 Task: Find connections with filter location Buenaventura with filter topic #aiwith filter profile language German with filter current company UFLEX Group with filter school SARDAR VALLABHBHAI PATEL INSTITUTE OF TECH.,VASAD 041 with filter industry Administration of Justice with filter service category Writing with filter keywords title Housekeeper
Action: Mouse moved to (589, 76)
Screenshot: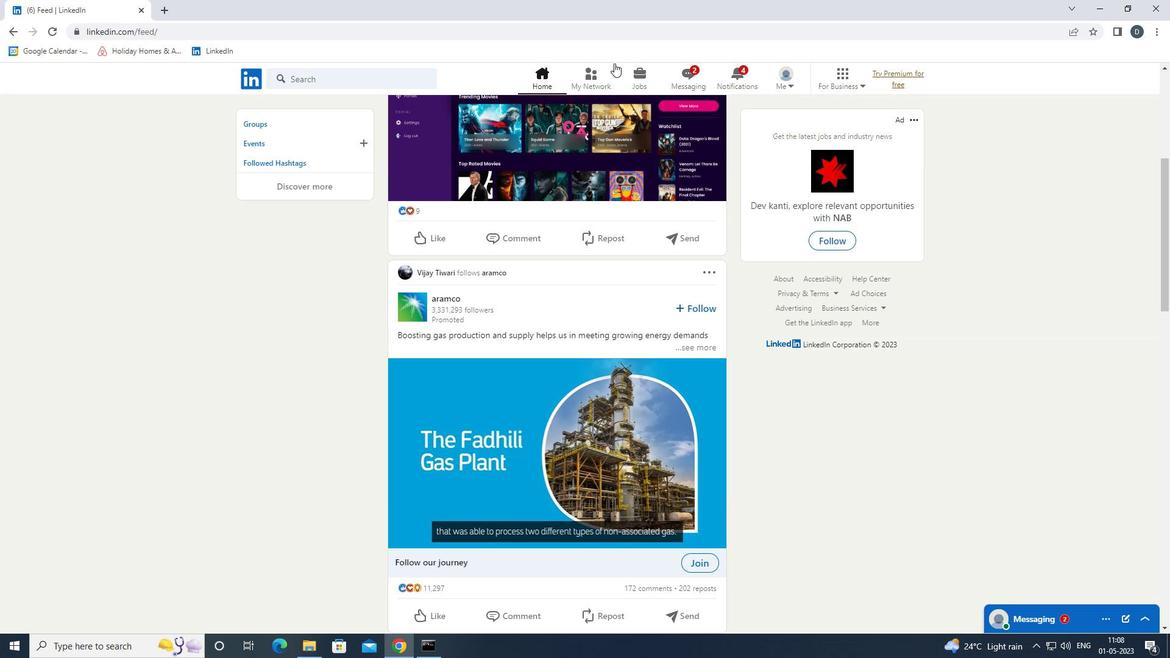 
Action: Mouse pressed left at (589, 76)
Screenshot: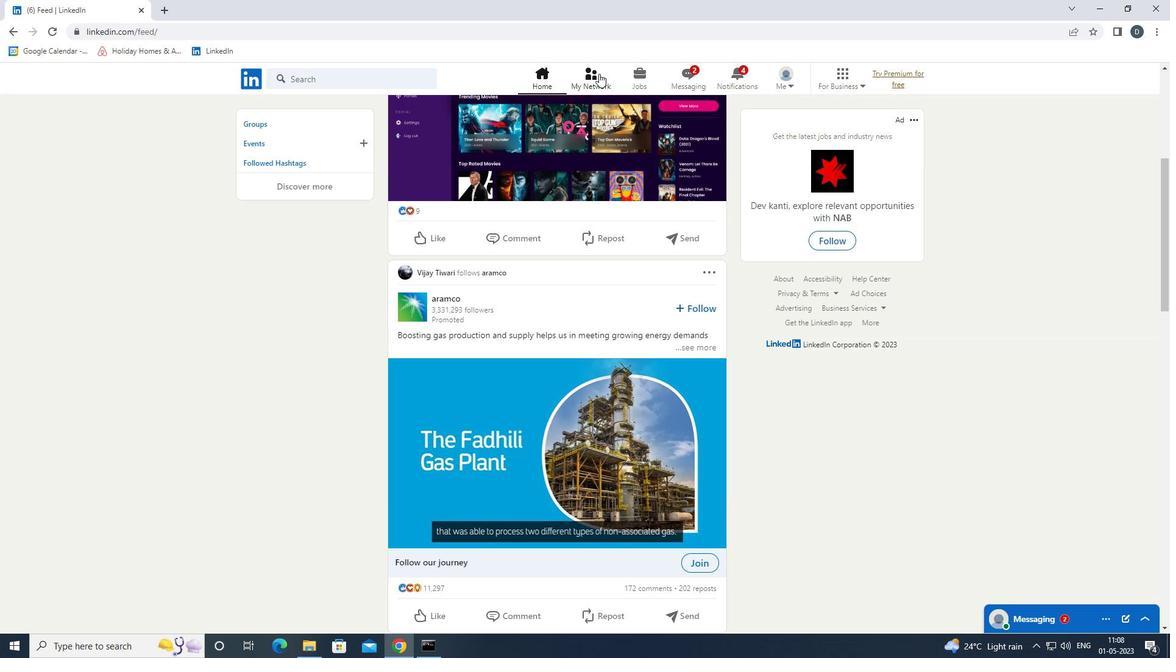 
Action: Mouse moved to (402, 145)
Screenshot: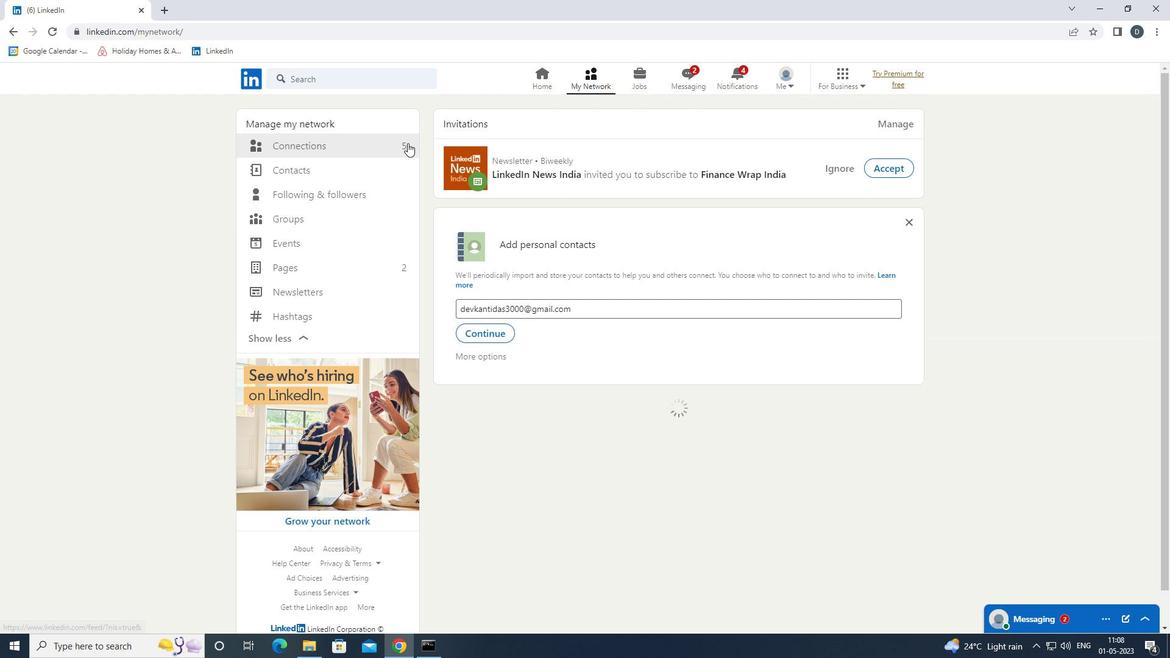 
Action: Mouse pressed left at (402, 145)
Screenshot: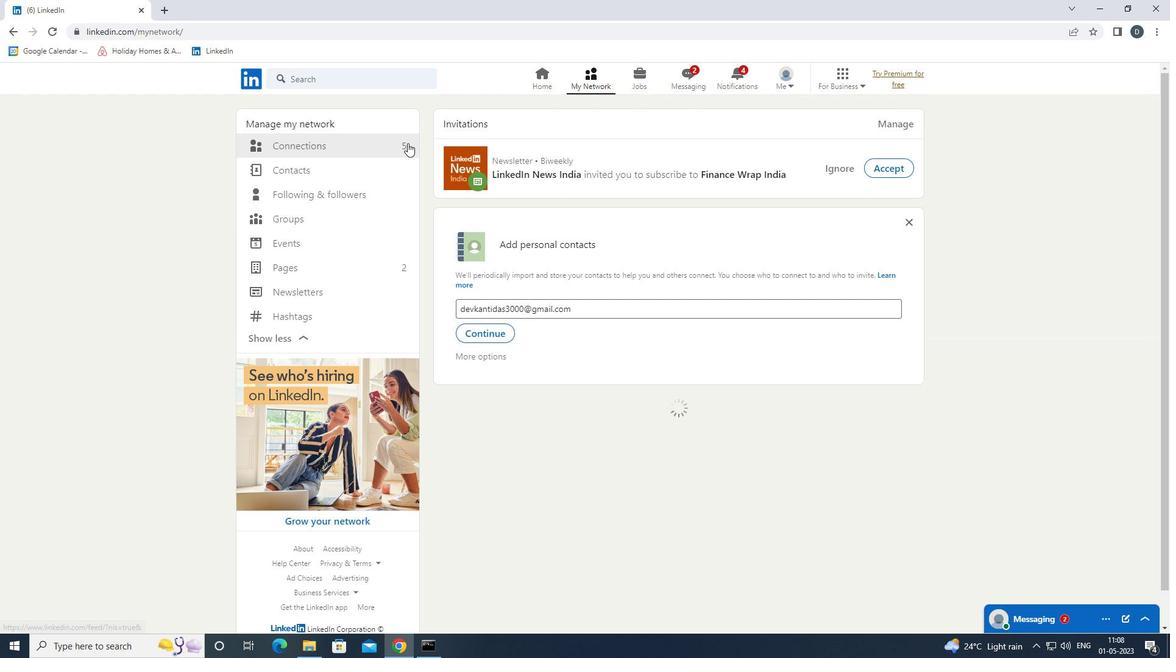 
Action: Mouse moved to (674, 149)
Screenshot: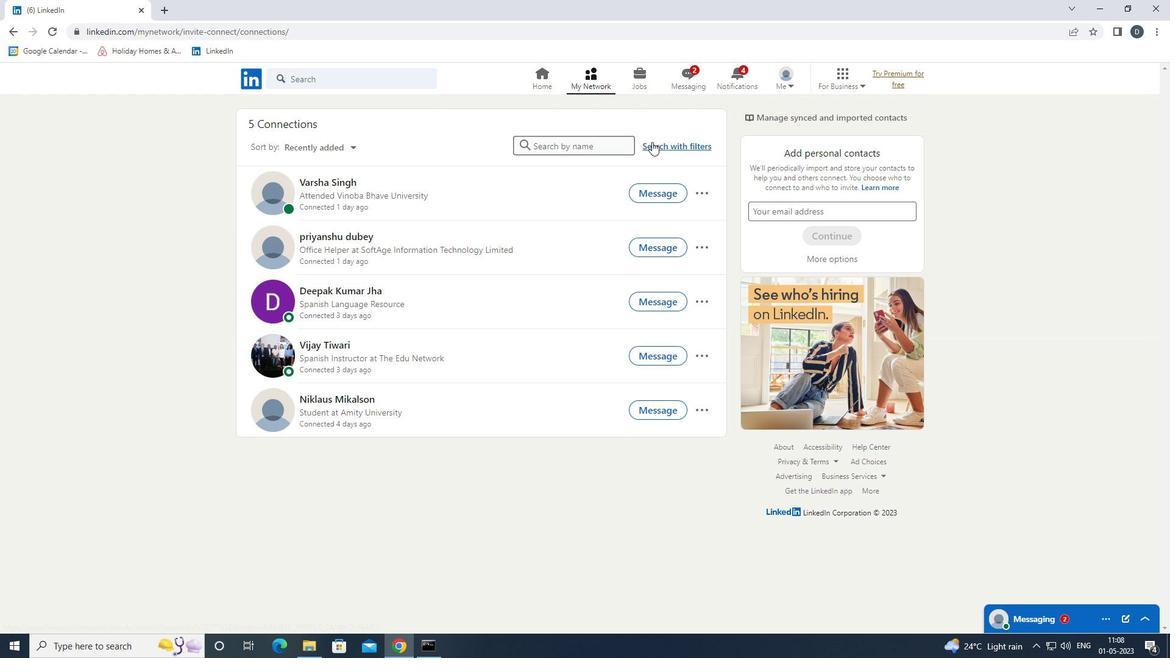 
Action: Mouse pressed left at (674, 149)
Screenshot: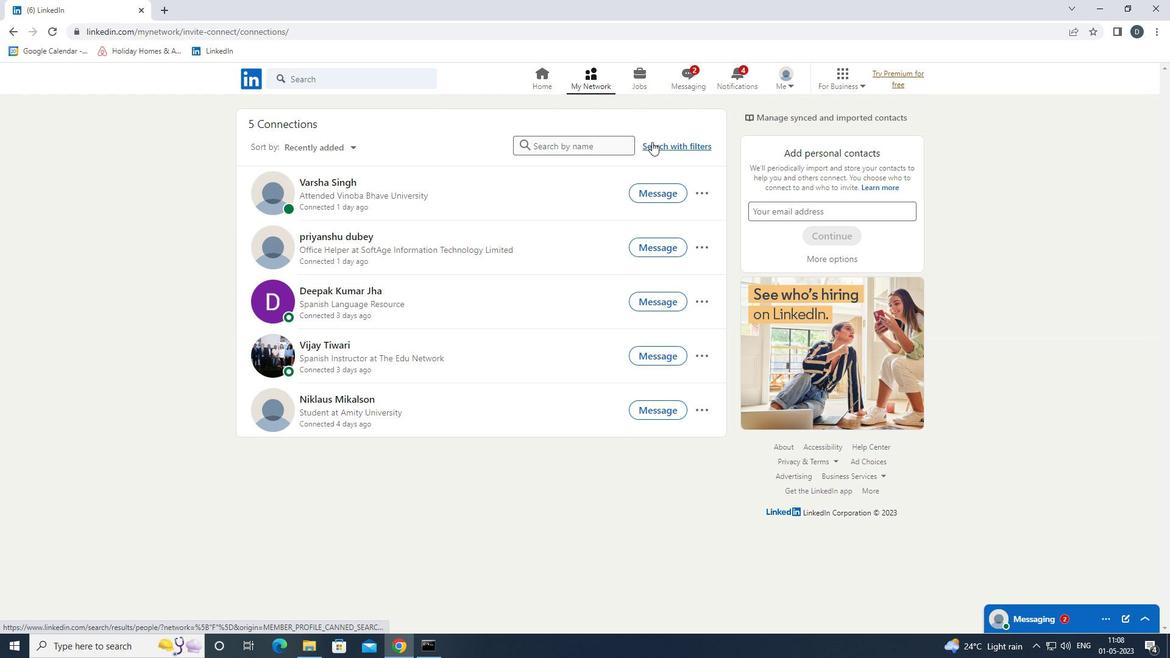 
Action: Mouse moved to (623, 115)
Screenshot: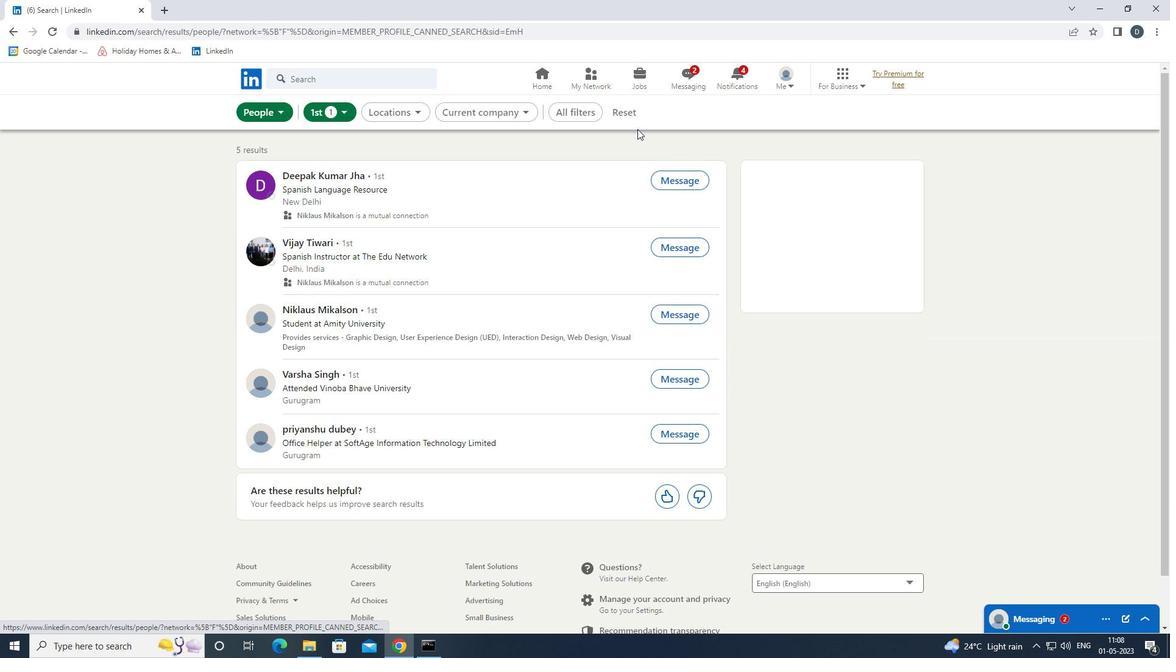 
Action: Mouse pressed left at (623, 115)
Screenshot: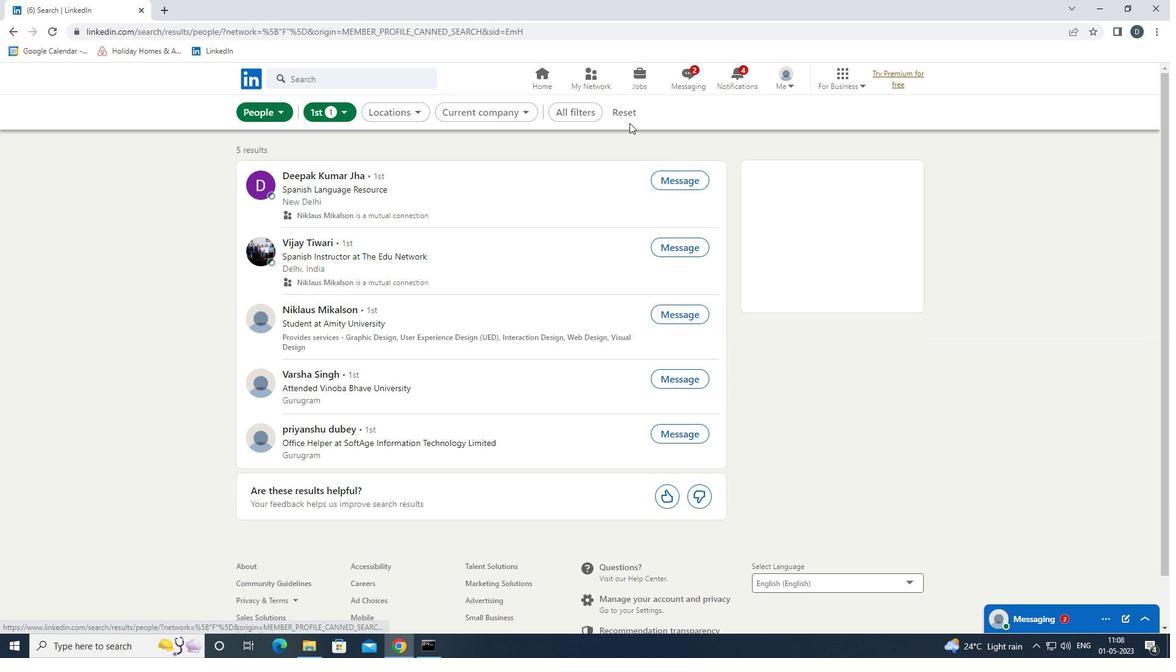 
Action: Mouse moved to (601, 107)
Screenshot: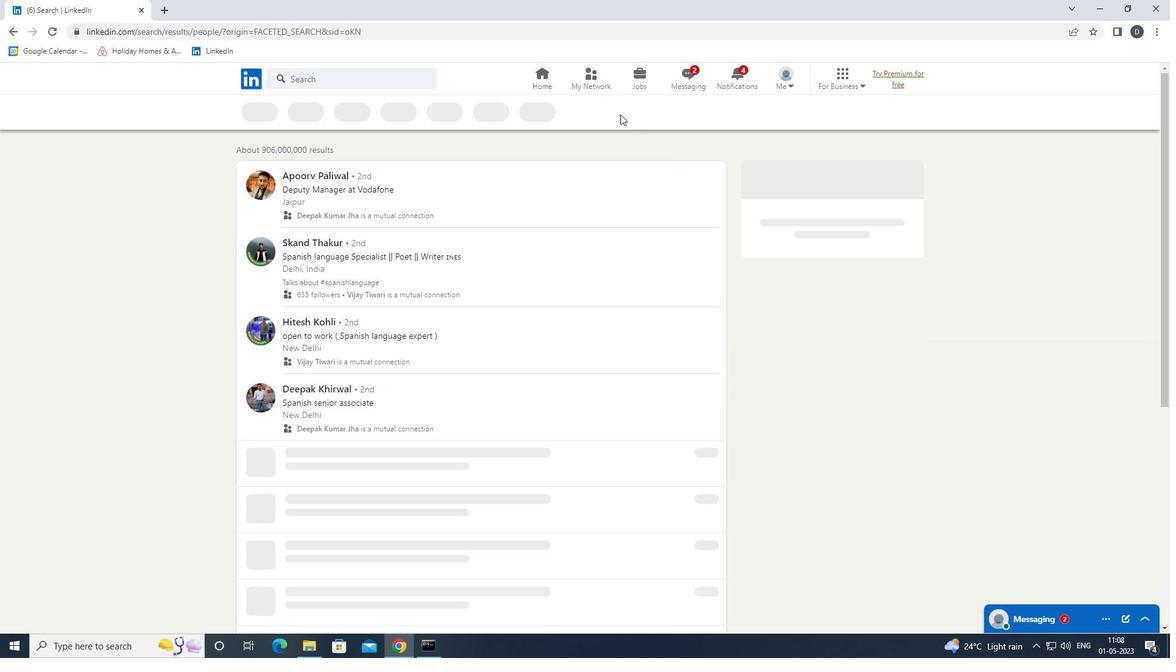 
Action: Mouse pressed left at (601, 107)
Screenshot: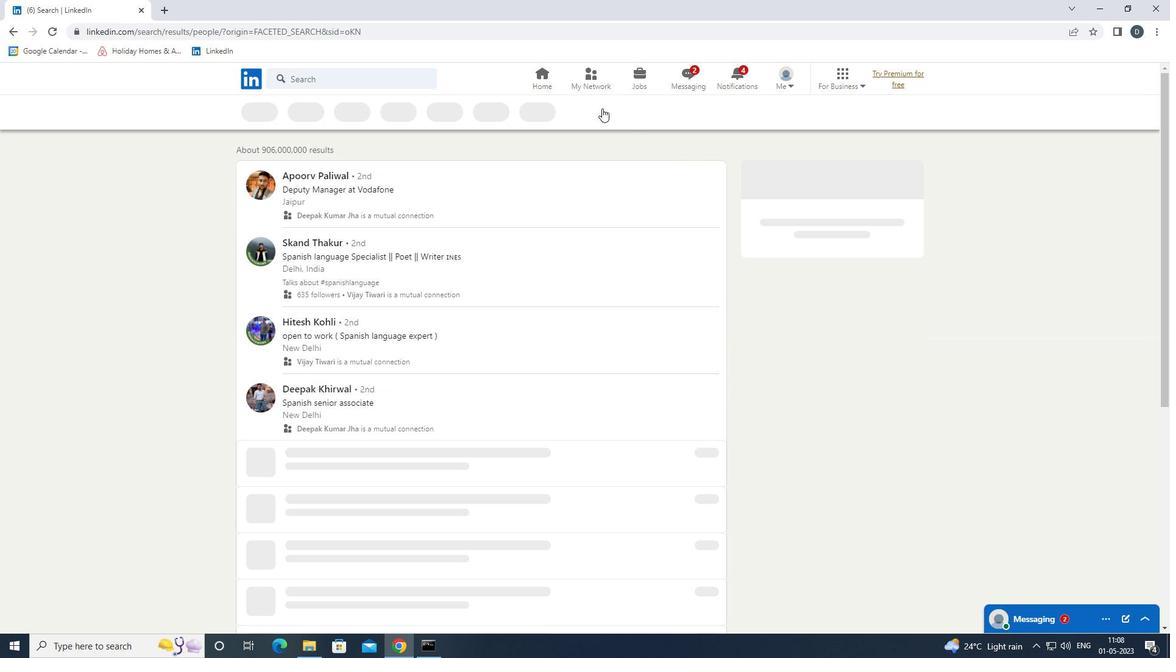 
Action: Mouse moved to (1035, 459)
Screenshot: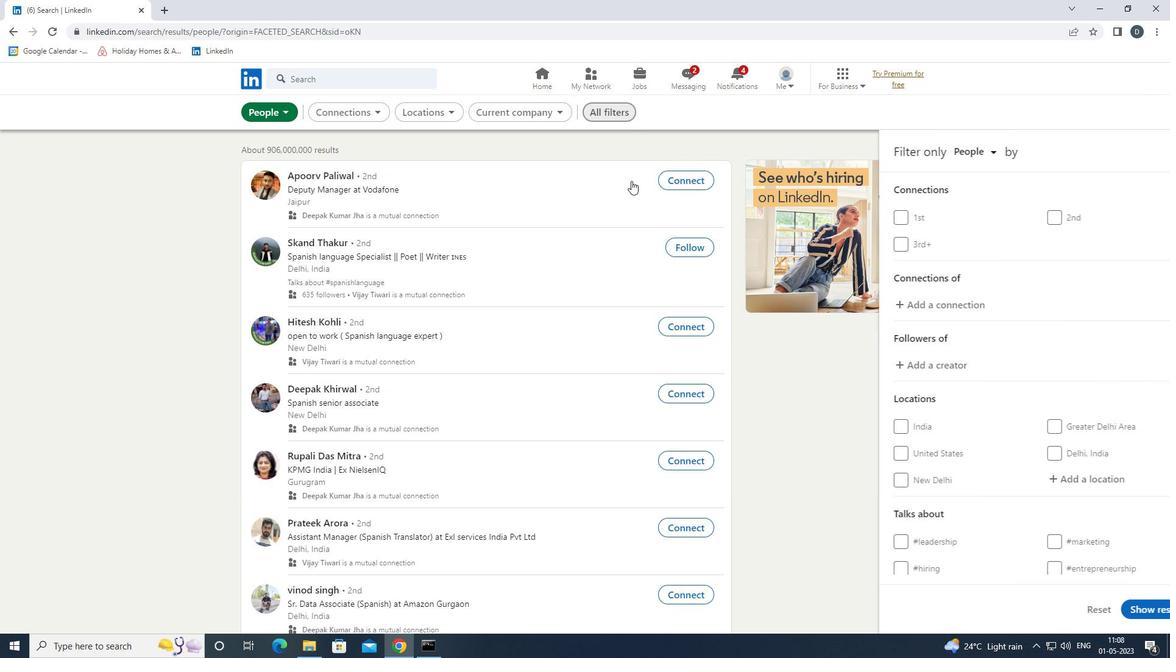 
Action: Mouse scrolled (1035, 459) with delta (0, 0)
Screenshot: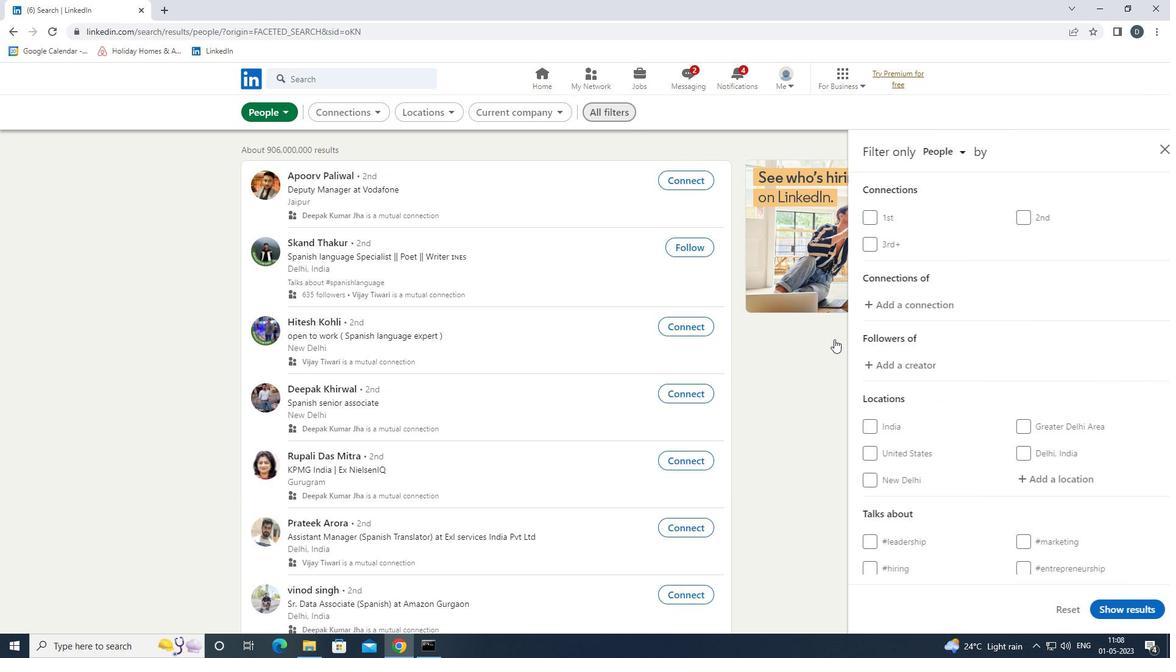 
Action: Mouse moved to (1035, 459)
Screenshot: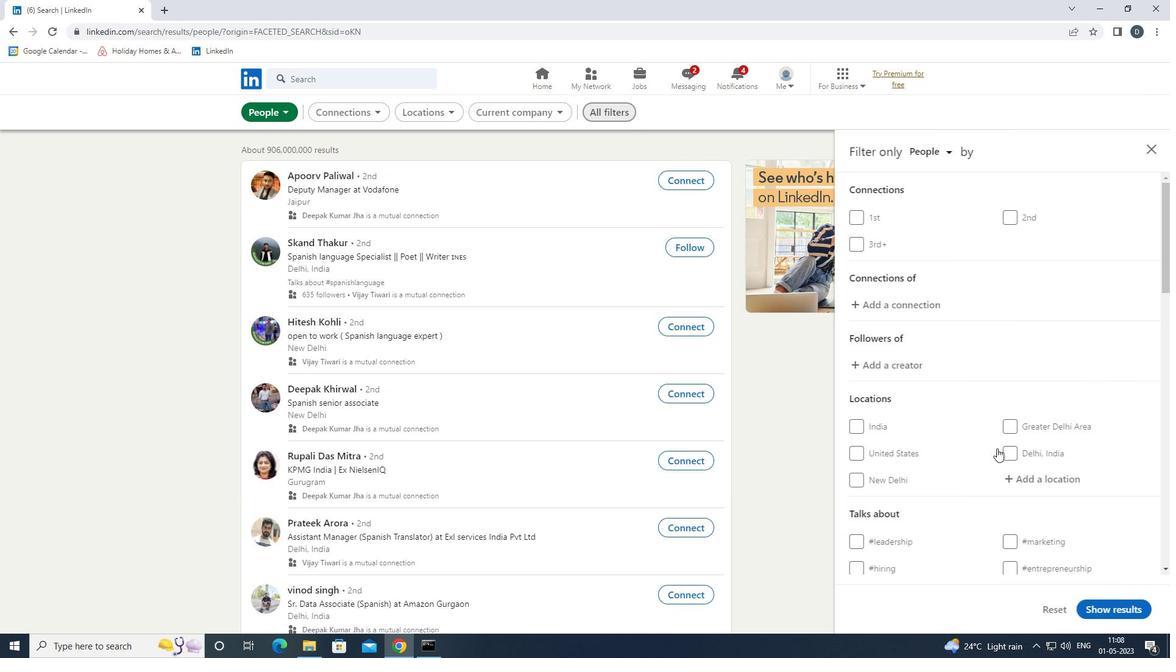 
Action: Mouse scrolled (1035, 459) with delta (0, 0)
Screenshot: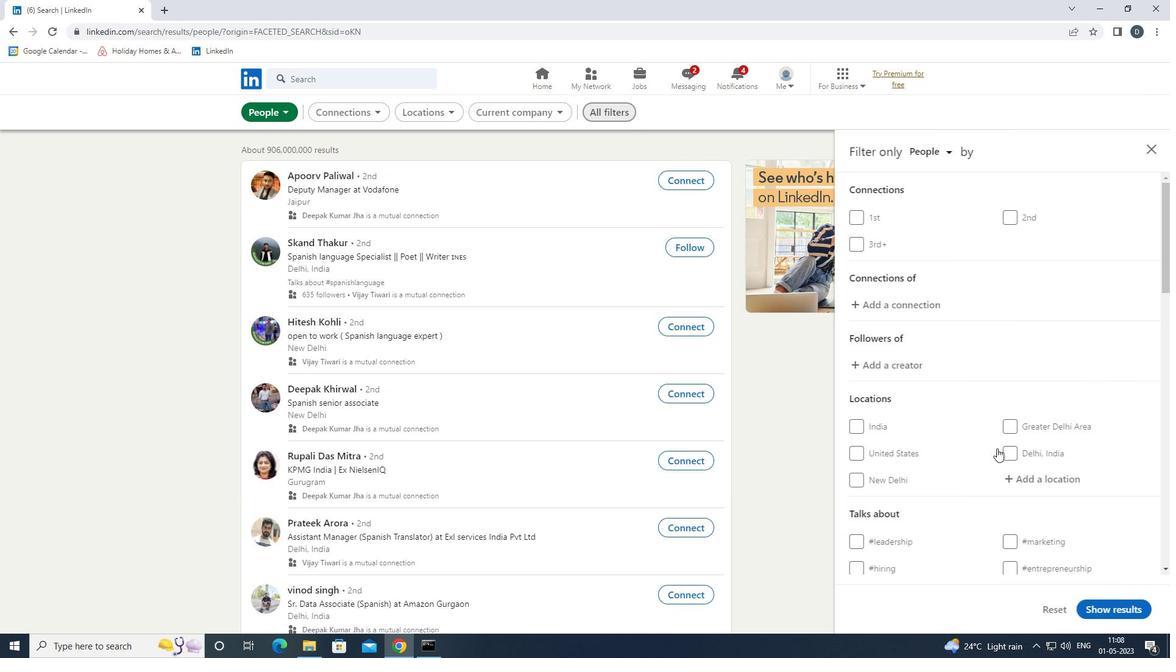 
Action: Mouse moved to (1032, 353)
Screenshot: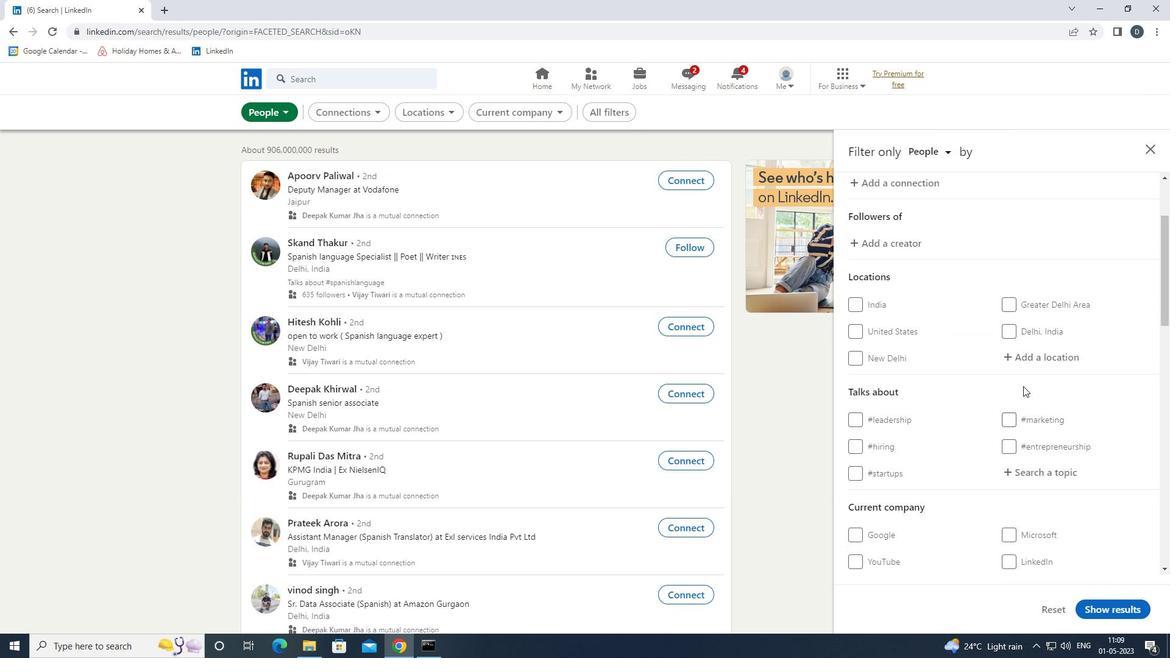 
Action: Mouse pressed left at (1032, 353)
Screenshot: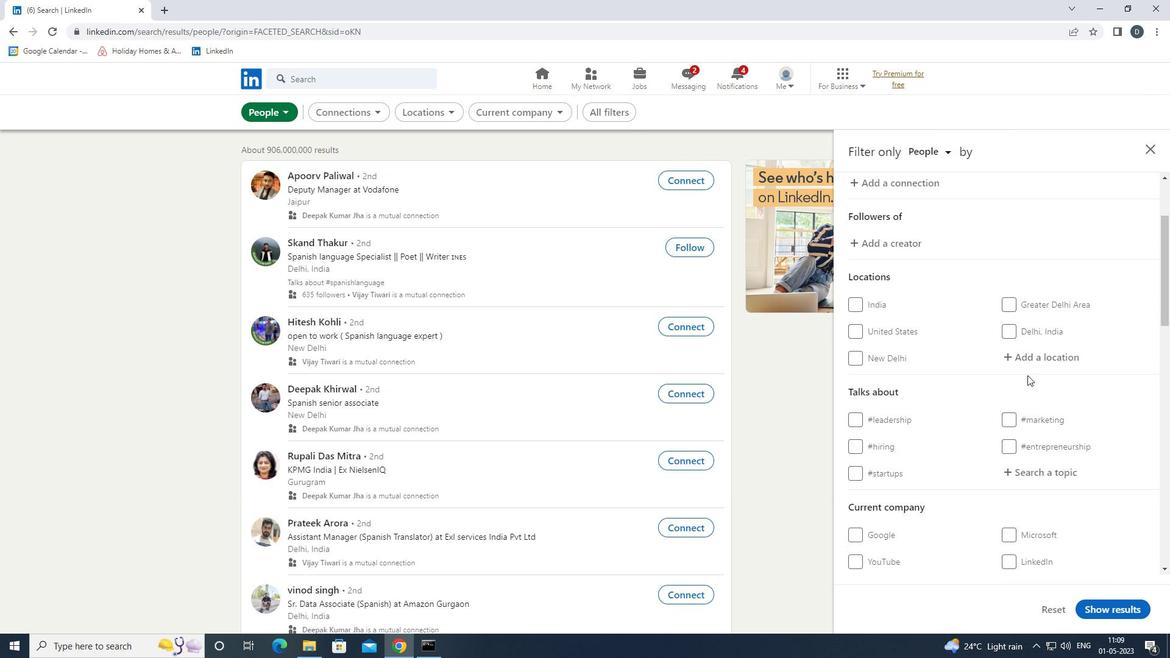 
Action: Key pressed <Key.shift>BUENAVENTURE<Key.enter>
Screenshot: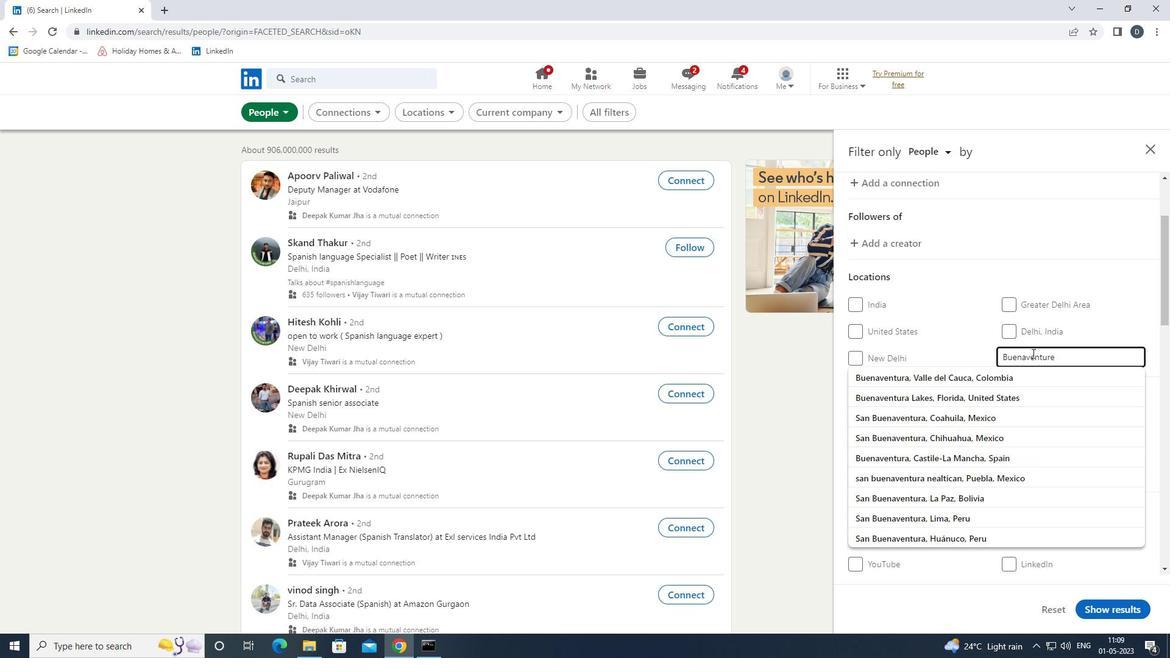 
Action: Mouse moved to (1026, 356)
Screenshot: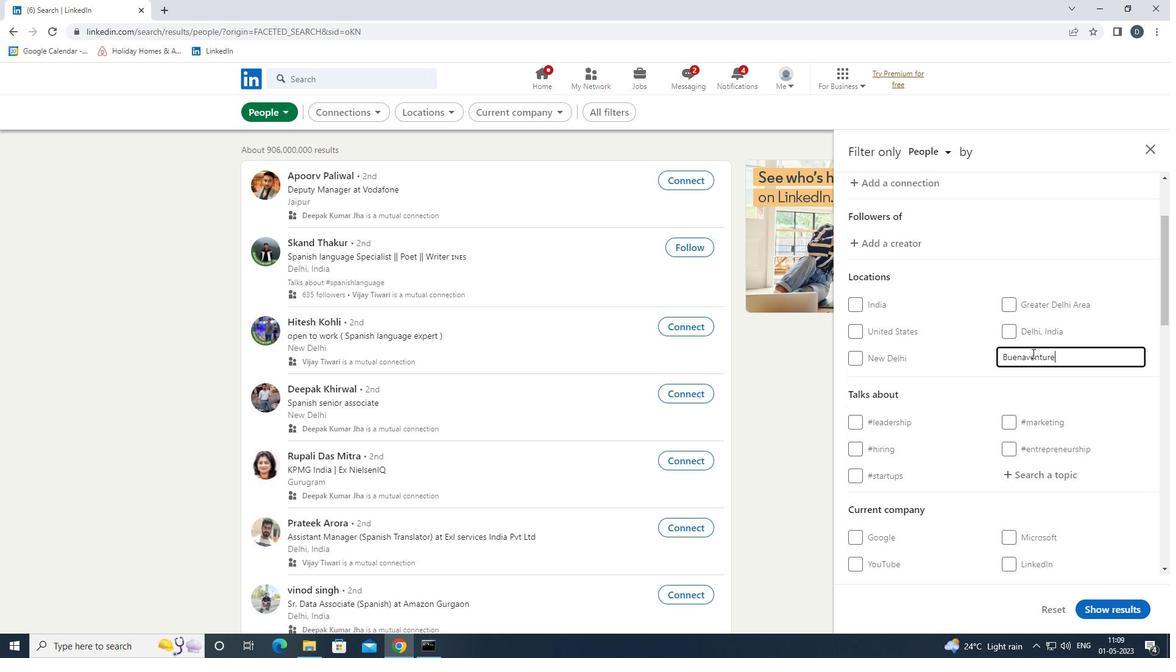 
Action: Mouse scrolled (1026, 355) with delta (0, 0)
Screenshot: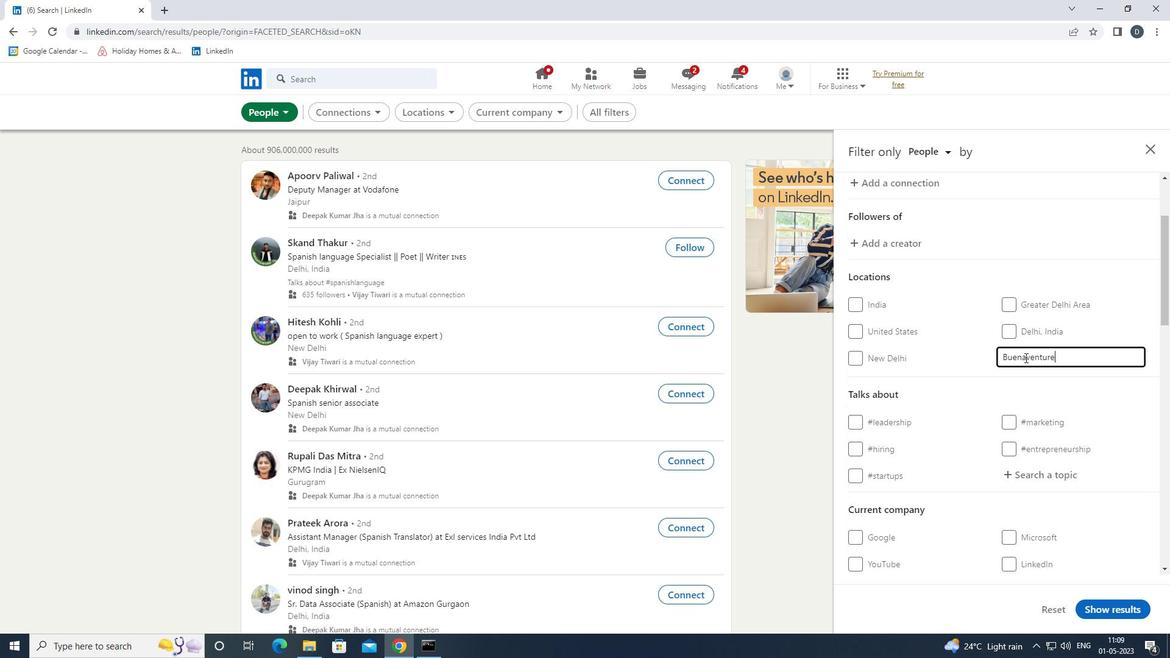 
Action: Mouse scrolled (1026, 355) with delta (0, 0)
Screenshot: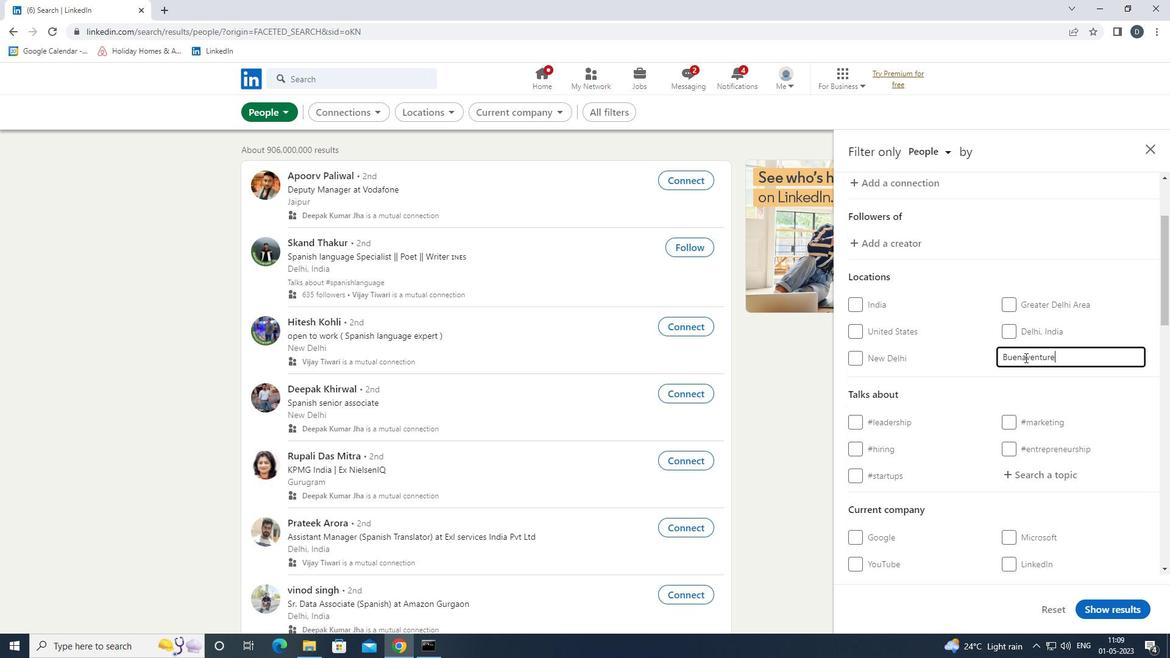 
Action: Mouse scrolled (1026, 355) with delta (0, 0)
Screenshot: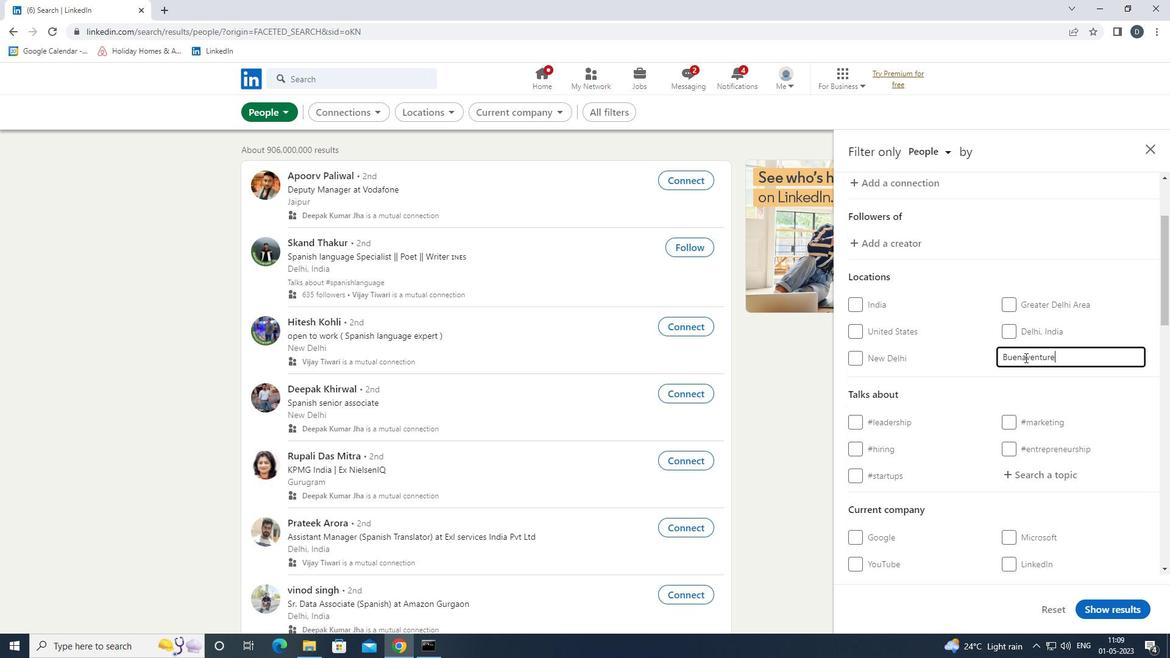 
Action: Mouse moved to (1050, 293)
Screenshot: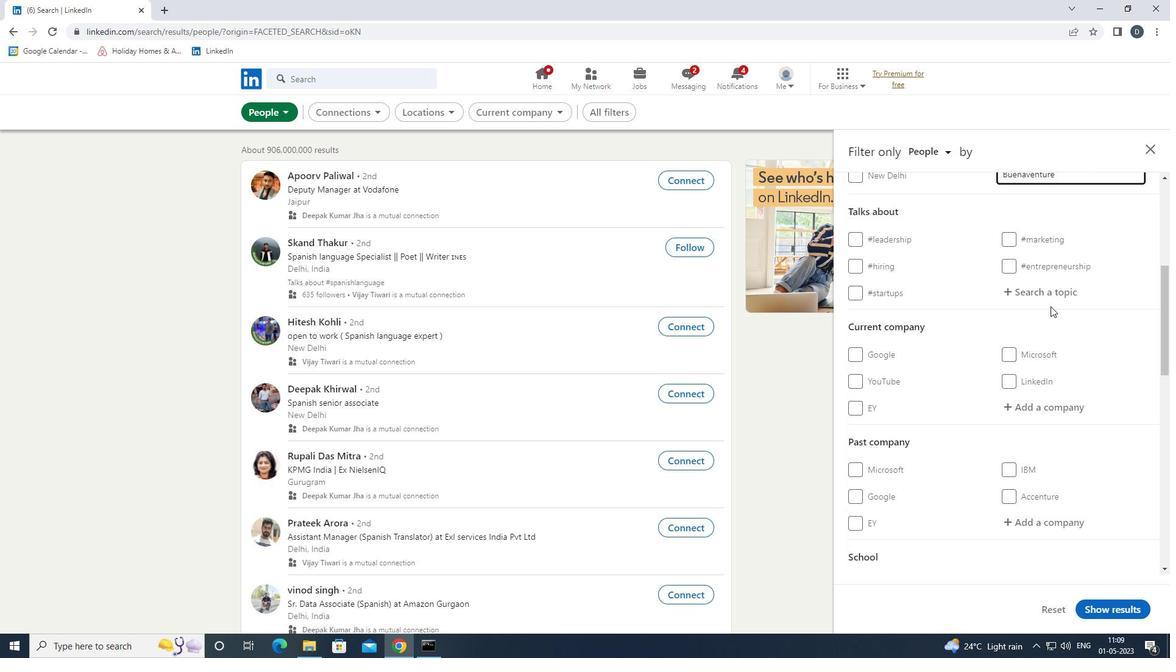 
Action: Mouse pressed left at (1050, 293)
Screenshot: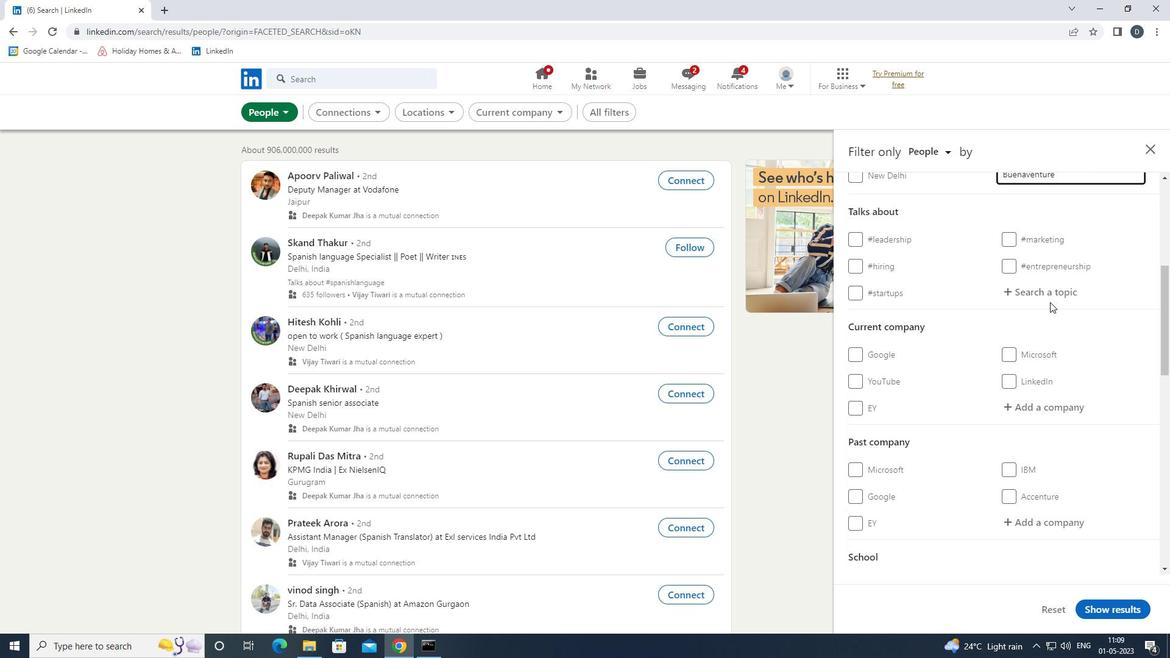 
Action: Key pressed <Key.shift>#AI
Screenshot: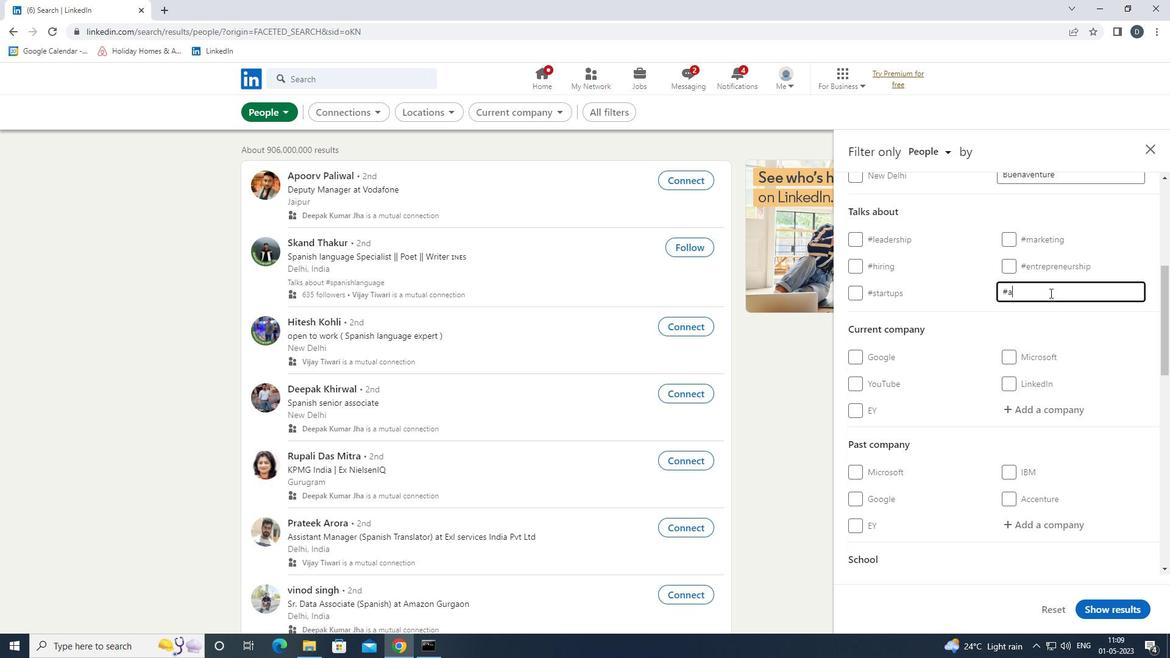 
Action: Mouse moved to (1046, 293)
Screenshot: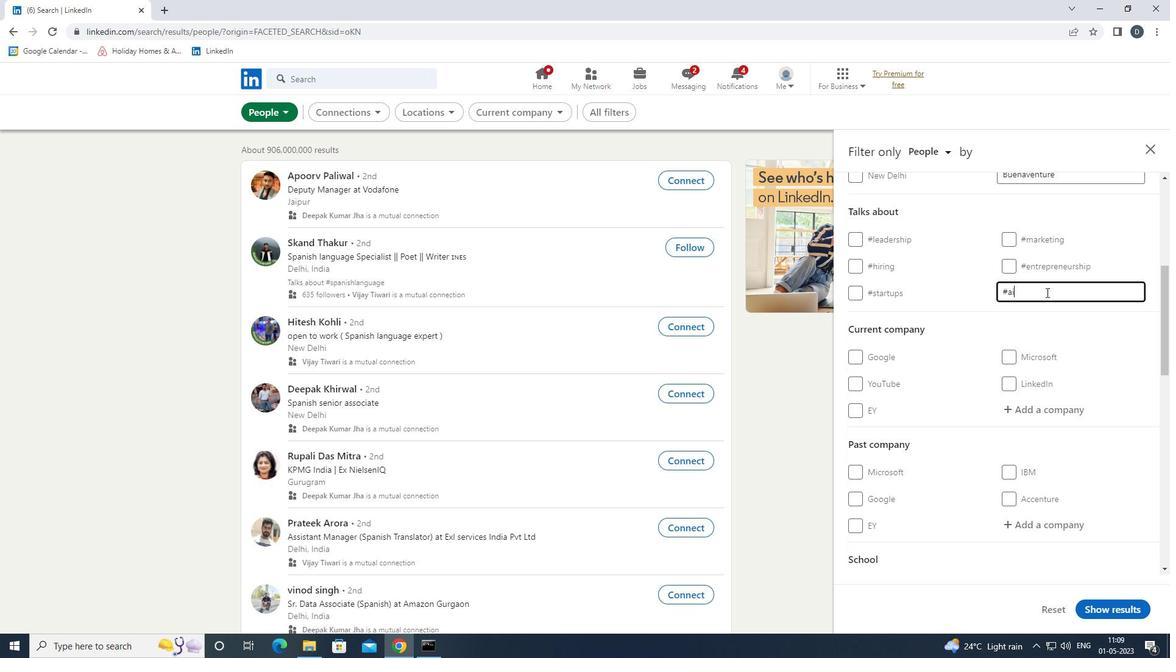 
Action: Mouse scrolled (1046, 292) with delta (0, 0)
Screenshot: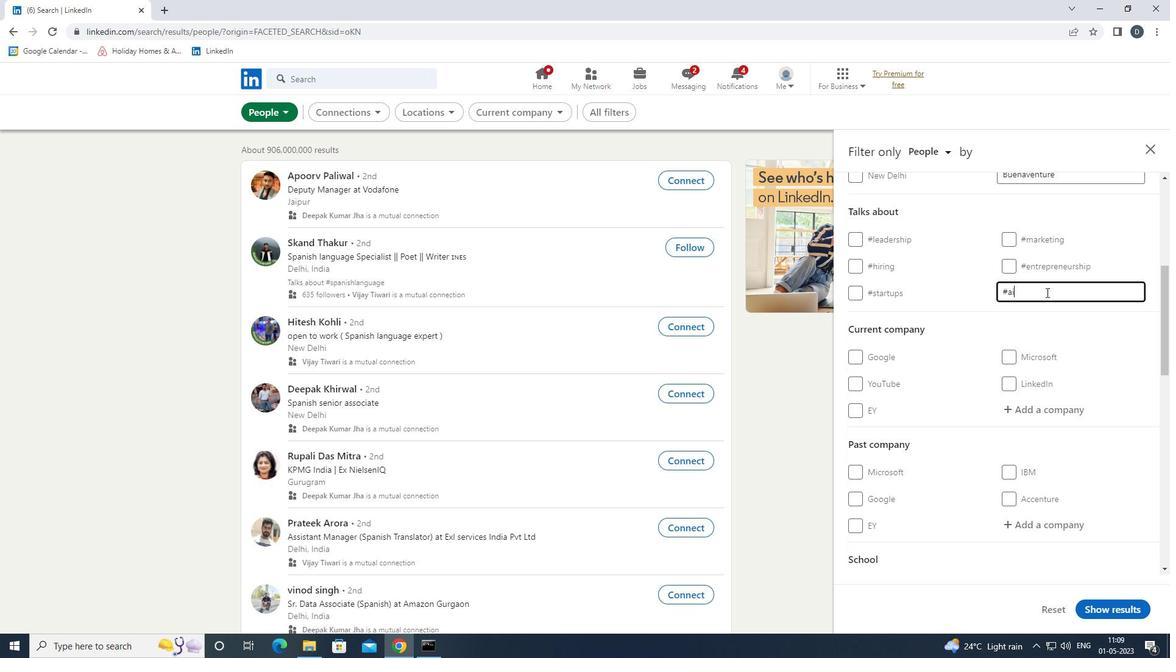 
Action: Mouse moved to (1048, 295)
Screenshot: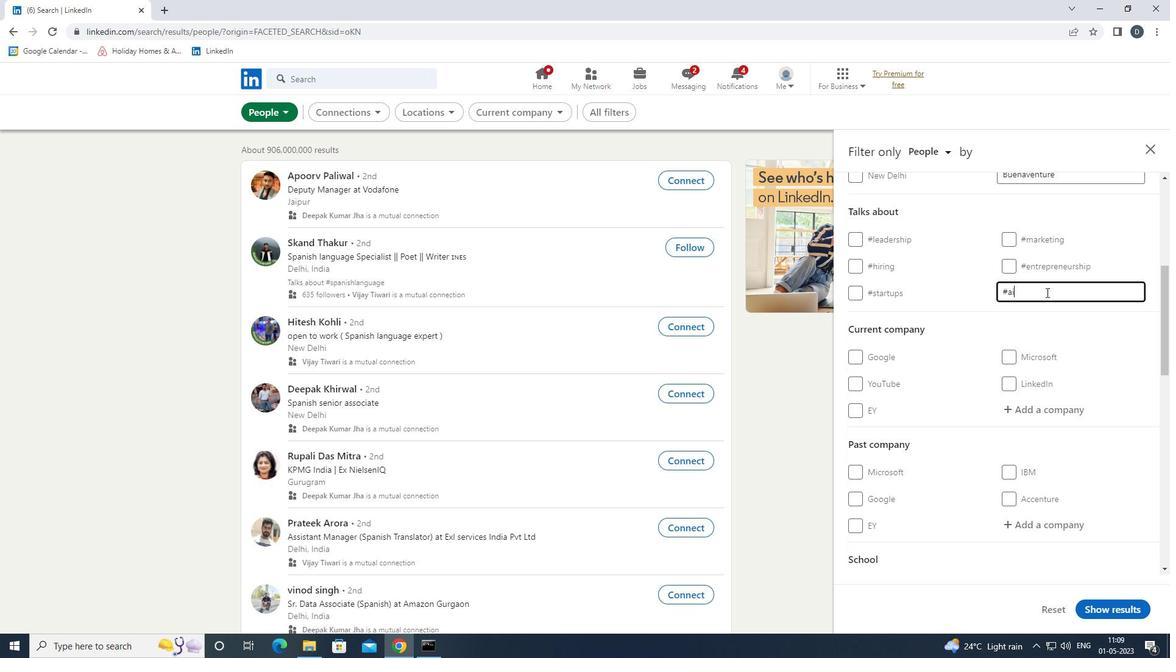 
Action: Mouse scrolled (1048, 295) with delta (0, 0)
Screenshot: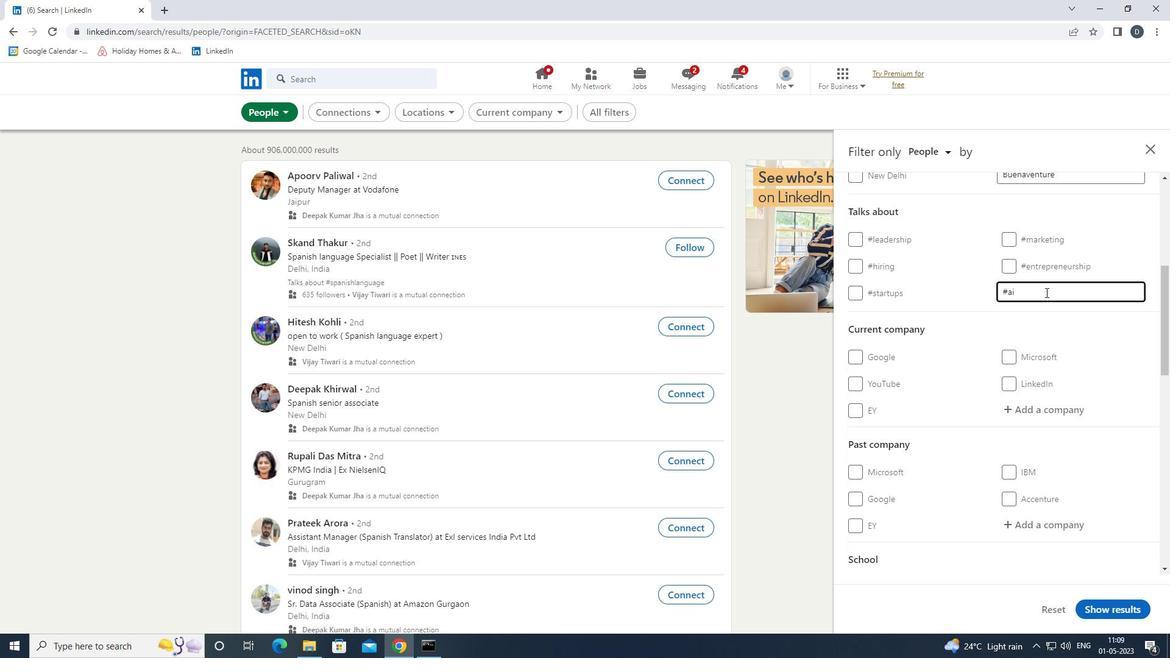 
Action: Mouse moved to (1048, 297)
Screenshot: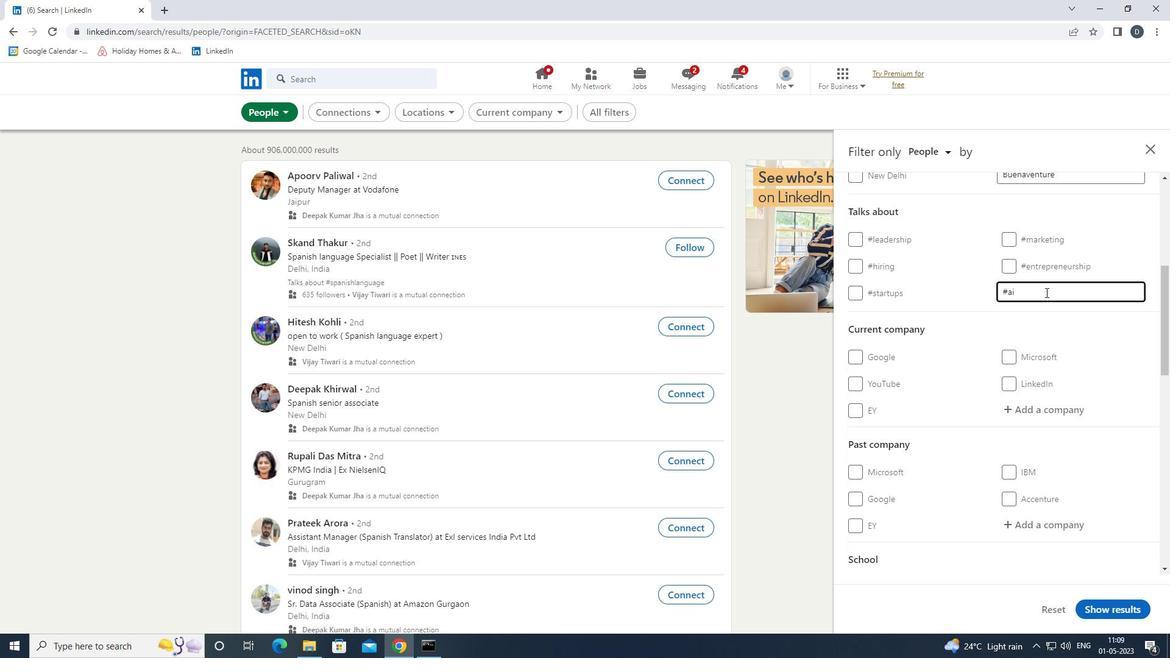 
Action: Mouse scrolled (1048, 296) with delta (0, 0)
Screenshot: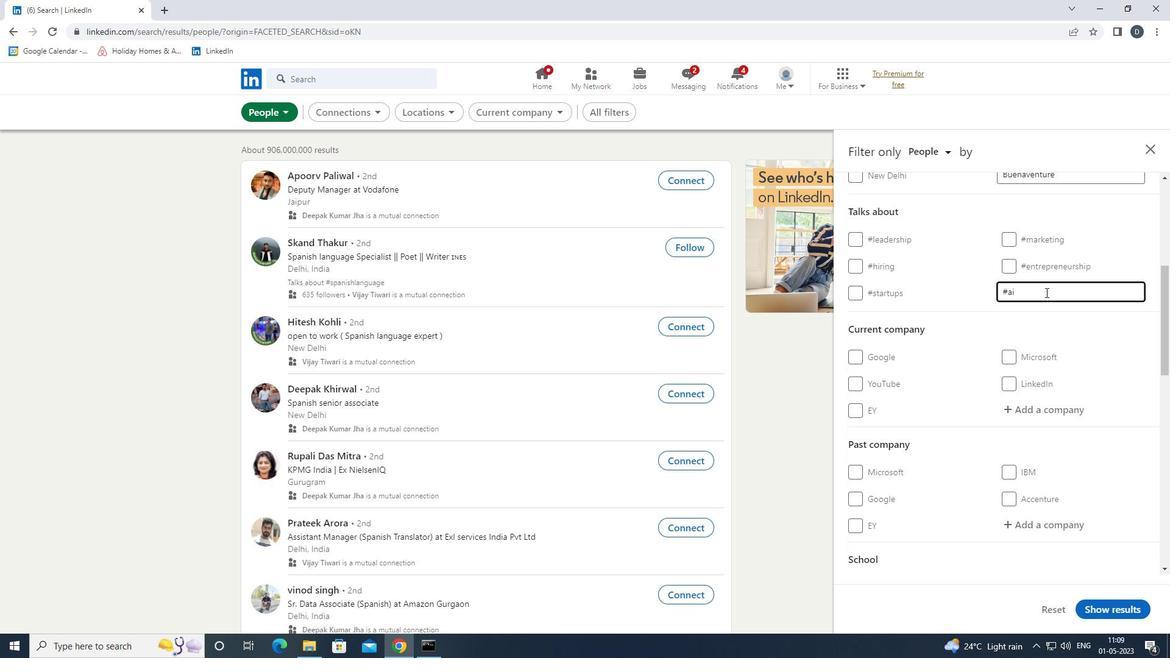 
Action: Mouse moved to (1042, 339)
Screenshot: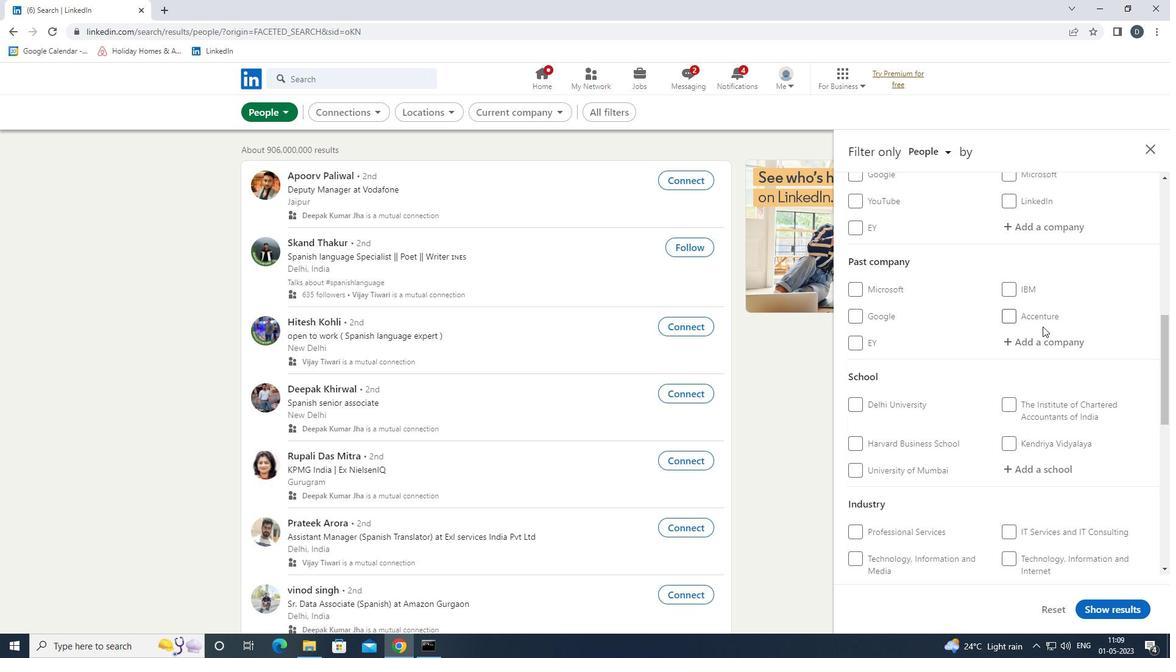
Action: Mouse scrolled (1042, 338) with delta (0, 0)
Screenshot: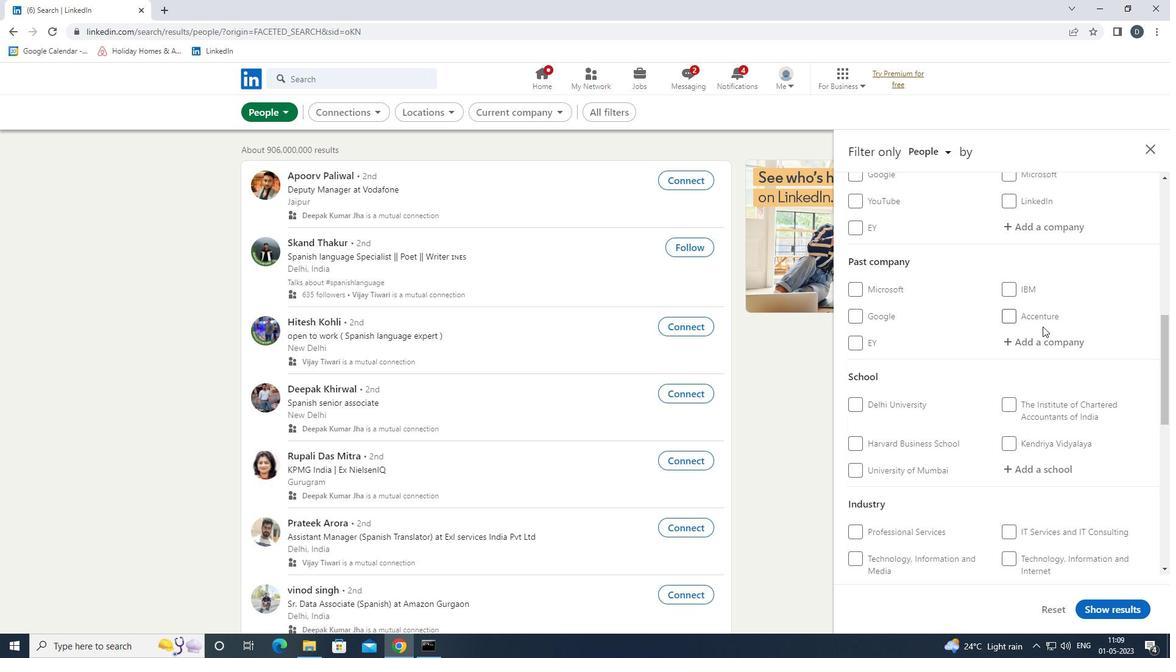 
Action: Mouse scrolled (1042, 338) with delta (0, 0)
Screenshot: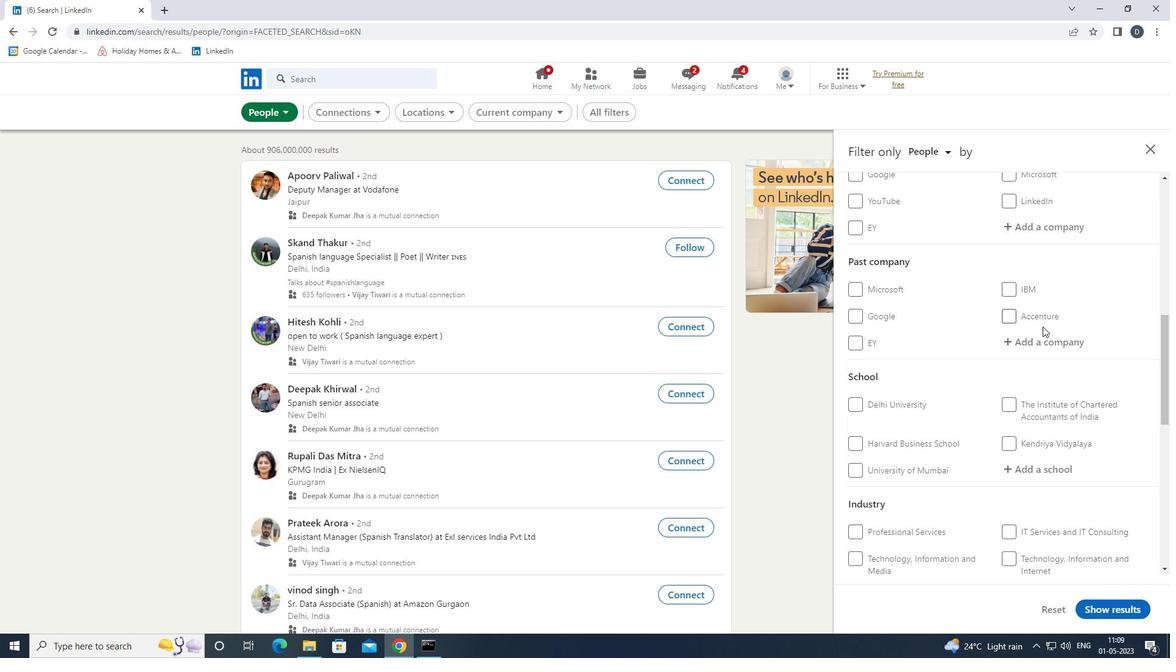 
Action: Mouse scrolled (1042, 338) with delta (0, 0)
Screenshot: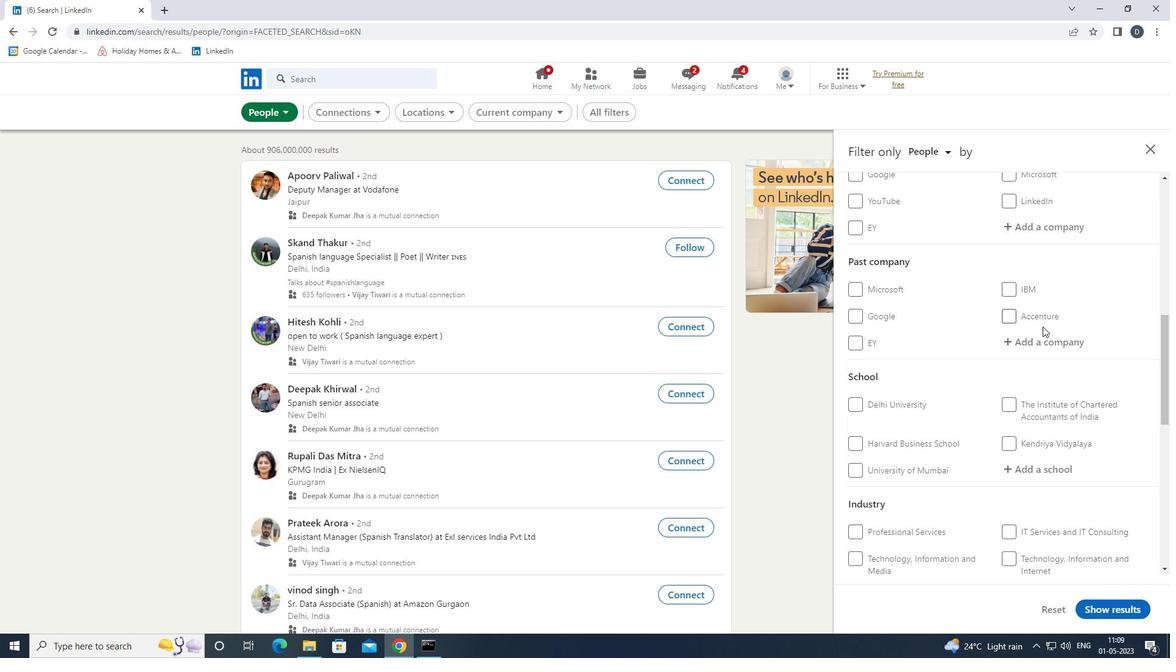 
Action: Mouse scrolled (1042, 338) with delta (0, 0)
Screenshot: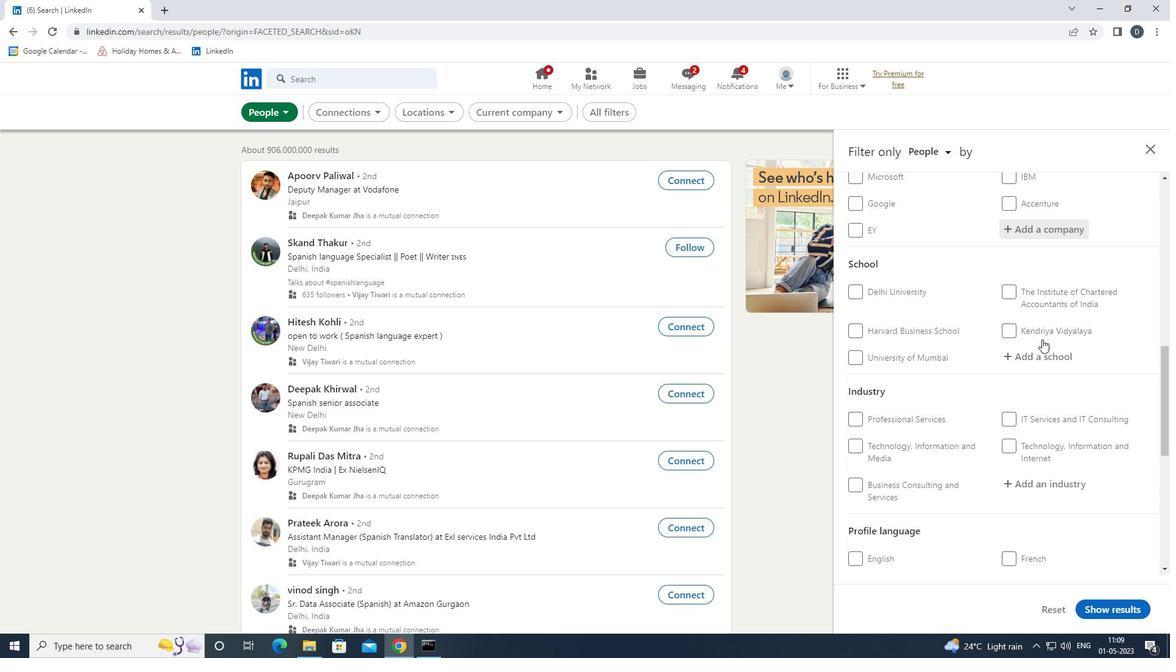 
Action: Mouse scrolled (1042, 338) with delta (0, 0)
Screenshot: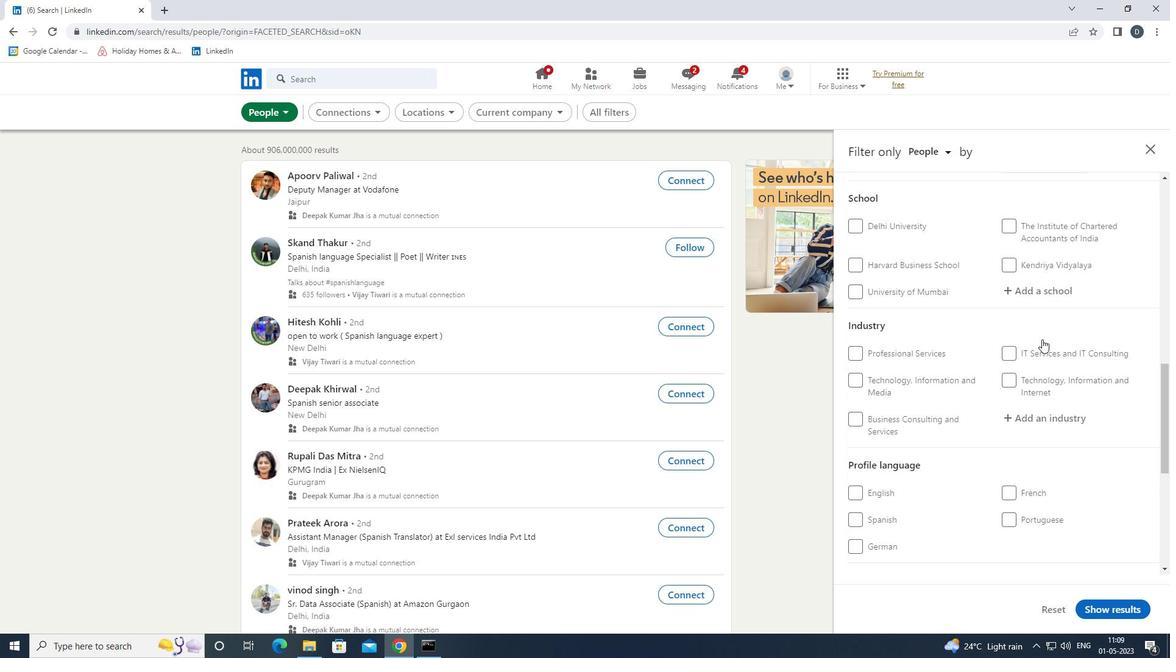 
Action: Mouse moved to (869, 420)
Screenshot: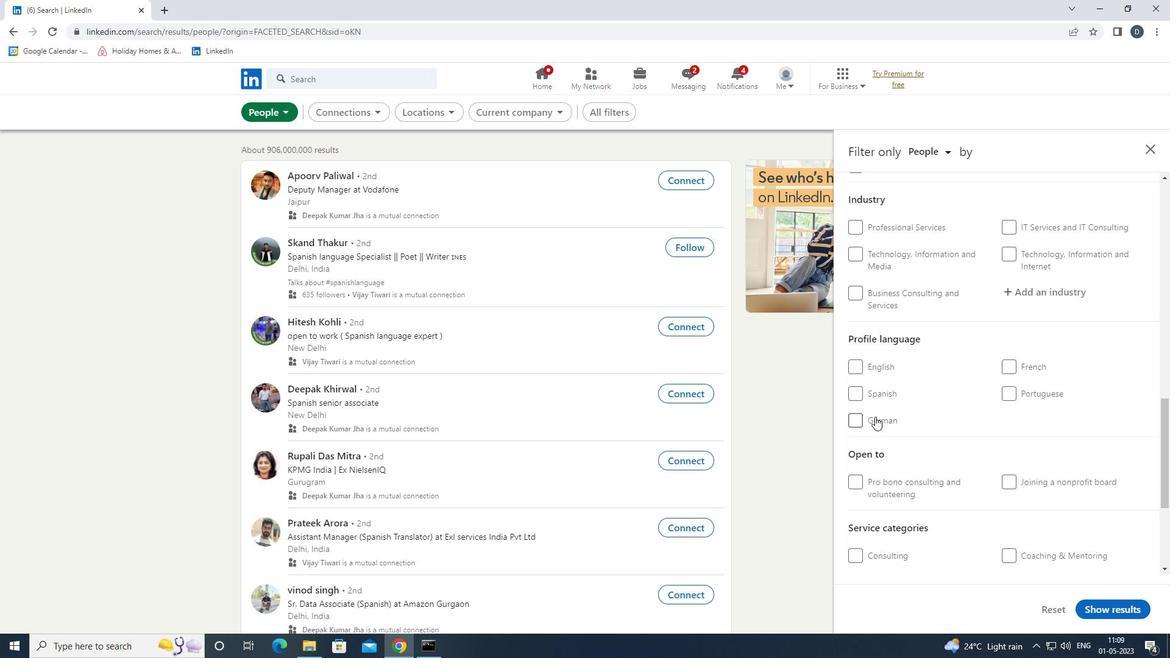 
Action: Mouse pressed left at (869, 420)
Screenshot: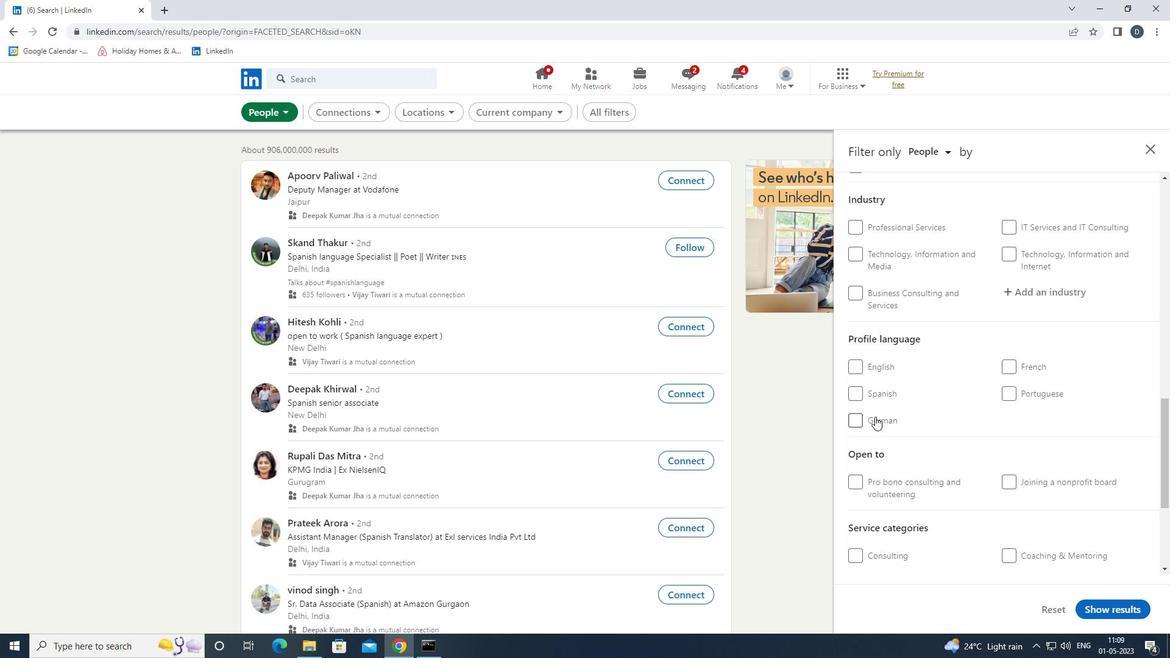 
Action: Mouse moved to (949, 407)
Screenshot: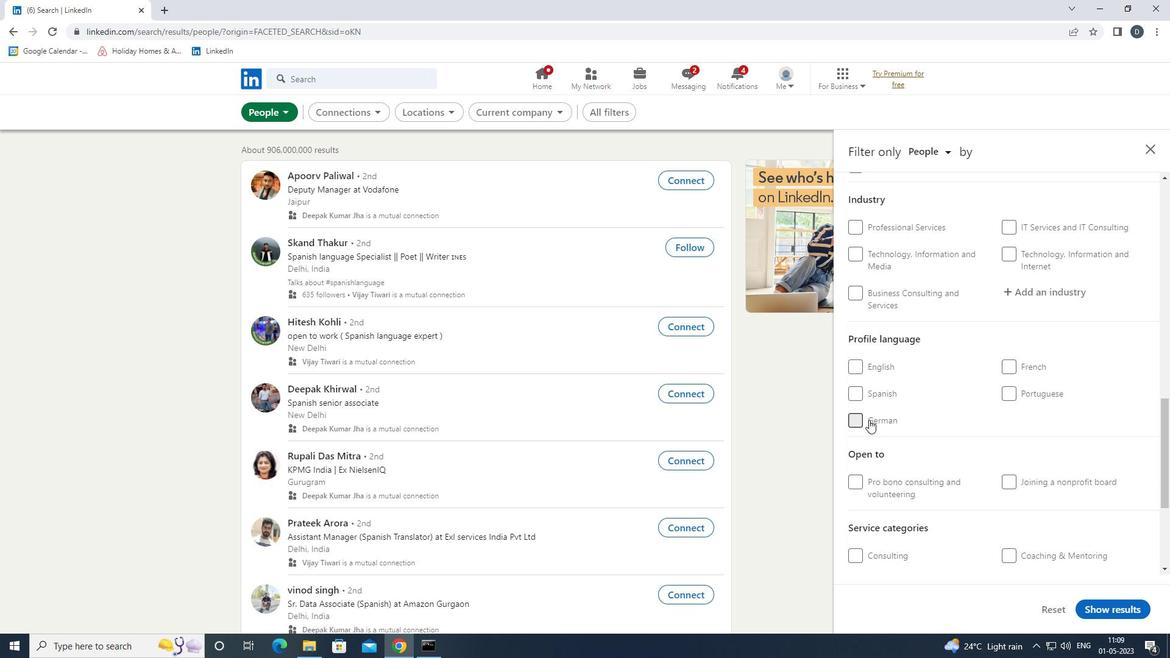 
Action: Mouse scrolled (949, 408) with delta (0, 0)
Screenshot: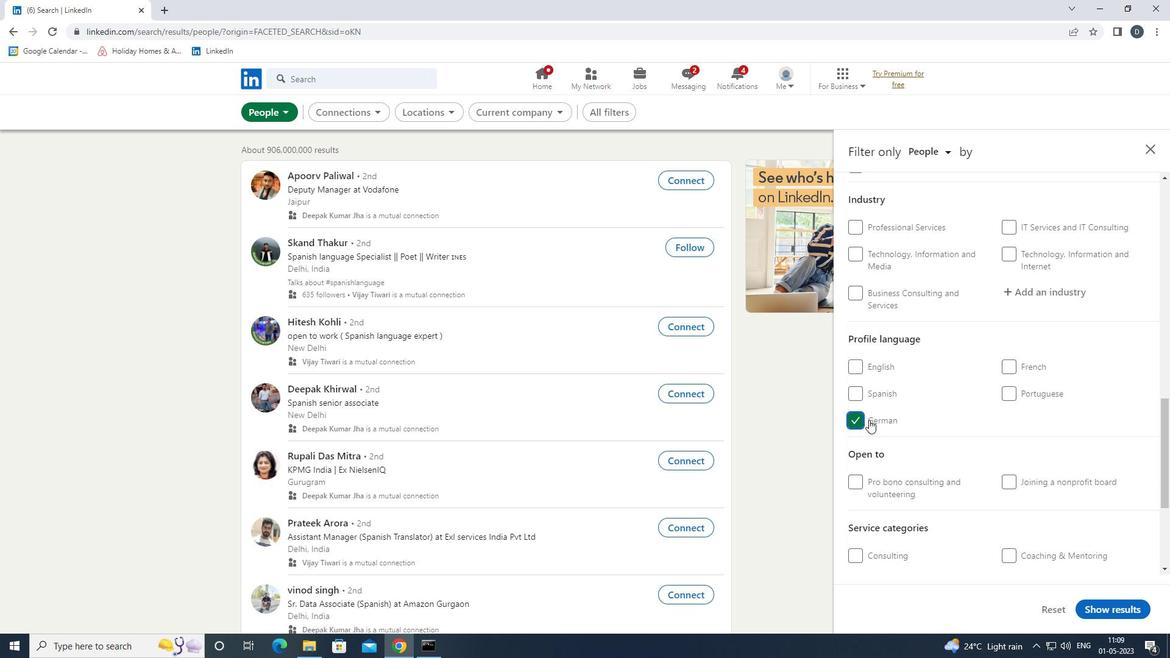 
Action: Mouse scrolled (949, 408) with delta (0, 0)
Screenshot: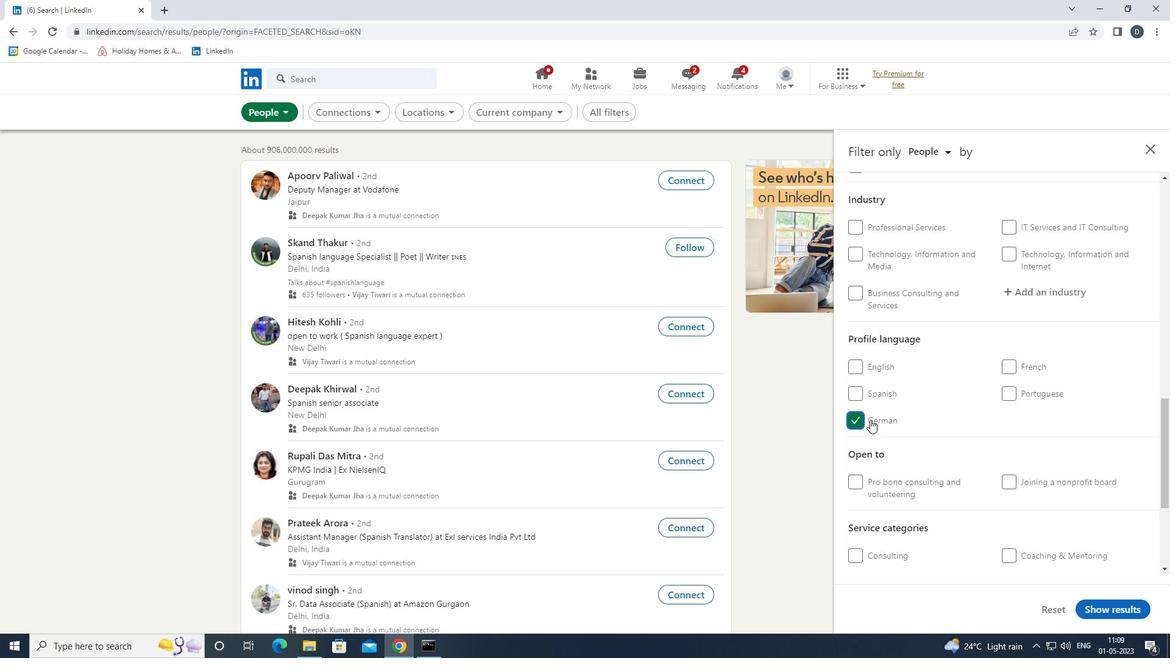 
Action: Mouse scrolled (949, 408) with delta (0, 0)
Screenshot: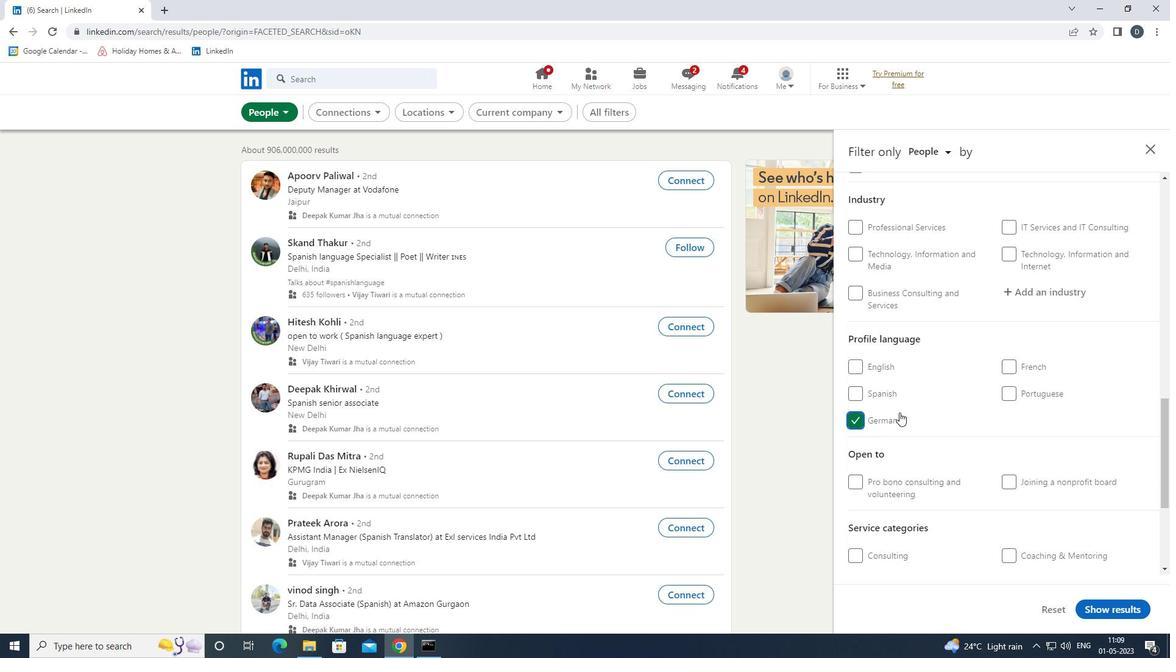 
Action: Mouse scrolled (949, 408) with delta (0, 0)
Screenshot: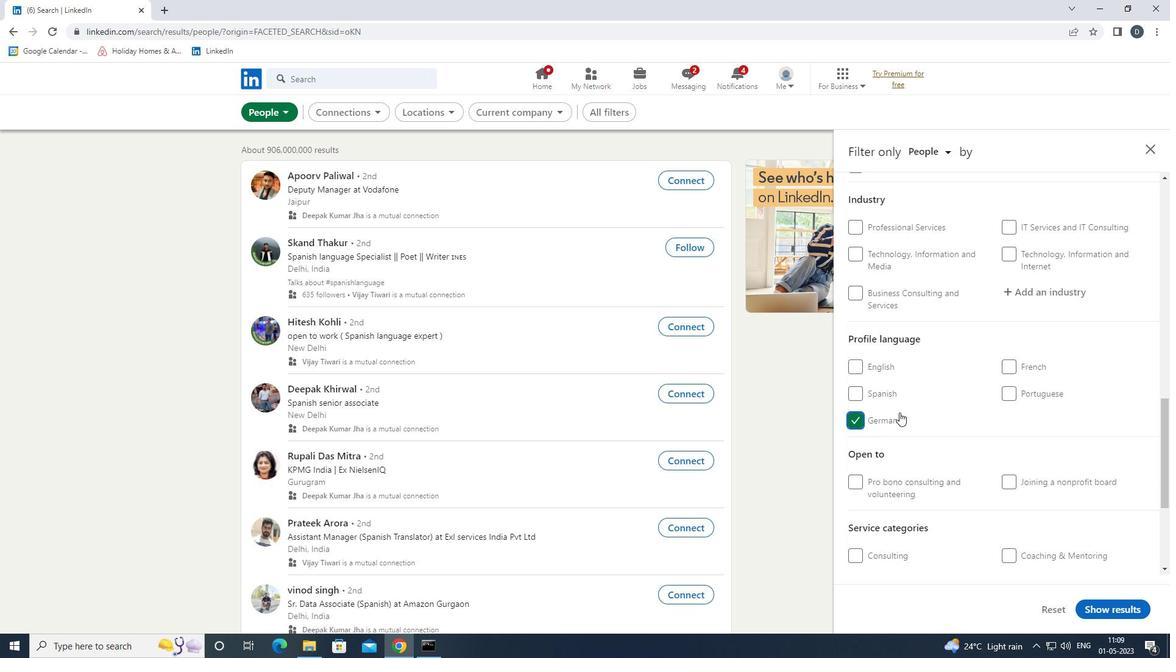 
Action: Mouse scrolled (949, 408) with delta (0, 0)
Screenshot: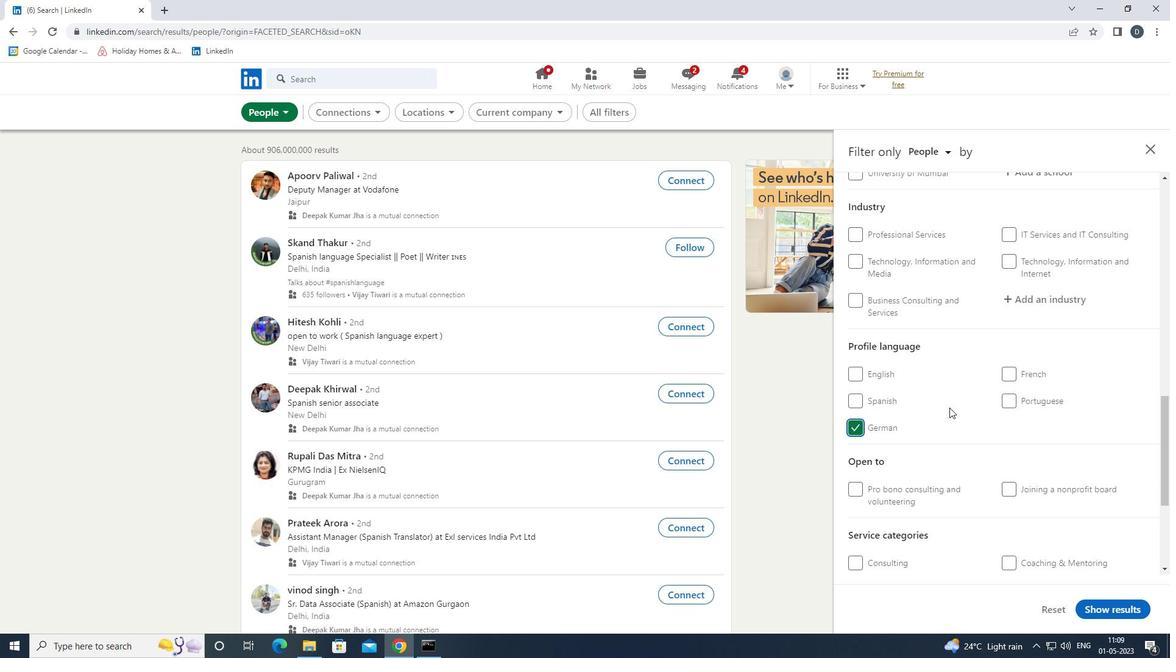 
Action: Mouse scrolled (949, 408) with delta (0, 0)
Screenshot: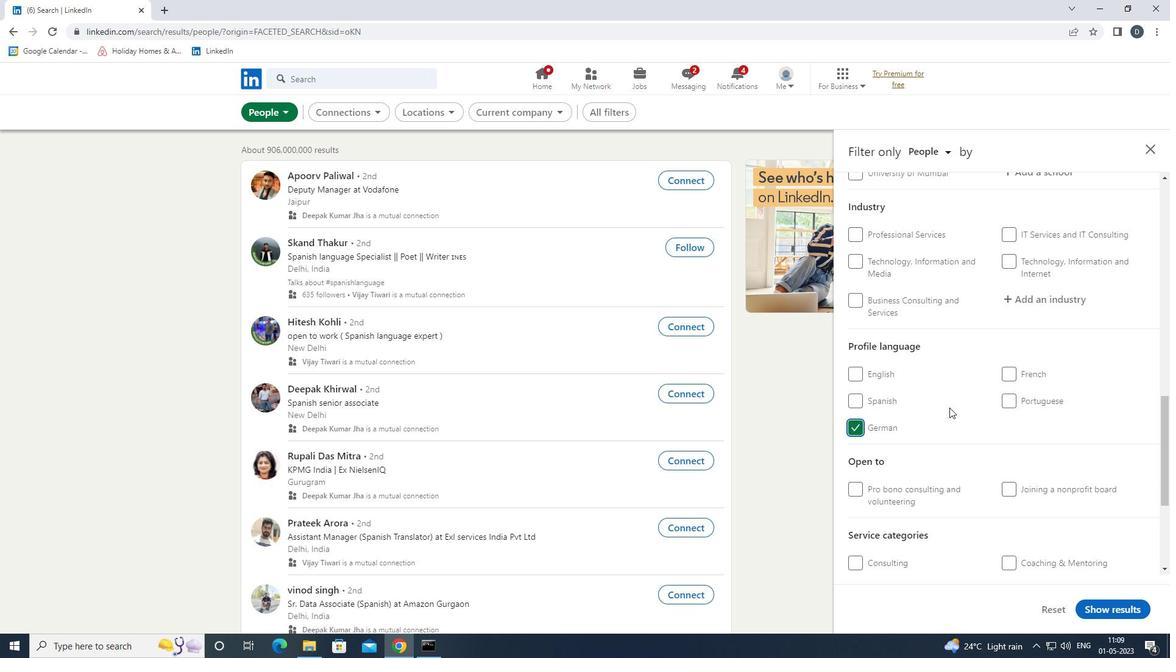 
Action: Mouse scrolled (949, 408) with delta (0, 0)
Screenshot: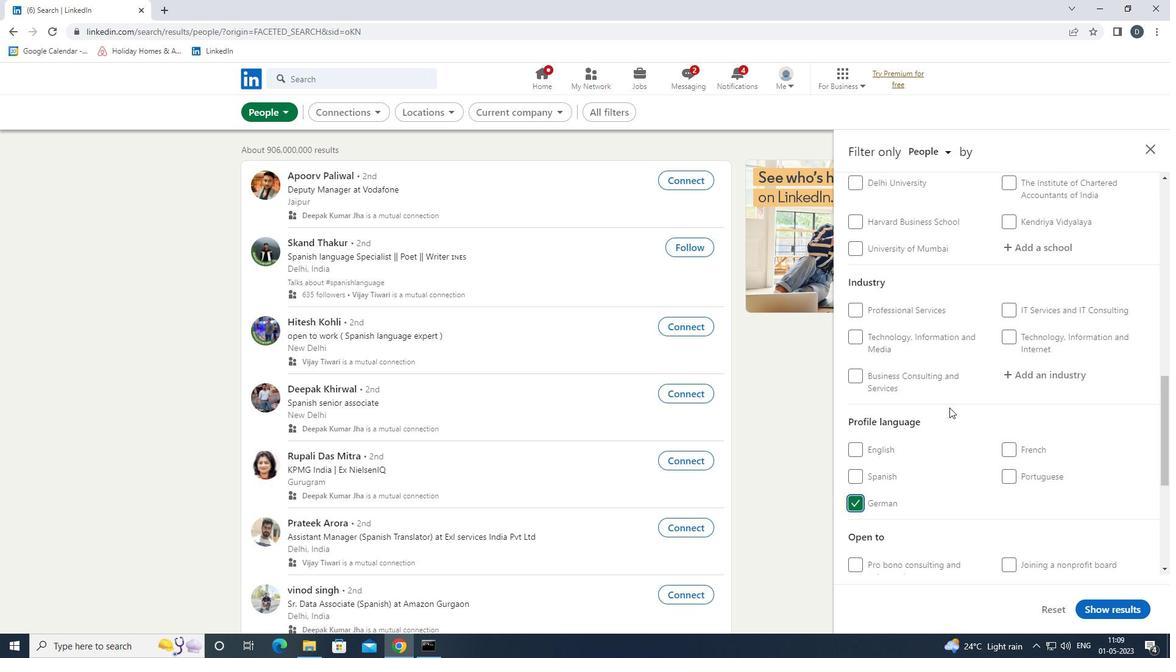 
Action: Mouse moved to (1039, 341)
Screenshot: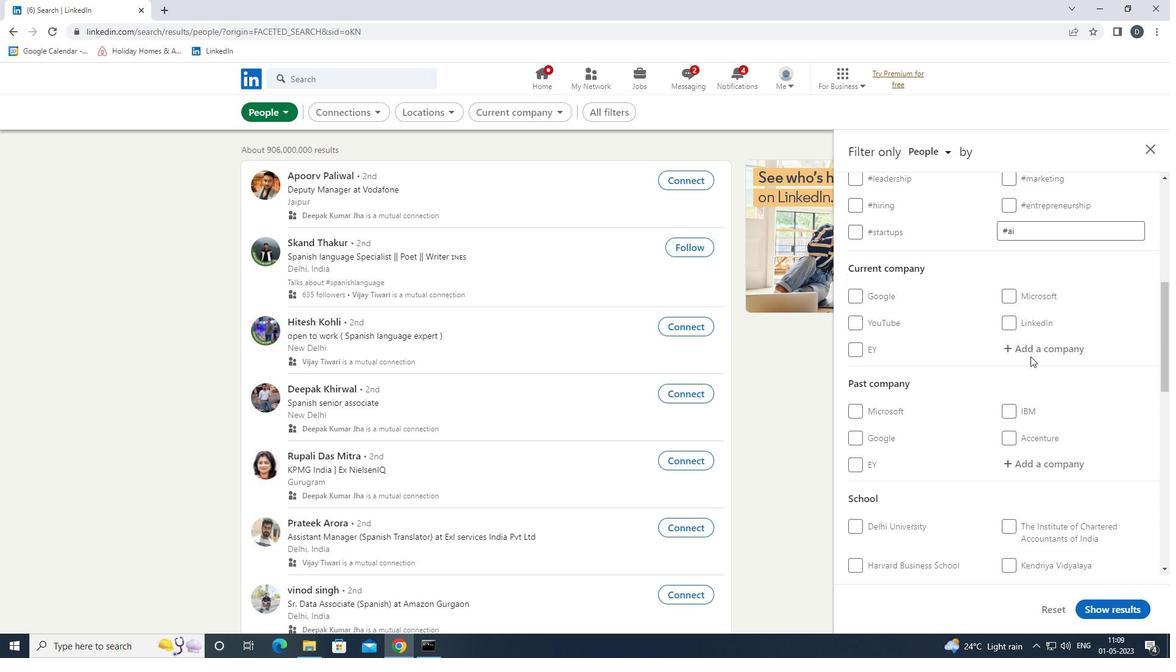 
Action: Mouse pressed left at (1039, 341)
Screenshot: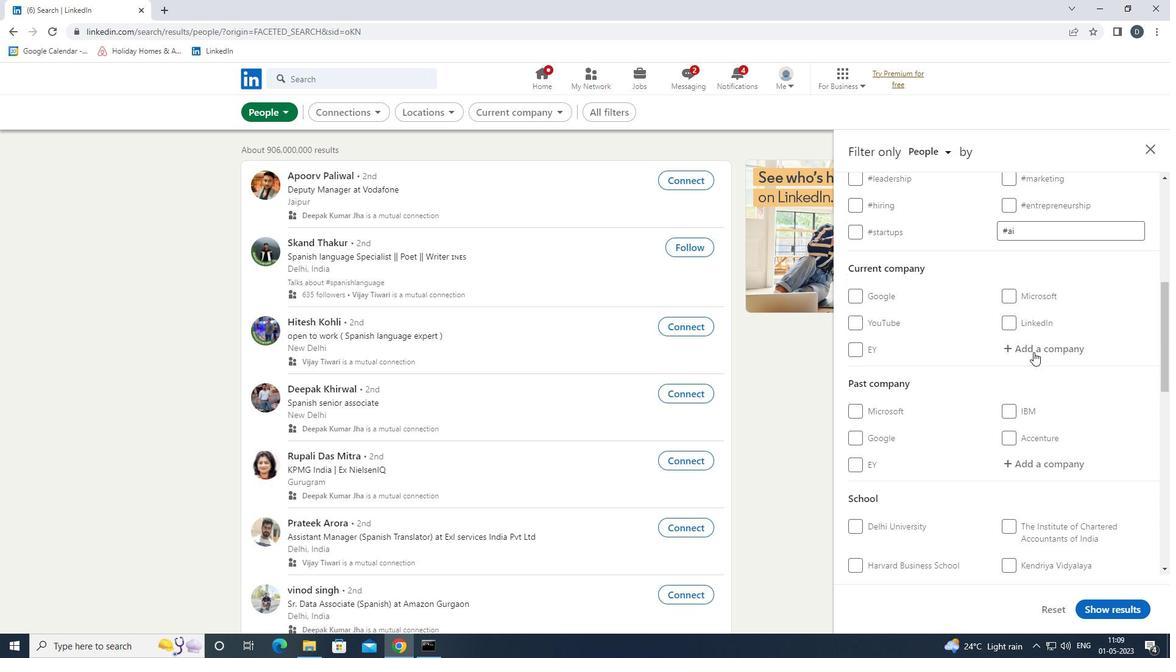 
Action: Mouse moved to (1038, 341)
Screenshot: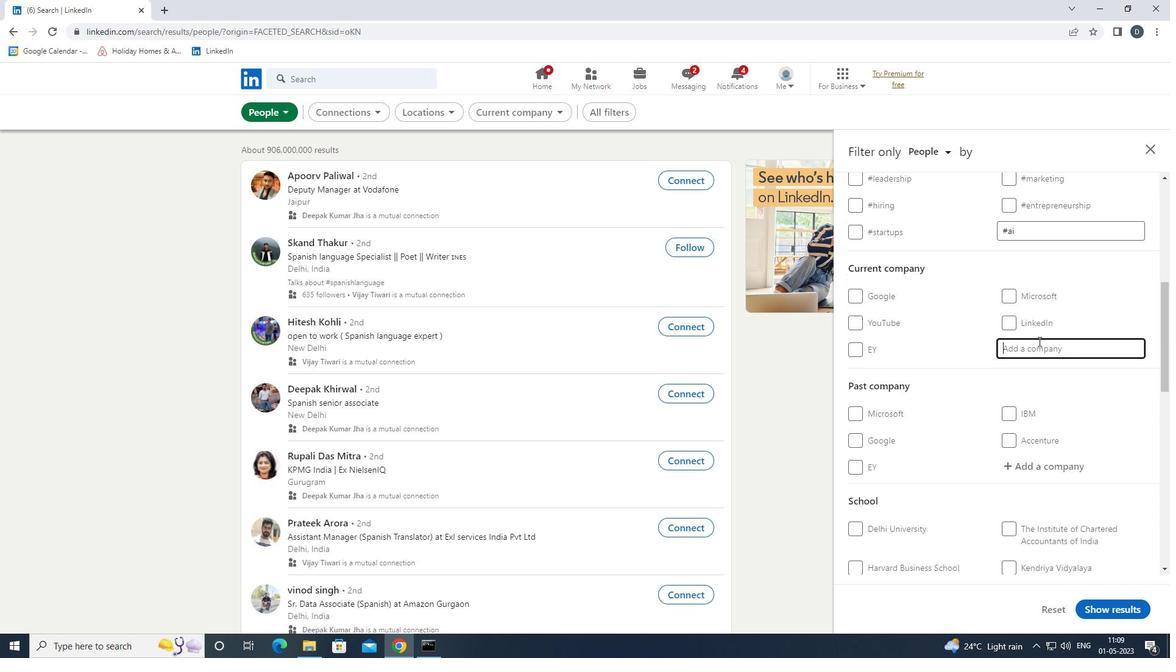 
Action: Key pressed <Key.shift><Key.shift><Key.shift><Key.shift><Key.shift><Key.shift><Key.shift><Key.shift><Key.shift><Key.shift>UFLEX<Key.space>V<Key.backspace><Key.down><Key.down><Key.up><Key.down><Key.down><Key.enter>
Screenshot: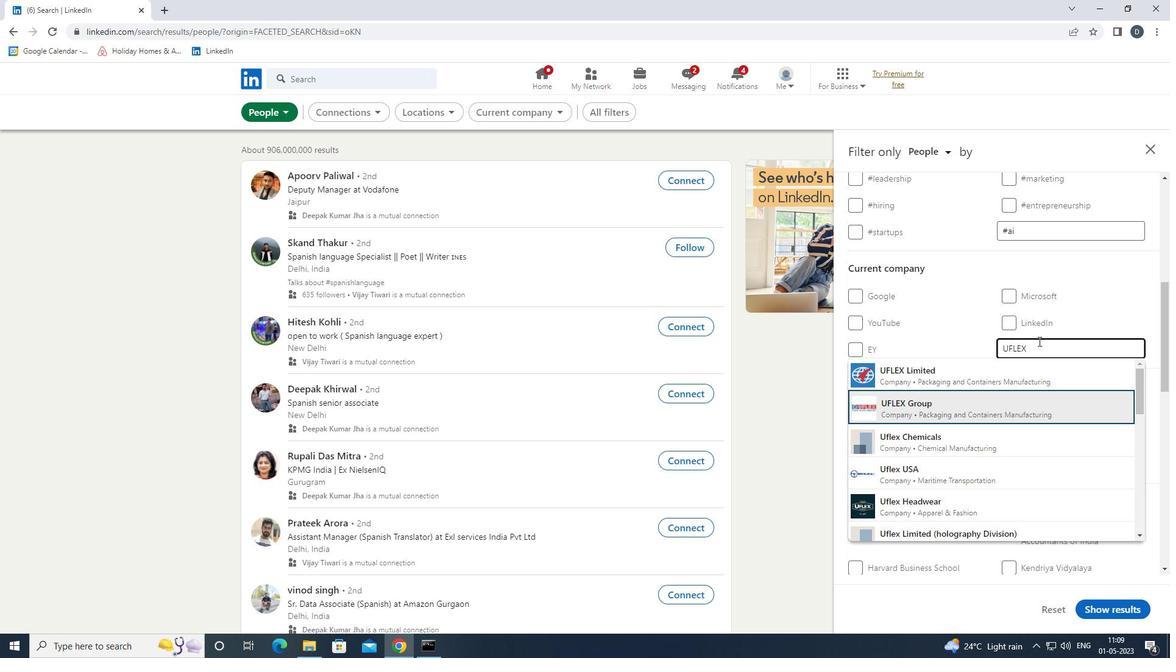 
Action: Mouse moved to (998, 410)
Screenshot: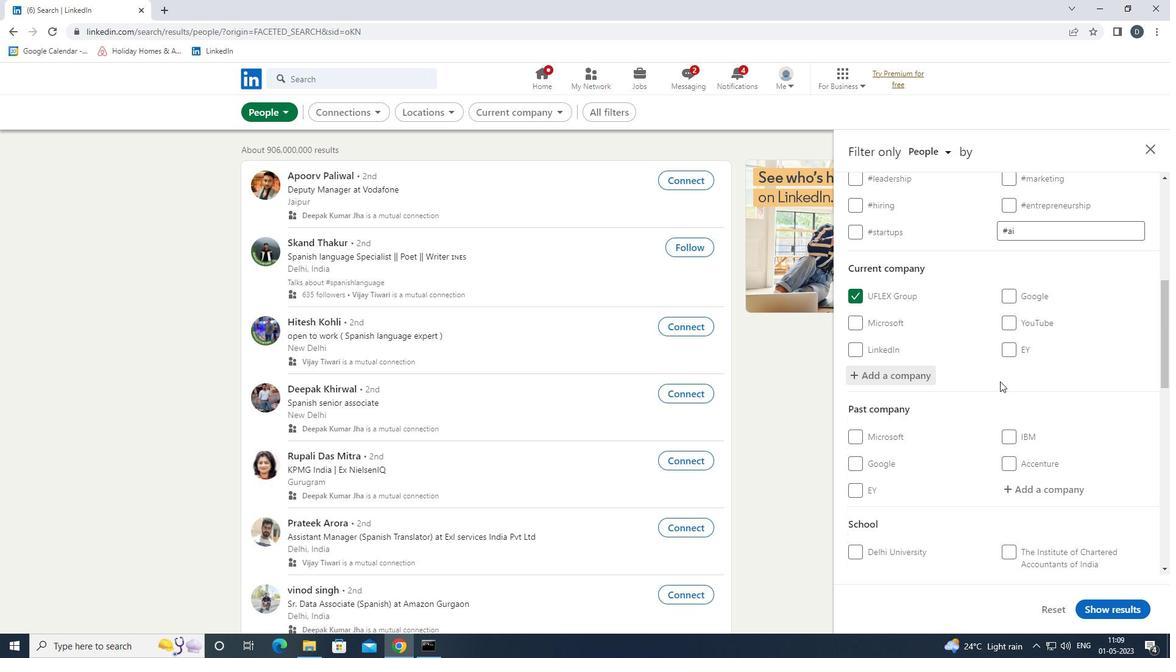 
Action: Mouse scrolled (998, 410) with delta (0, 0)
Screenshot: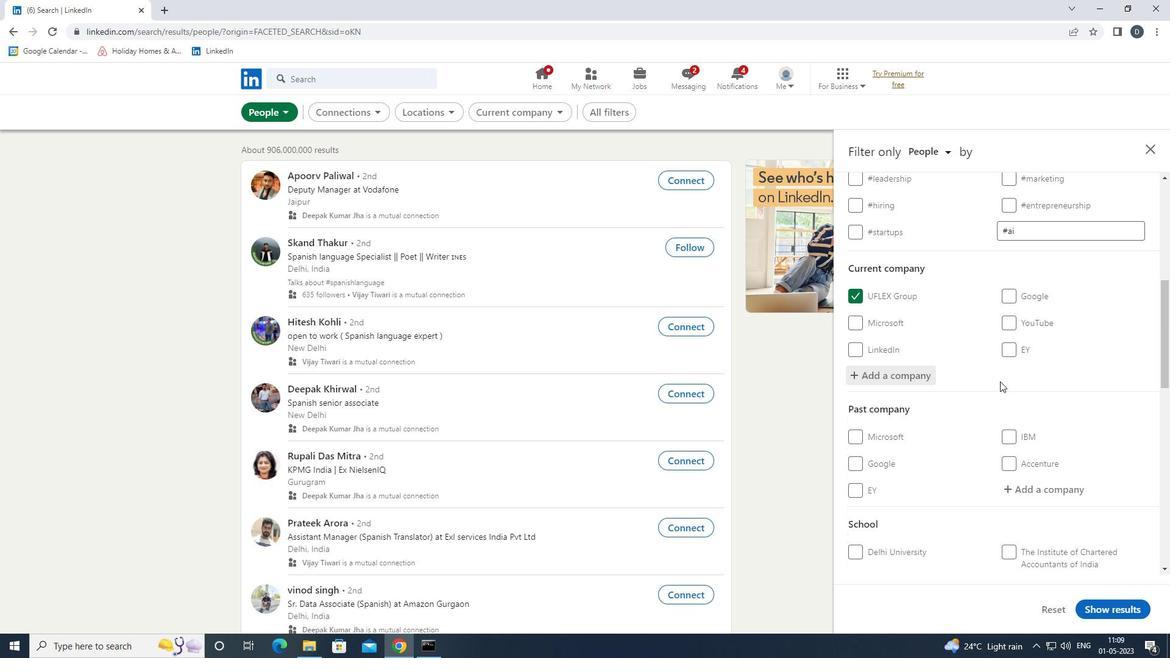 
Action: Mouse moved to (998, 410)
Screenshot: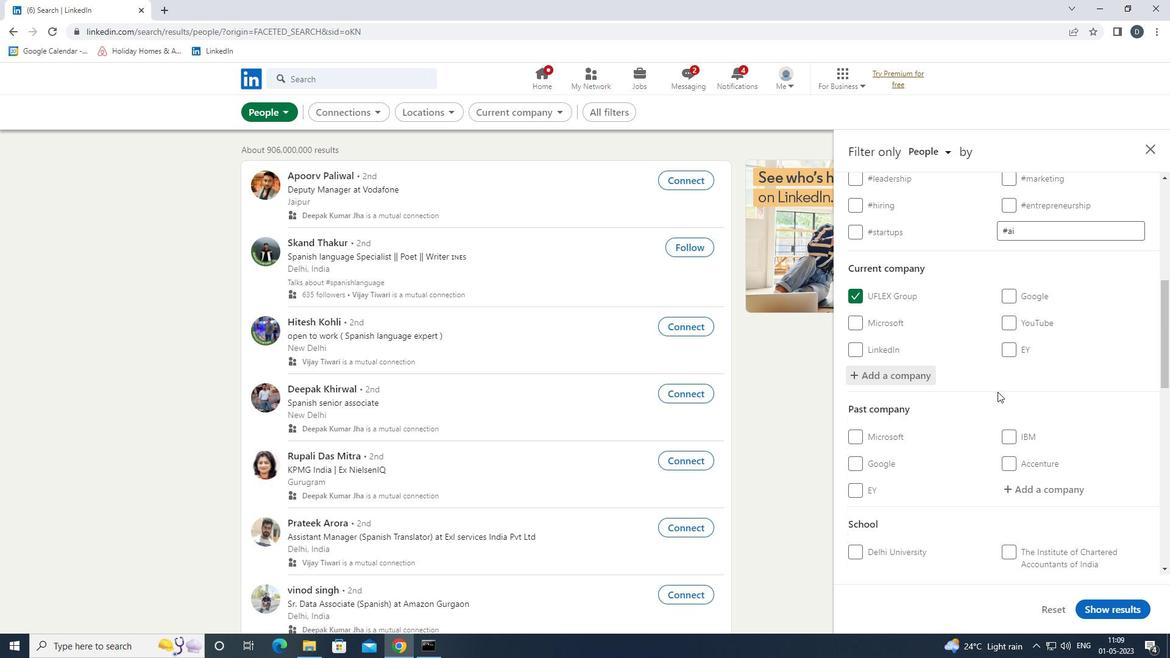 
Action: Mouse scrolled (998, 410) with delta (0, 0)
Screenshot: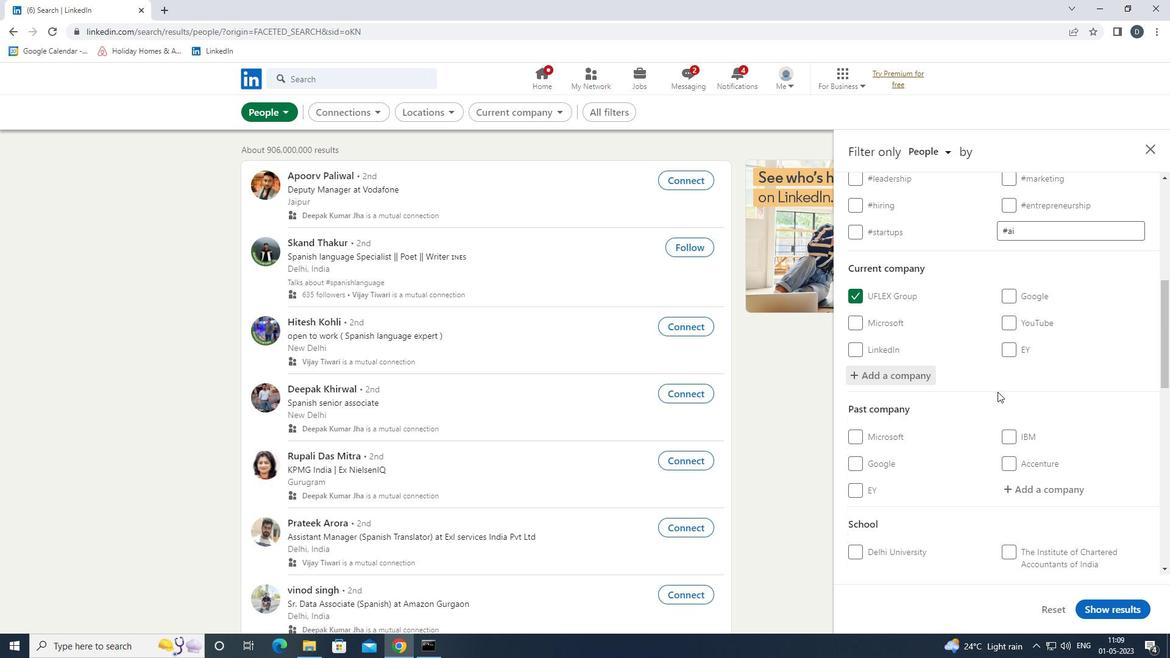 
Action: Mouse moved to (998, 411)
Screenshot: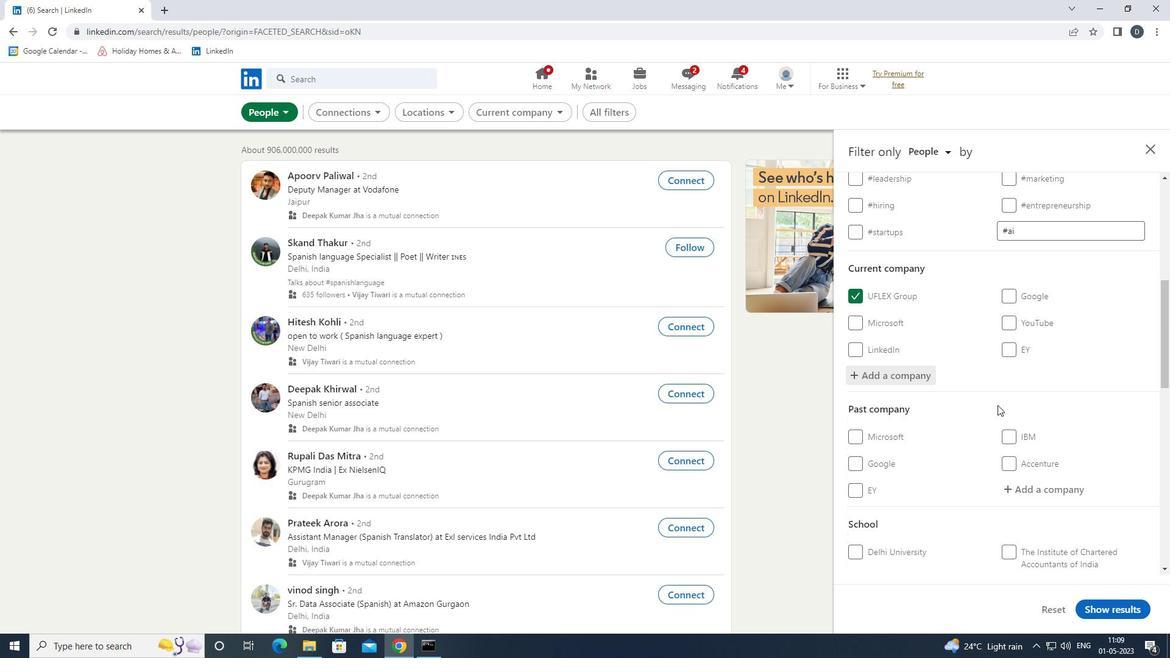
Action: Mouse scrolled (998, 410) with delta (0, 0)
Screenshot: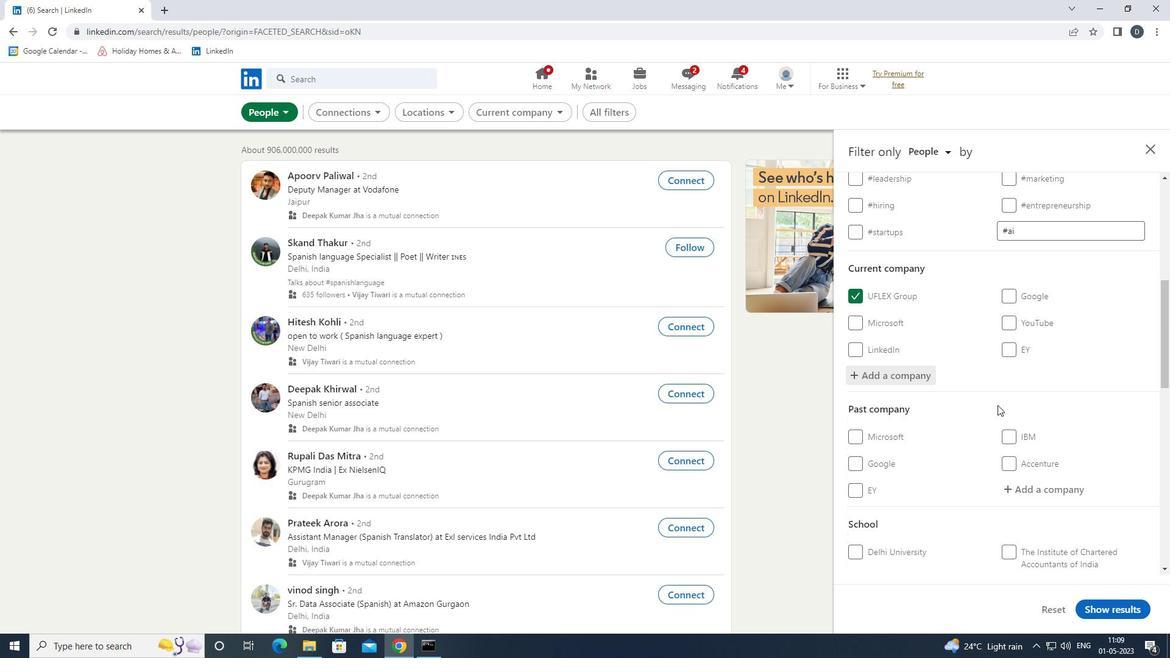 
Action: Mouse moved to (1030, 427)
Screenshot: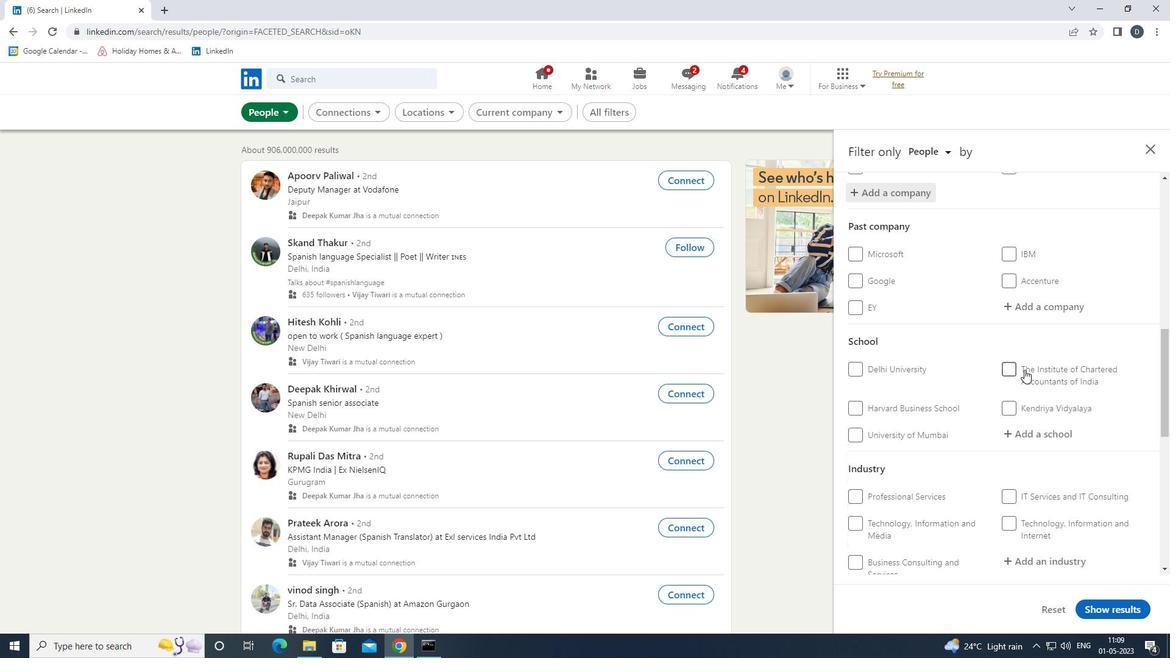 
Action: Mouse pressed left at (1030, 427)
Screenshot: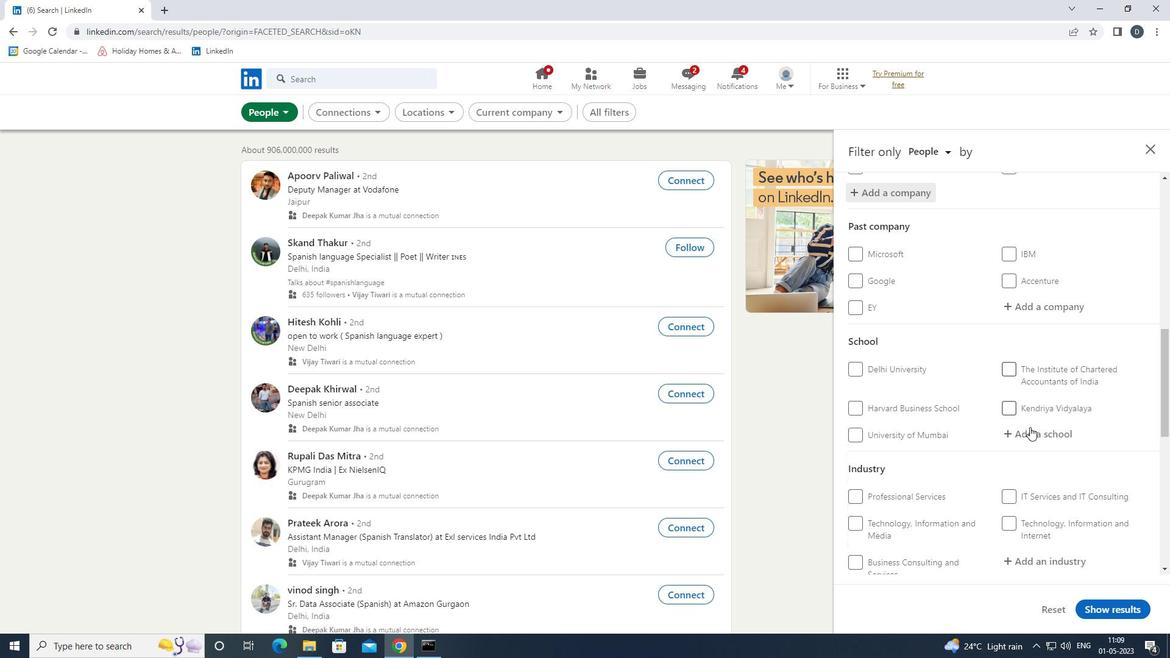 
Action: Mouse moved to (1030, 427)
Screenshot: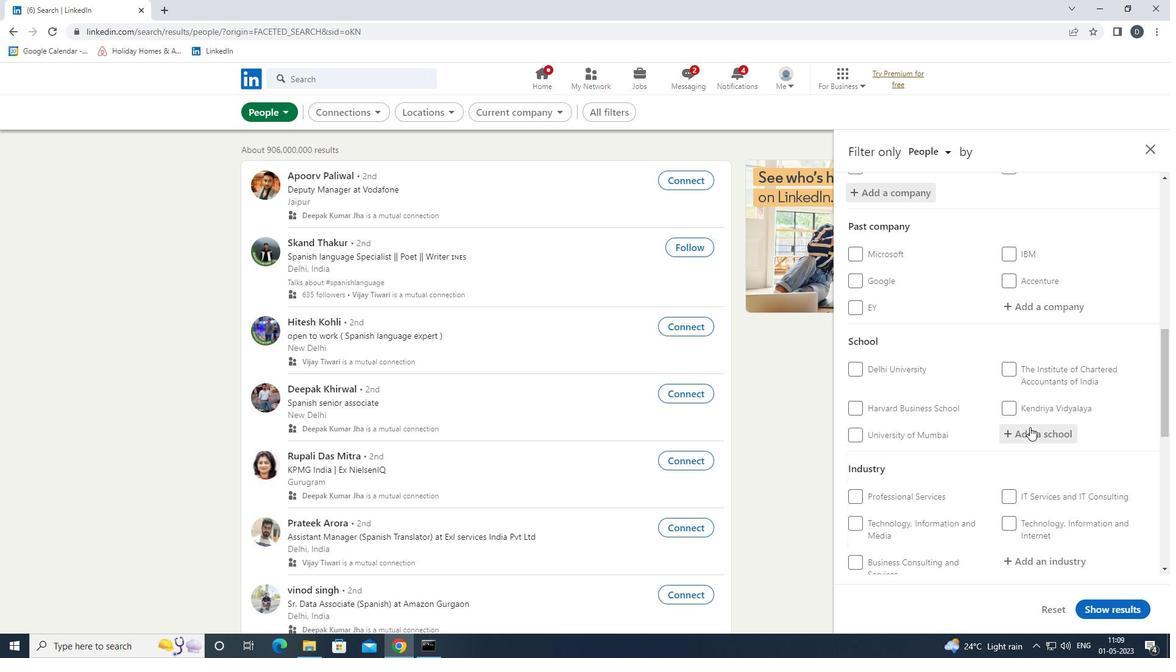 
Action: Key pressed <Key.shift>SARDAR<Key.space><Key.shift>VALLAB
Screenshot: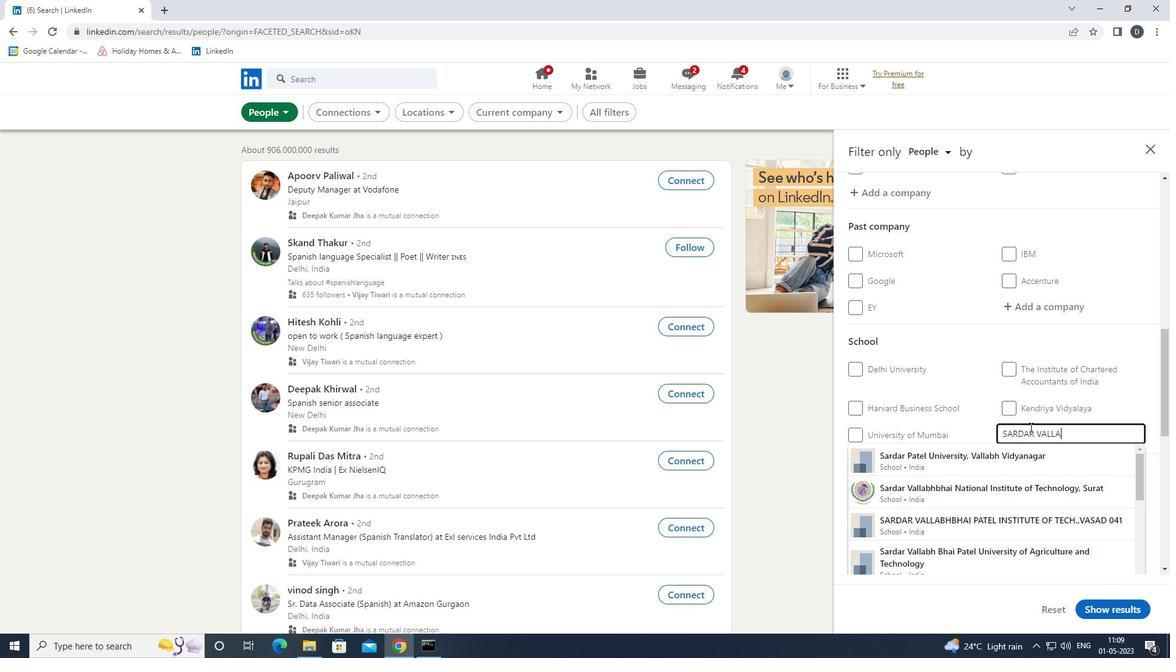 
Action: Mouse moved to (1094, 493)
Screenshot: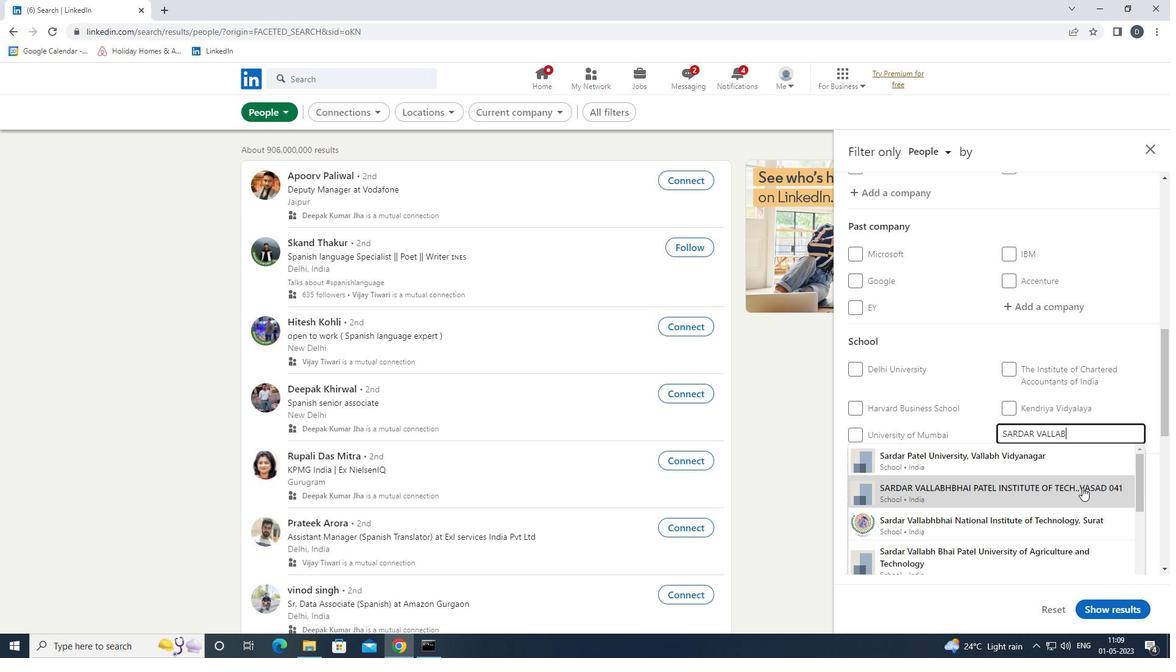 
Action: Mouse pressed left at (1094, 493)
Screenshot: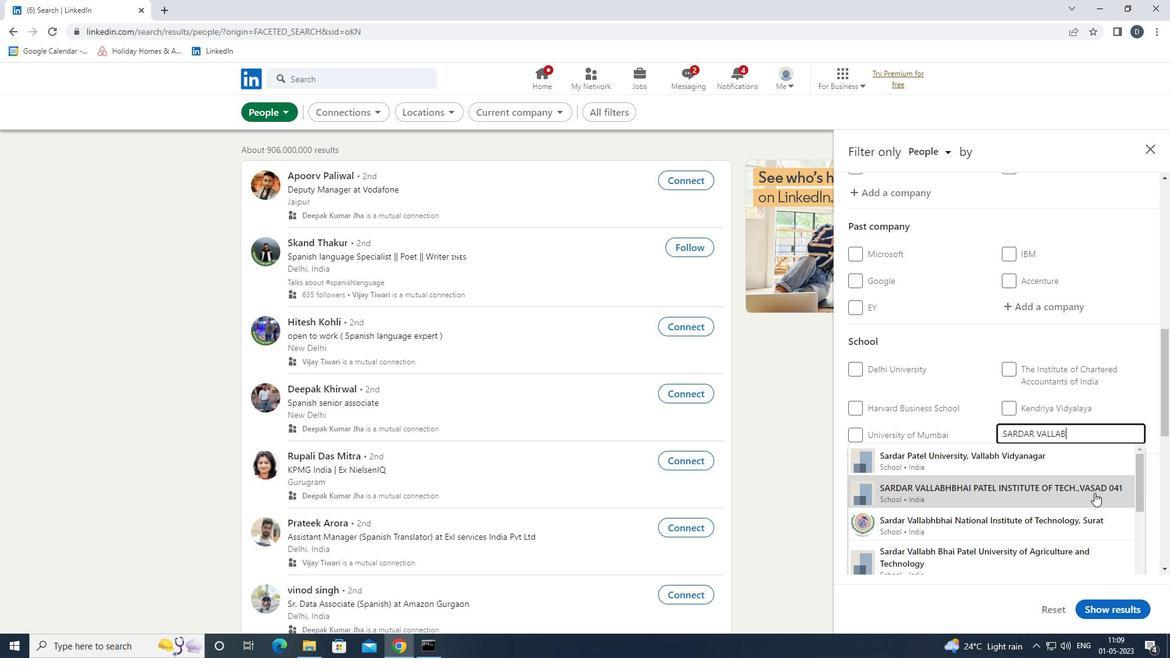 
Action: Mouse moved to (1095, 493)
Screenshot: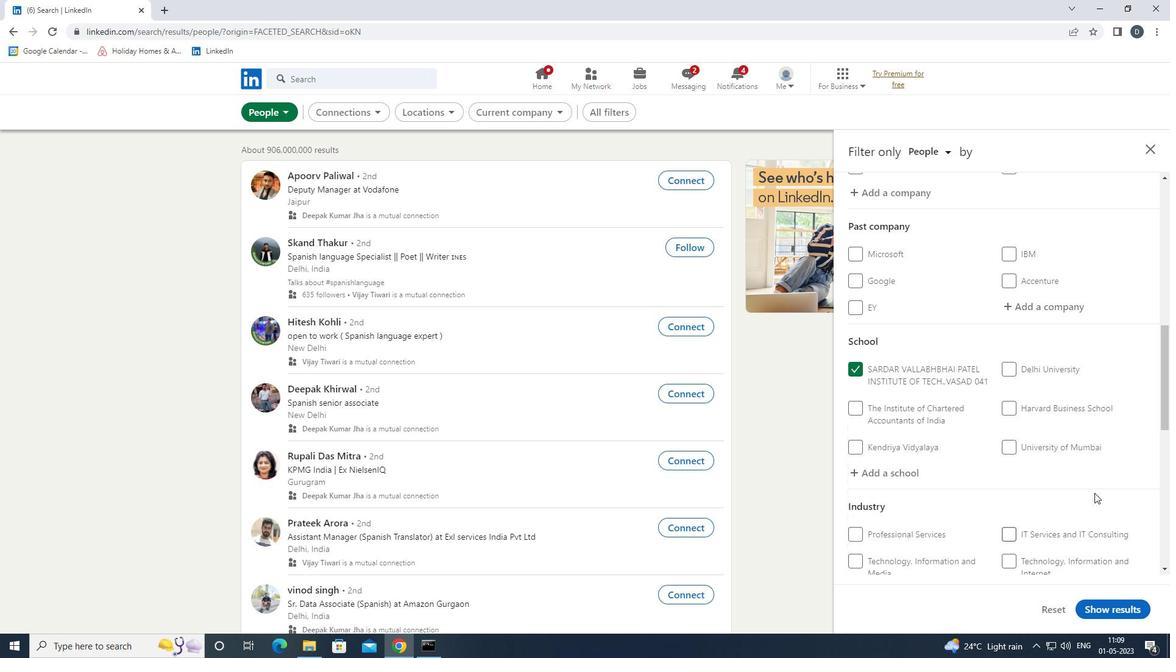 
Action: Mouse scrolled (1095, 493) with delta (0, 0)
Screenshot: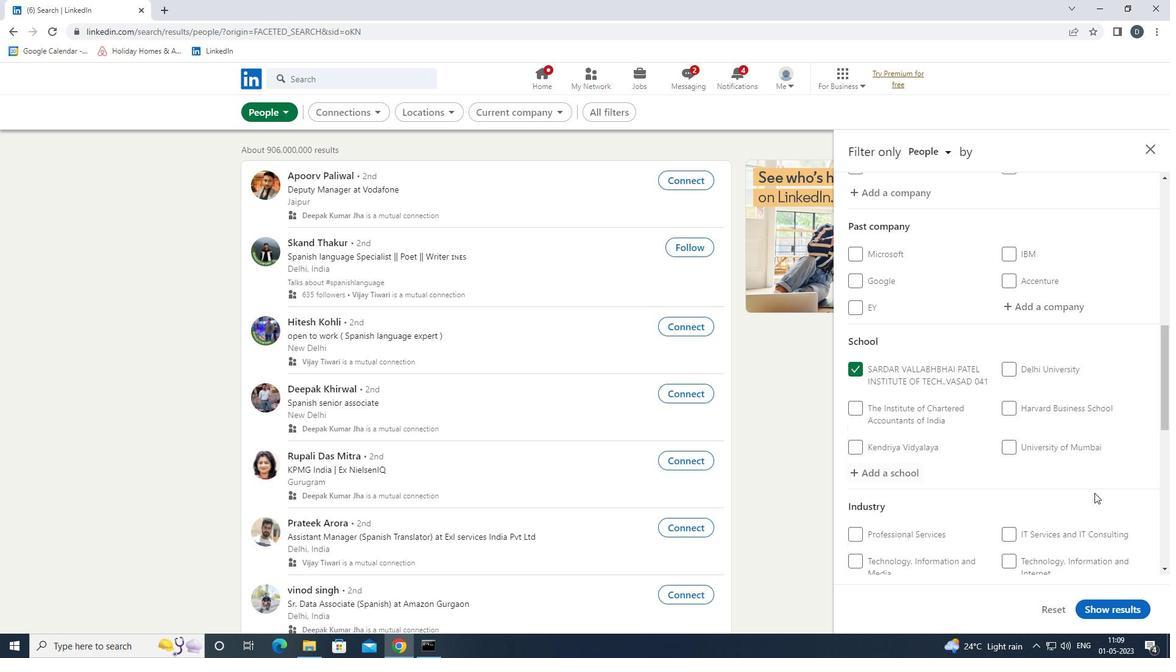 
Action: Mouse scrolled (1095, 493) with delta (0, 0)
Screenshot: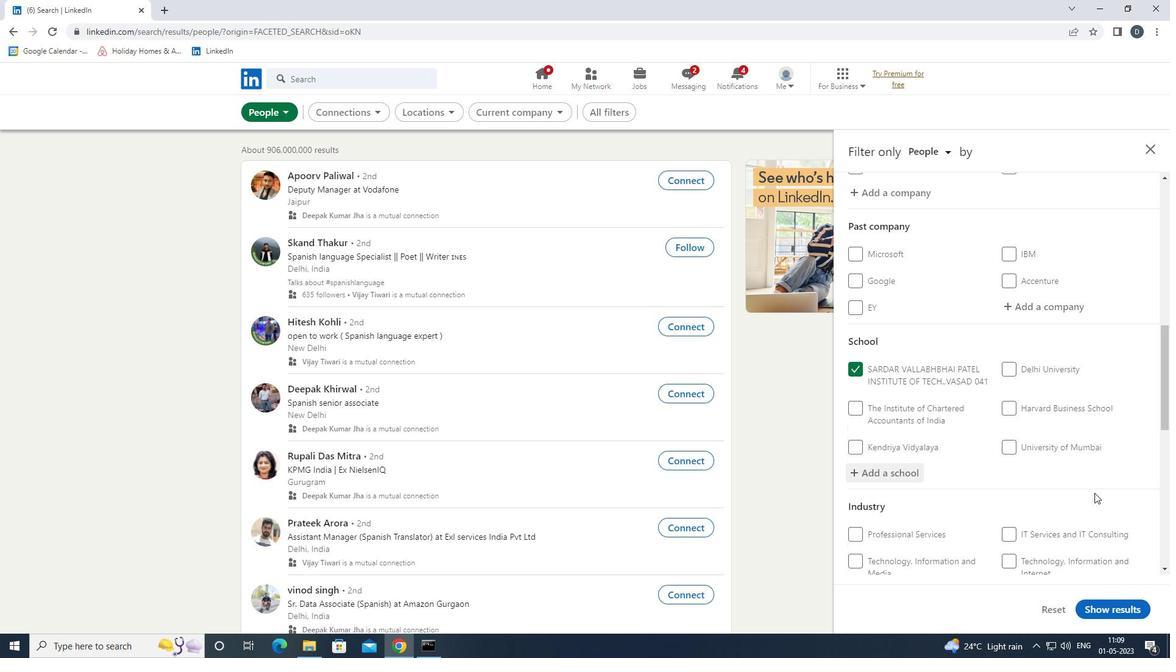 
Action: Mouse scrolled (1095, 493) with delta (0, 0)
Screenshot: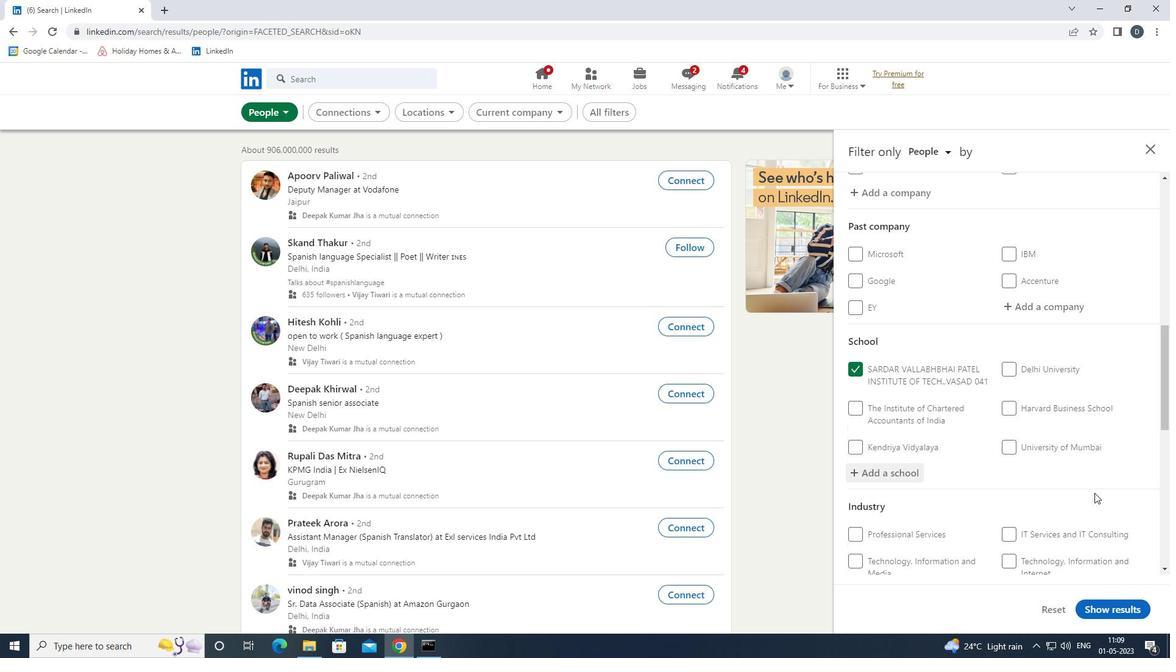 
Action: Mouse scrolled (1095, 493) with delta (0, 0)
Screenshot: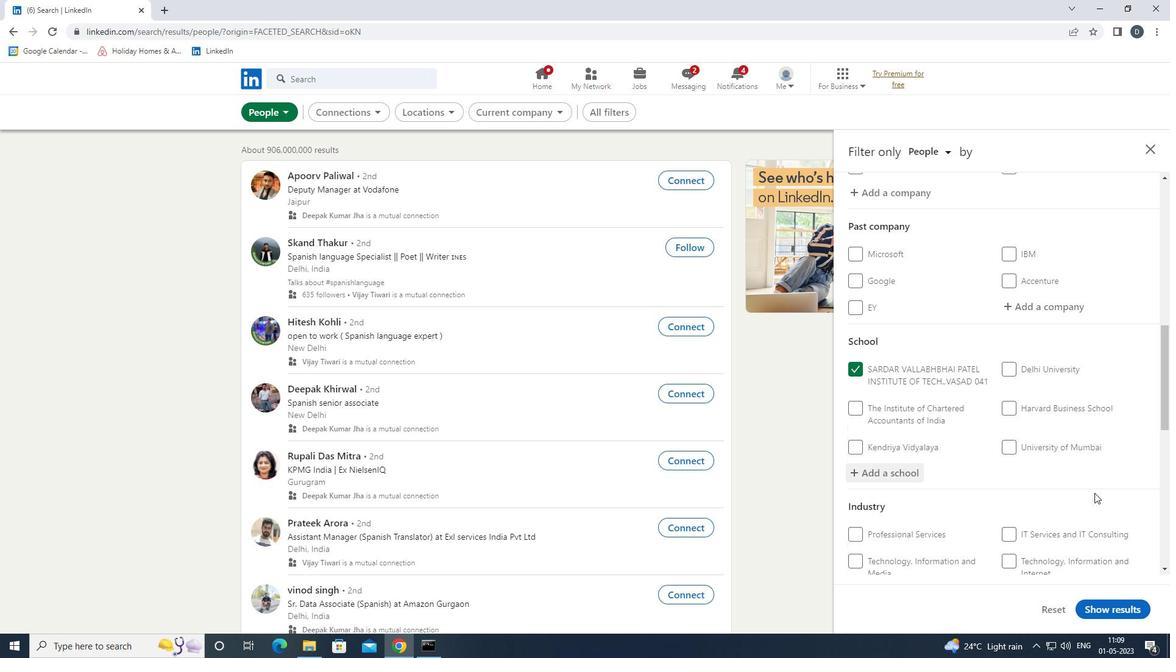 
Action: Mouse moved to (1050, 356)
Screenshot: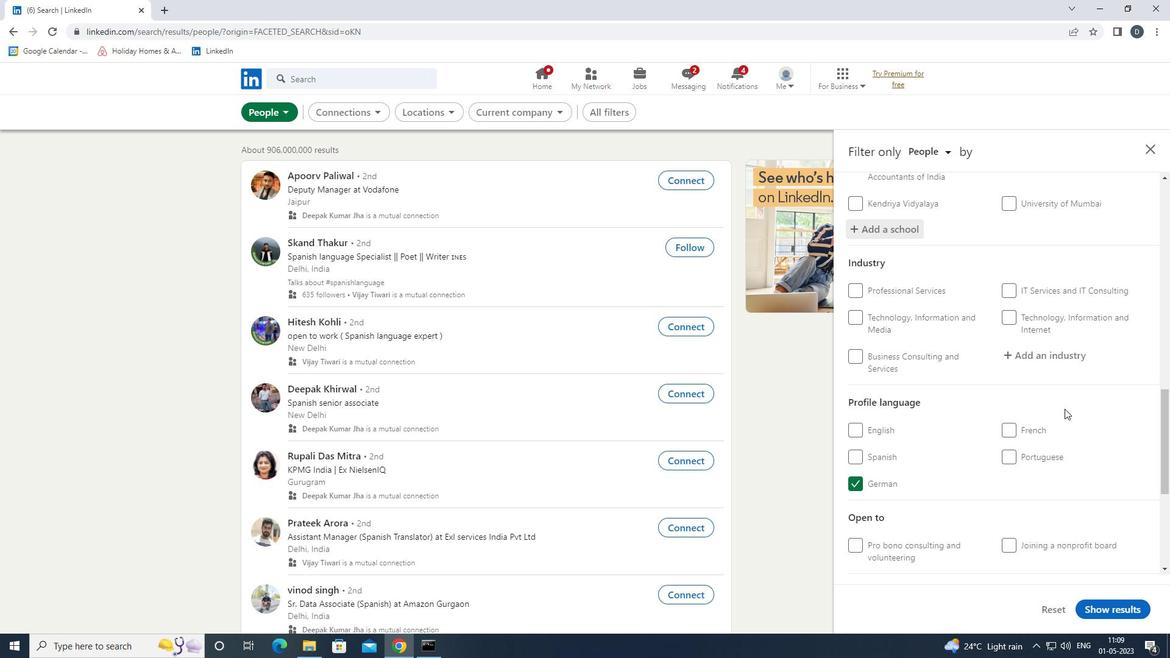 
Action: Mouse pressed left at (1050, 356)
Screenshot: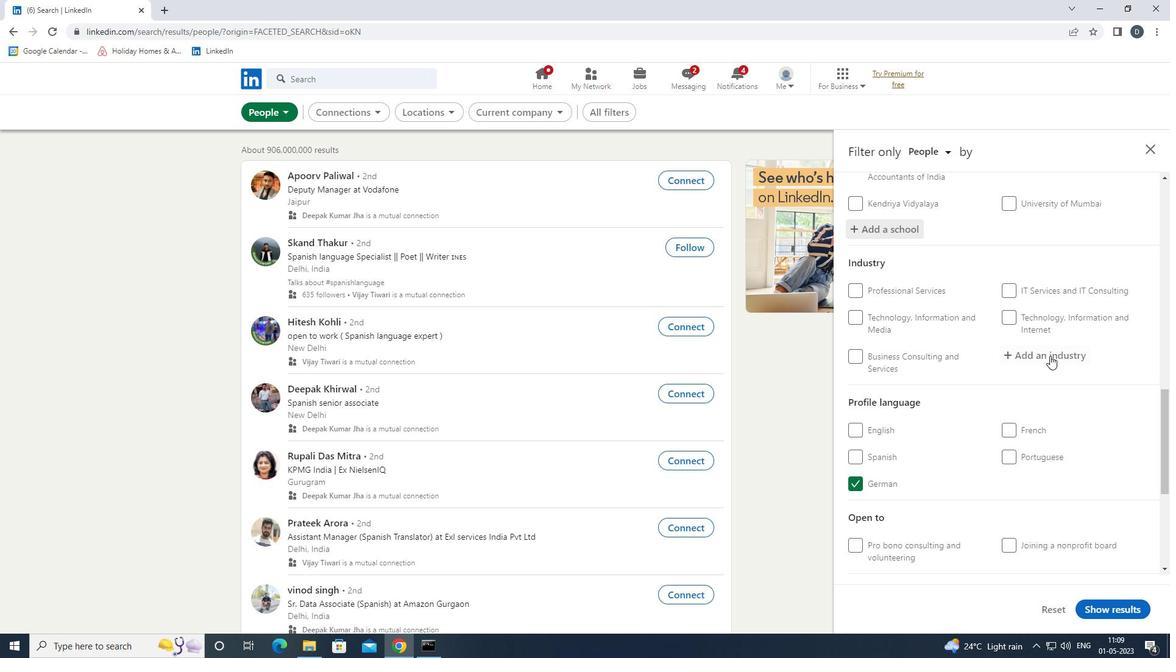 
Action: Key pressed <Key.shift>ADMINISTRA<Key.down><Key.down><Key.down><Key.enter>
Screenshot: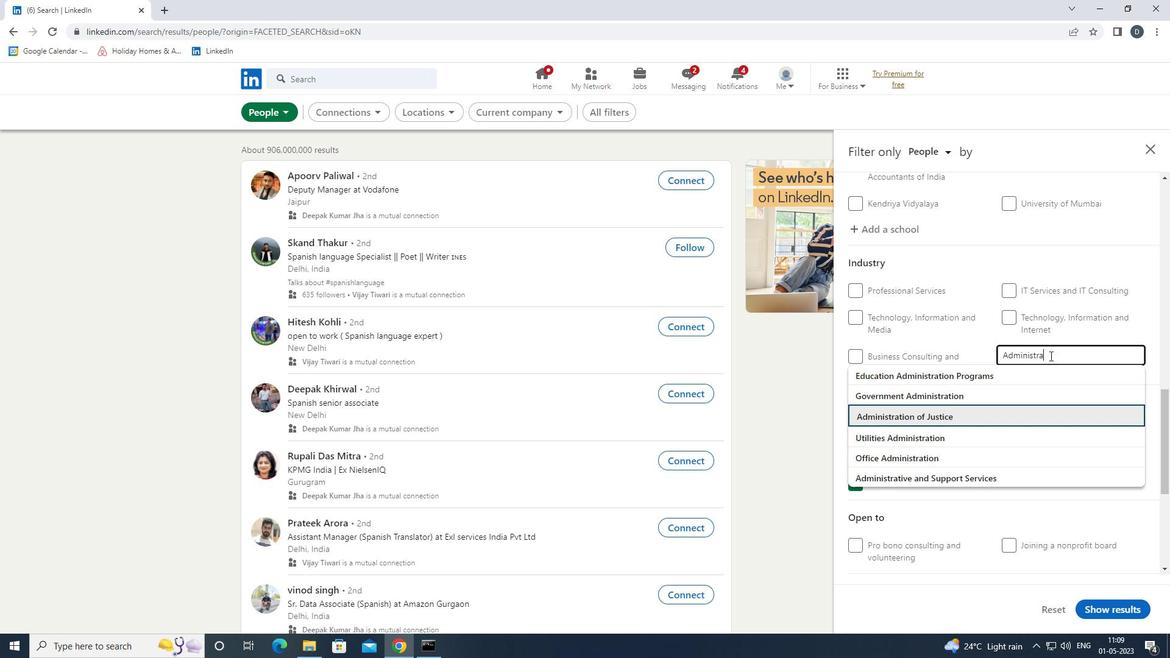 
Action: Mouse moved to (1035, 358)
Screenshot: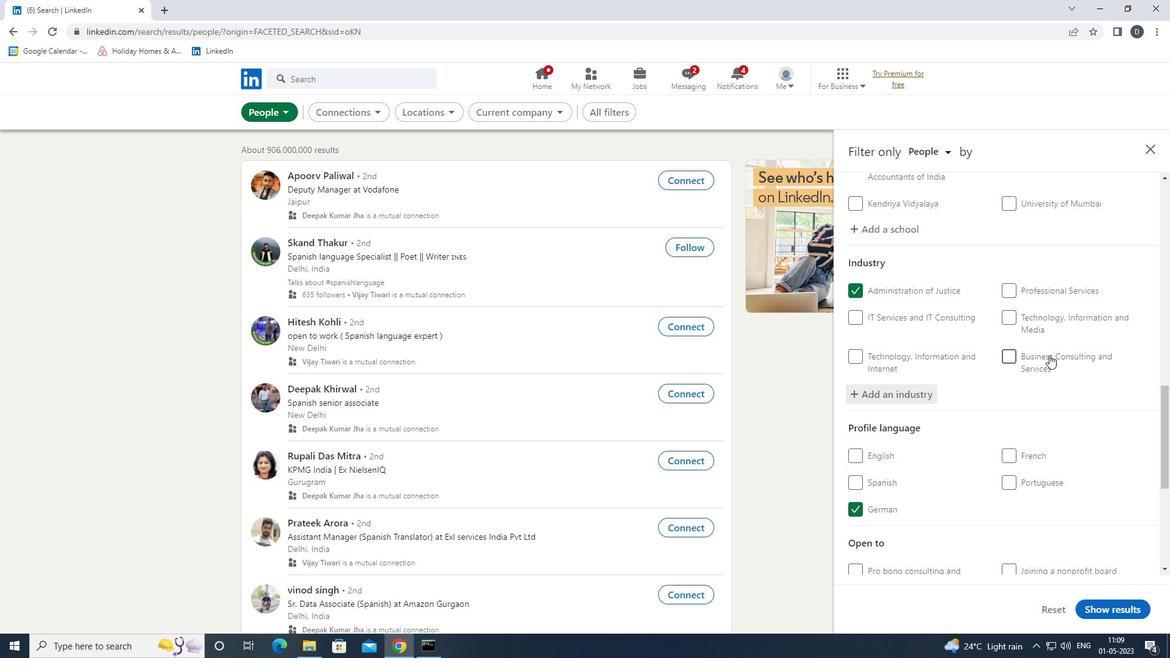 
Action: Mouse scrolled (1035, 357) with delta (0, 0)
Screenshot: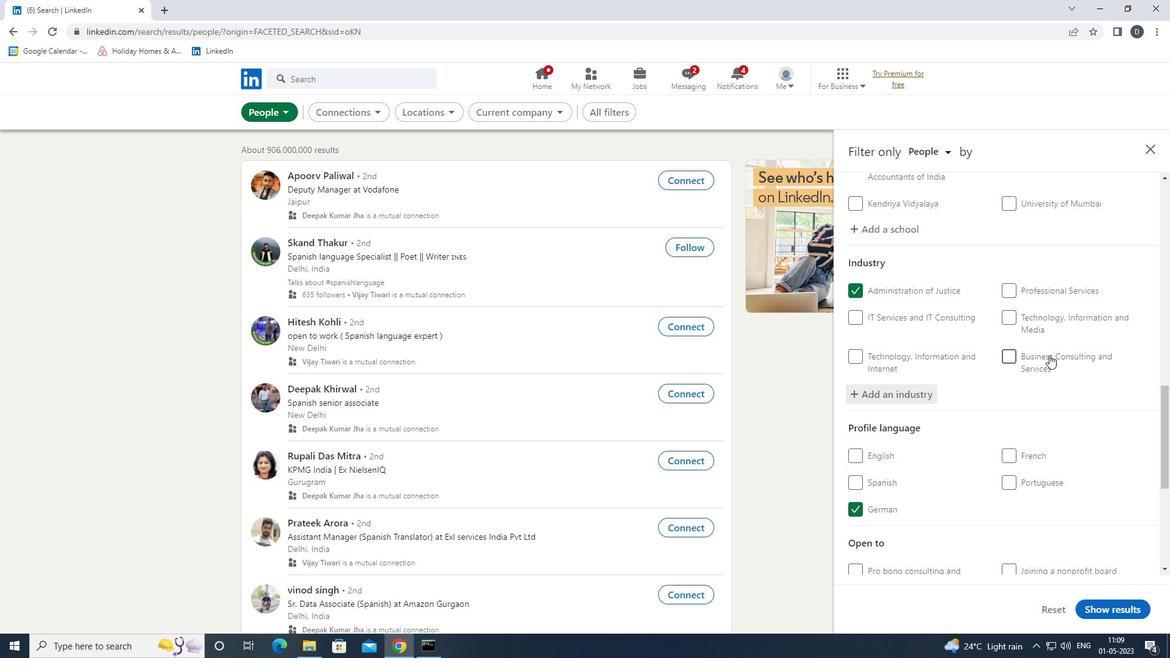
Action: Mouse moved to (1038, 362)
Screenshot: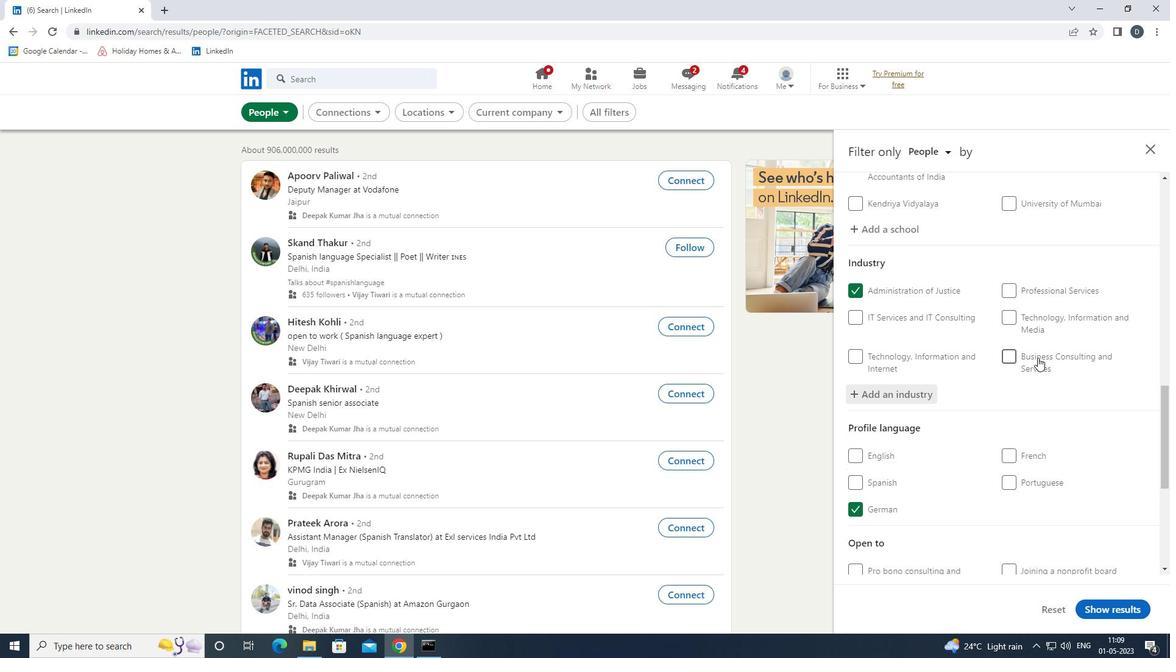 
Action: Mouse scrolled (1038, 362) with delta (0, 0)
Screenshot: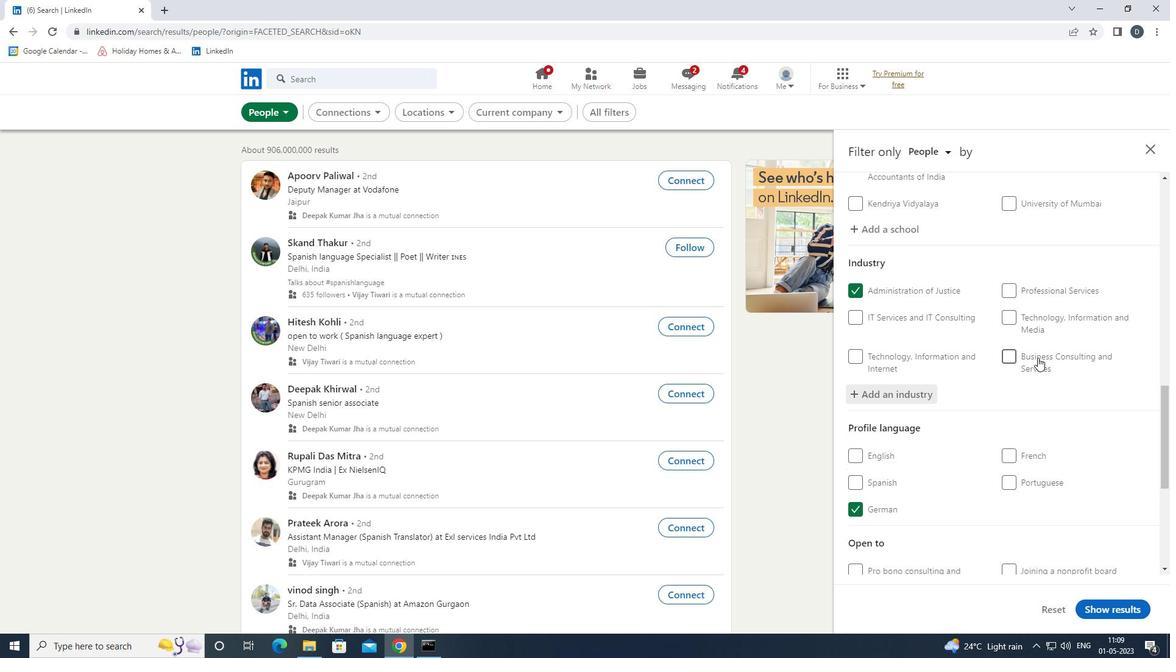 
Action: Mouse moved to (1039, 363)
Screenshot: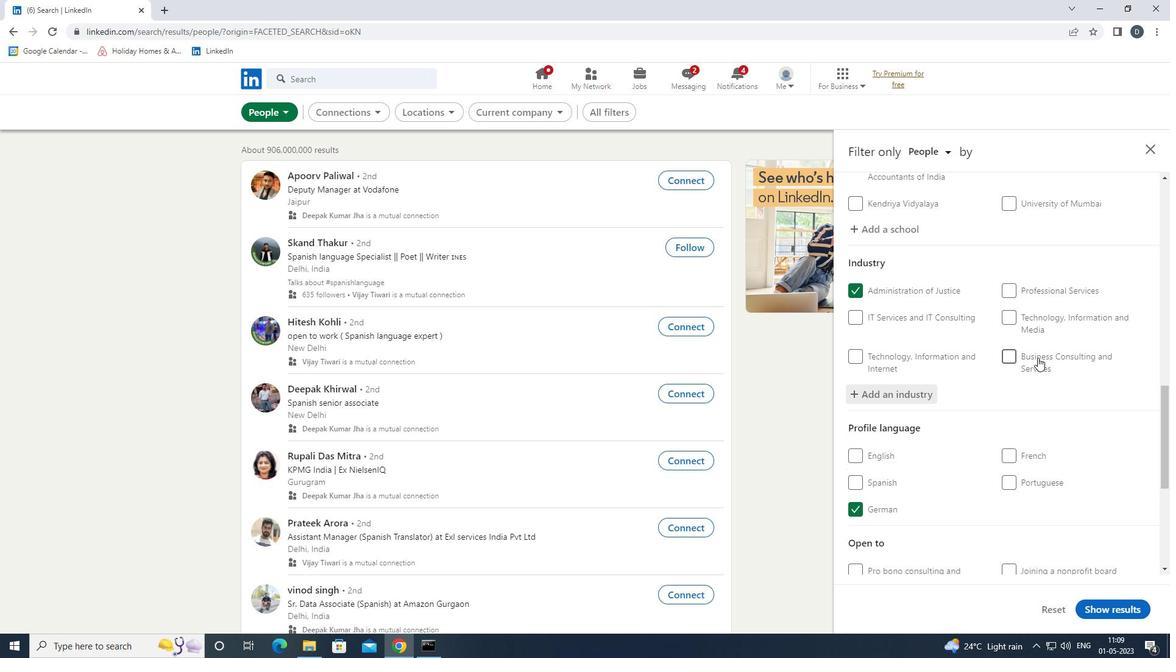 
Action: Mouse scrolled (1039, 362) with delta (0, 0)
Screenshot: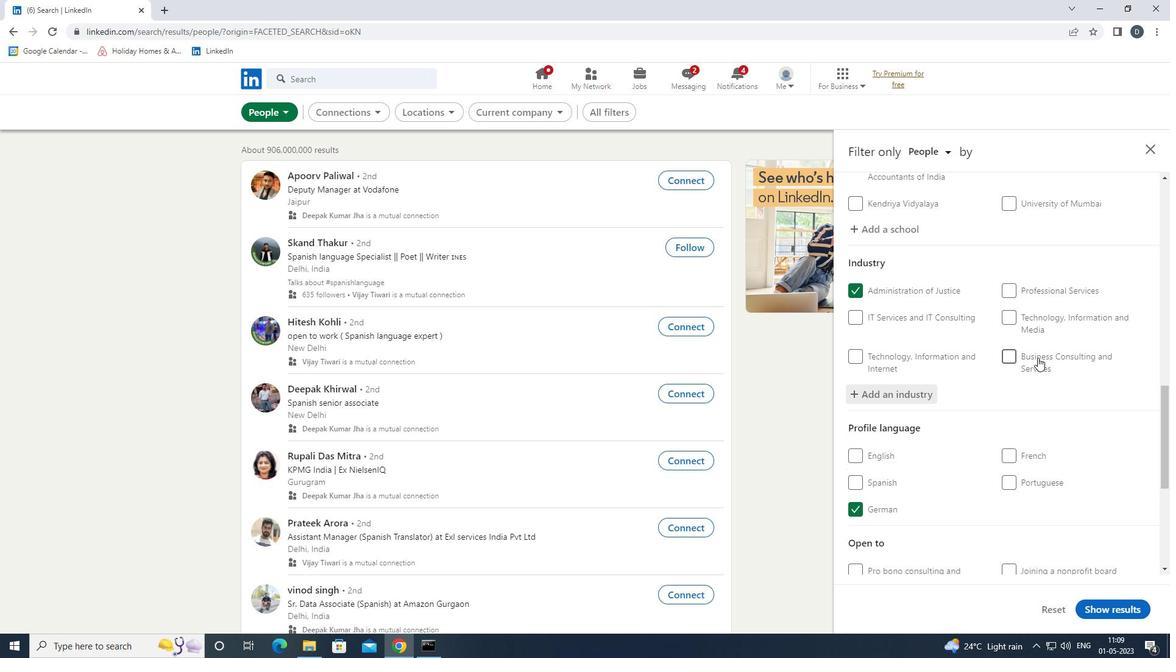 
Action: Mouse moved to (1040, 363)
Screenshot: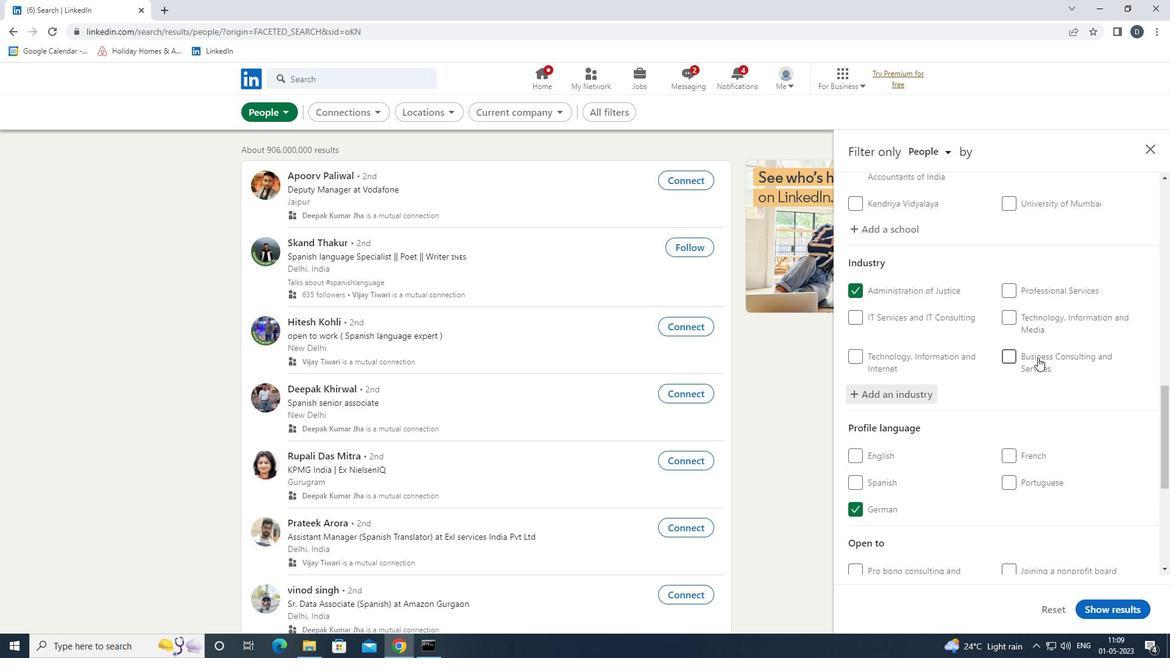 
Action: Mouse scrolled (1040, 363) with delta (0, 0)
Screenshot: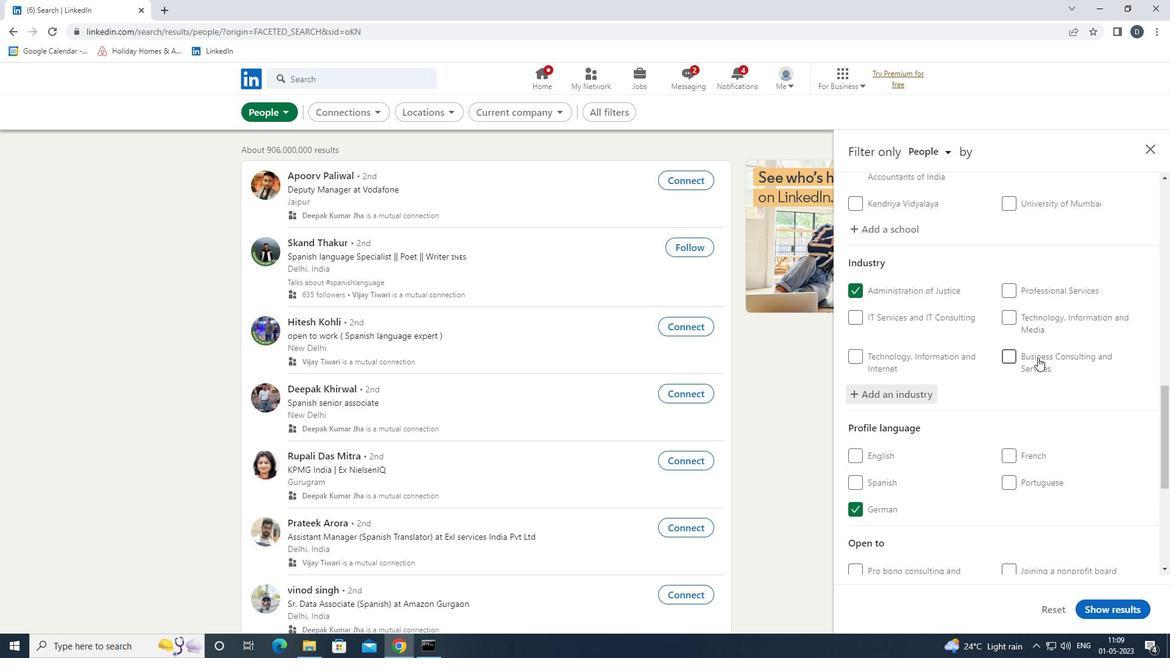 
Action: Mouse moved to (1042, 365)
Screenshot: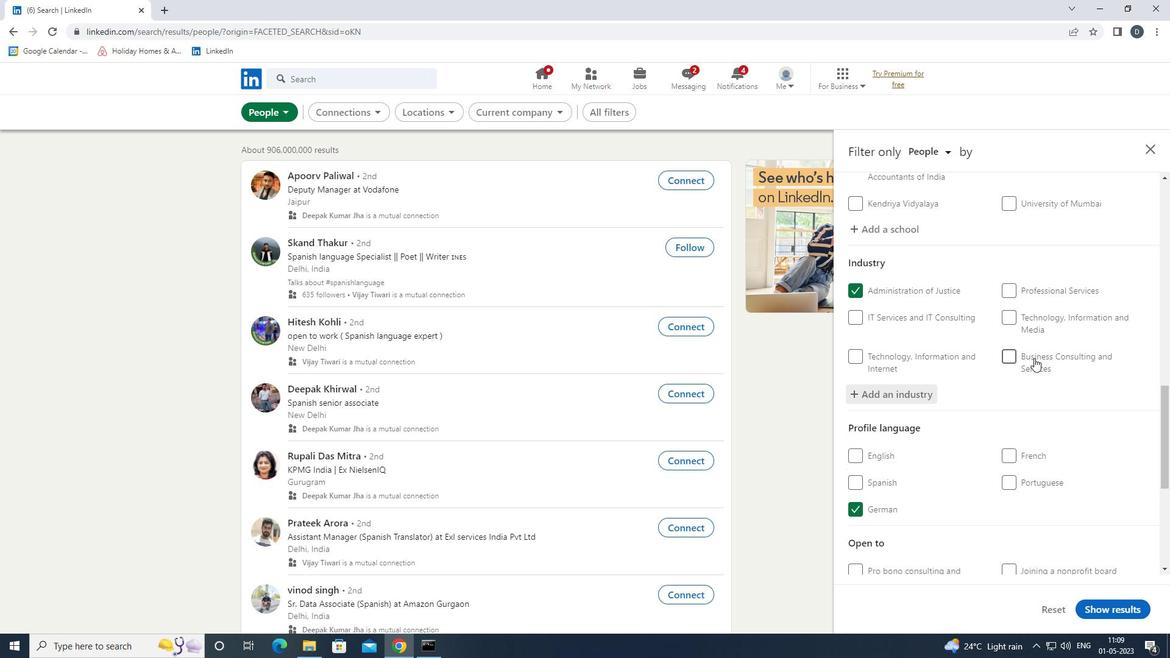 
Action: Mouse scrolled (1042, 364) with delta (0, 0)
Screenshot: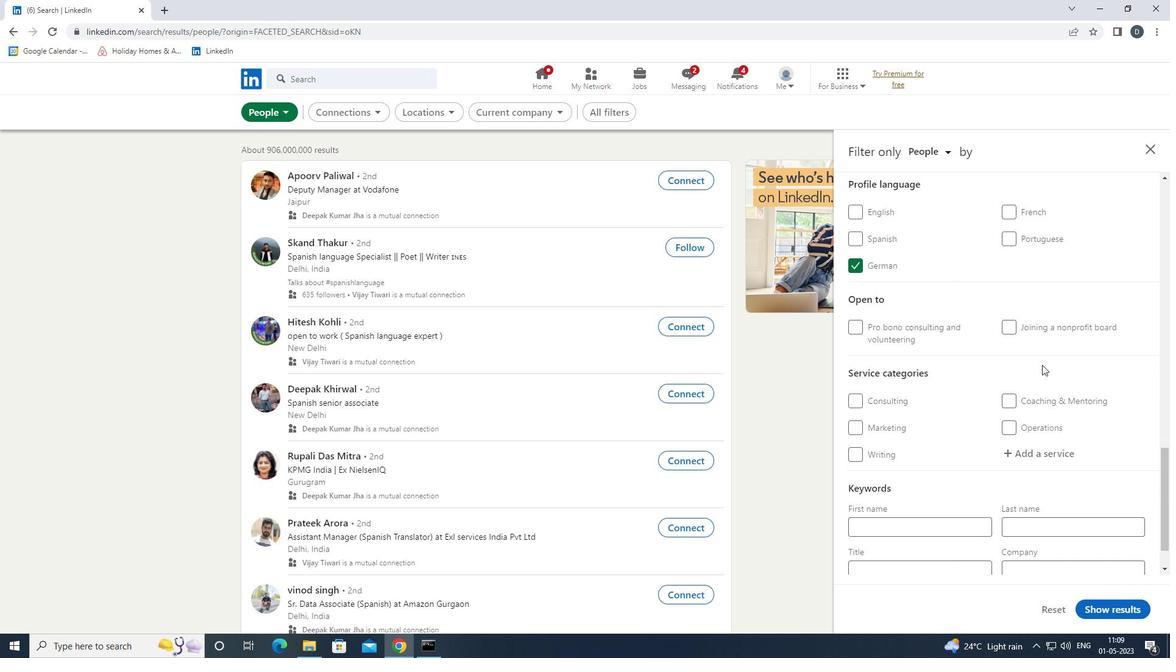 
Action: Mouse scrolled (1042, 364) with delta (0, 0)
Screenshot: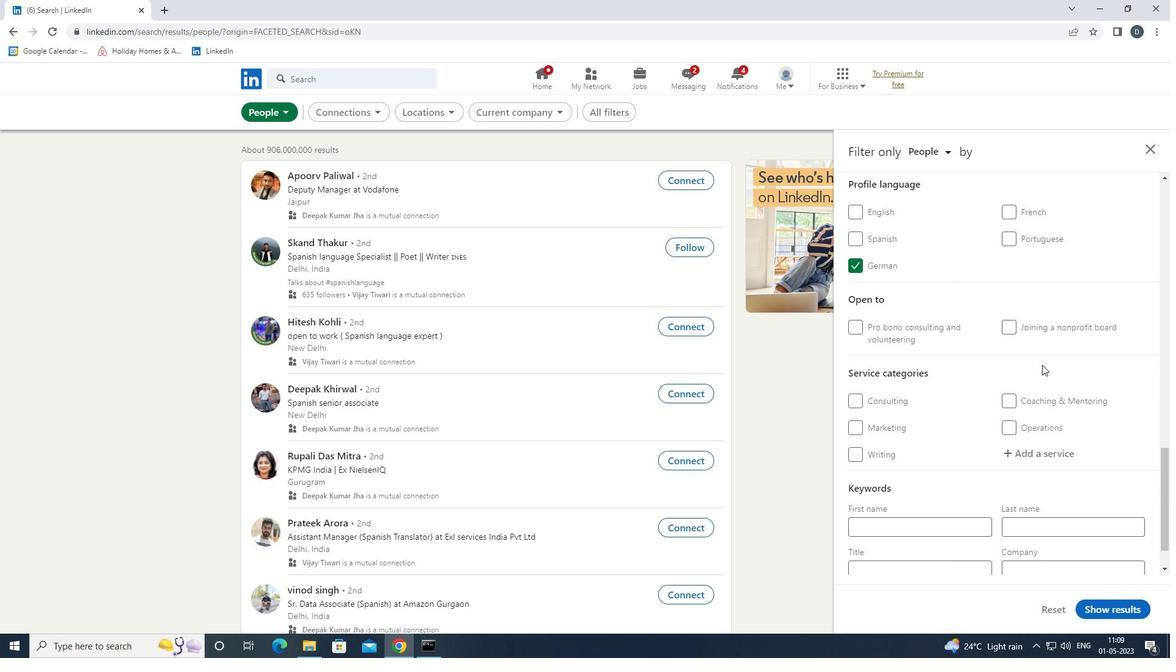
Action: Mouse moved to (1039, 408)
Screenshot: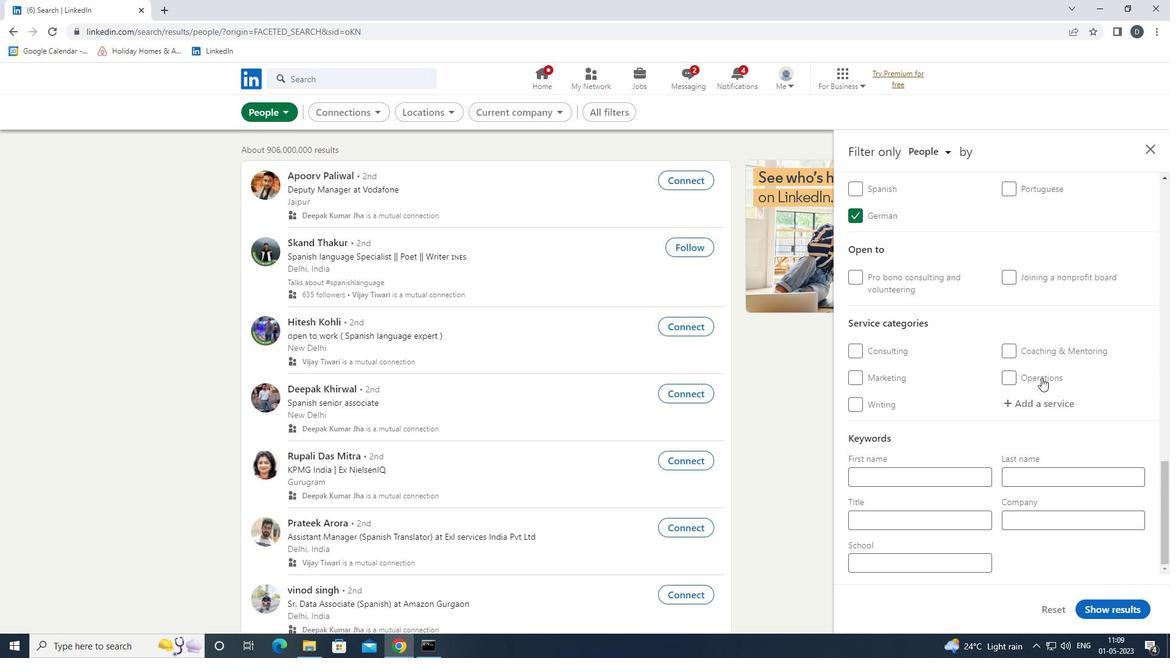 
Action: Mouse pressed left at (1039, 408)
Screenshot: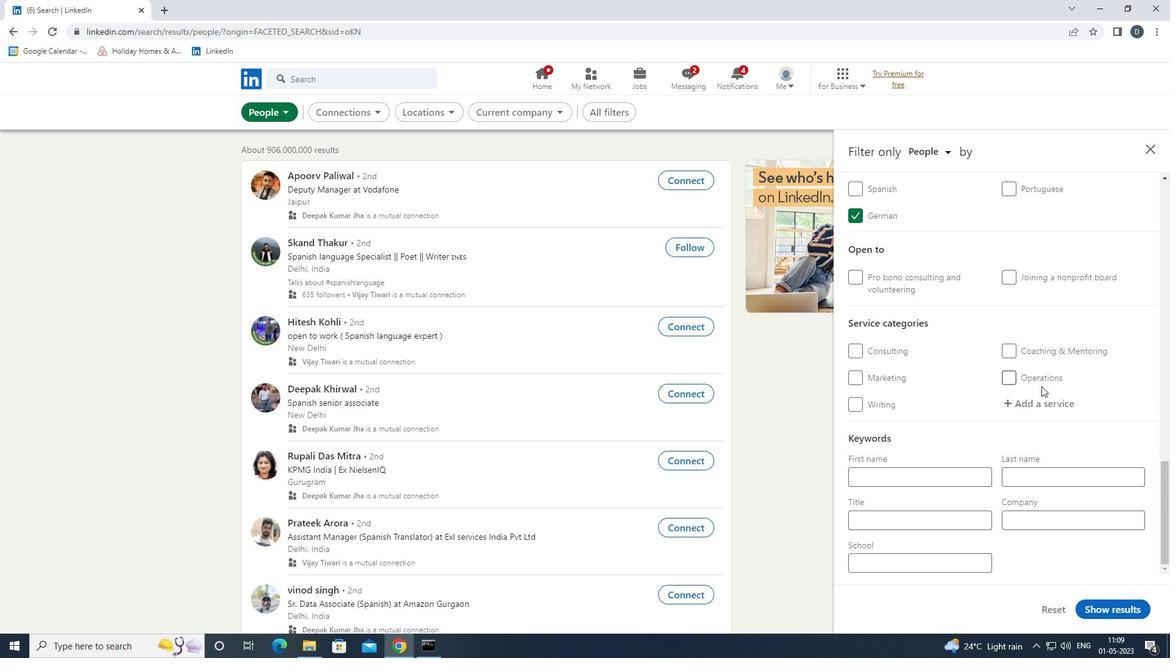
Action: Key pressed <Key.shift>WRITING<Key.down><Key.enter>
Screenshot: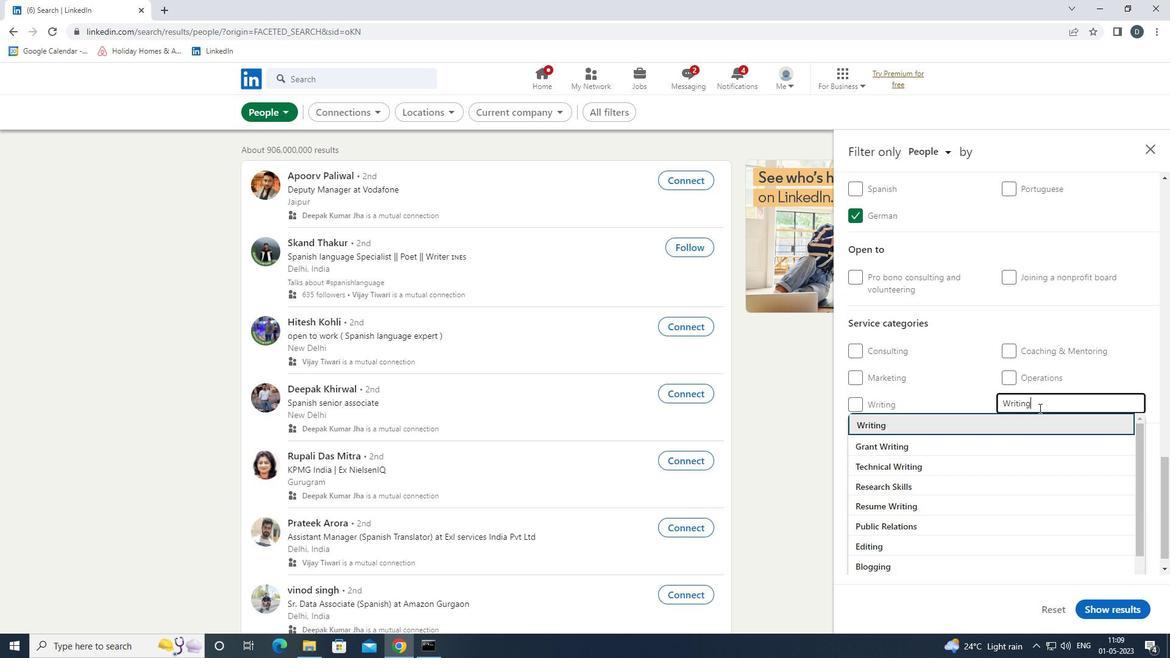 
Action: Mouse moved to (1038, 412)
Screenshot: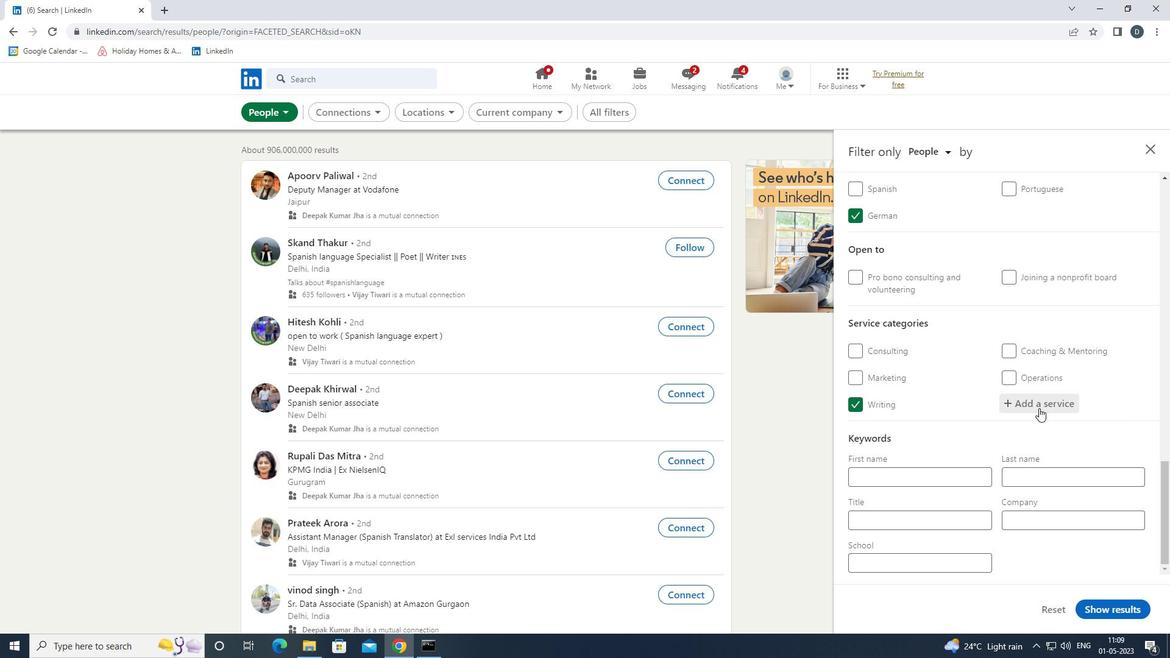 
Action: Mouse scrolled (1038, 412) with delta (0, 0)
Screenshot: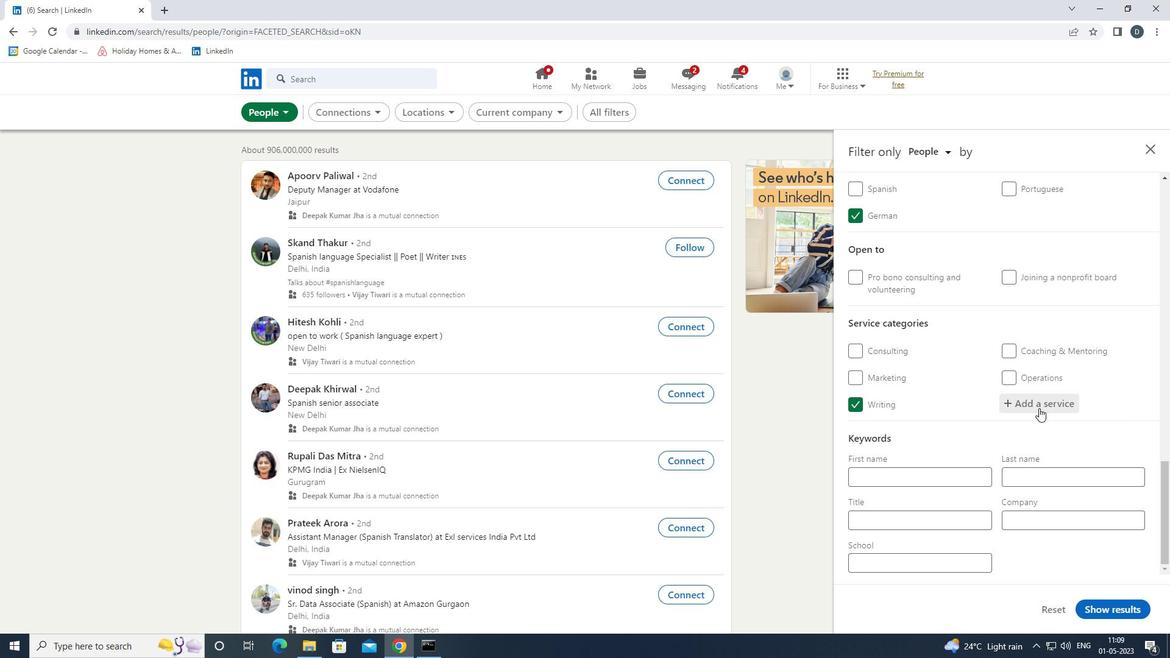 
Action: Mouse moved to (1038, 415)
Screenshot: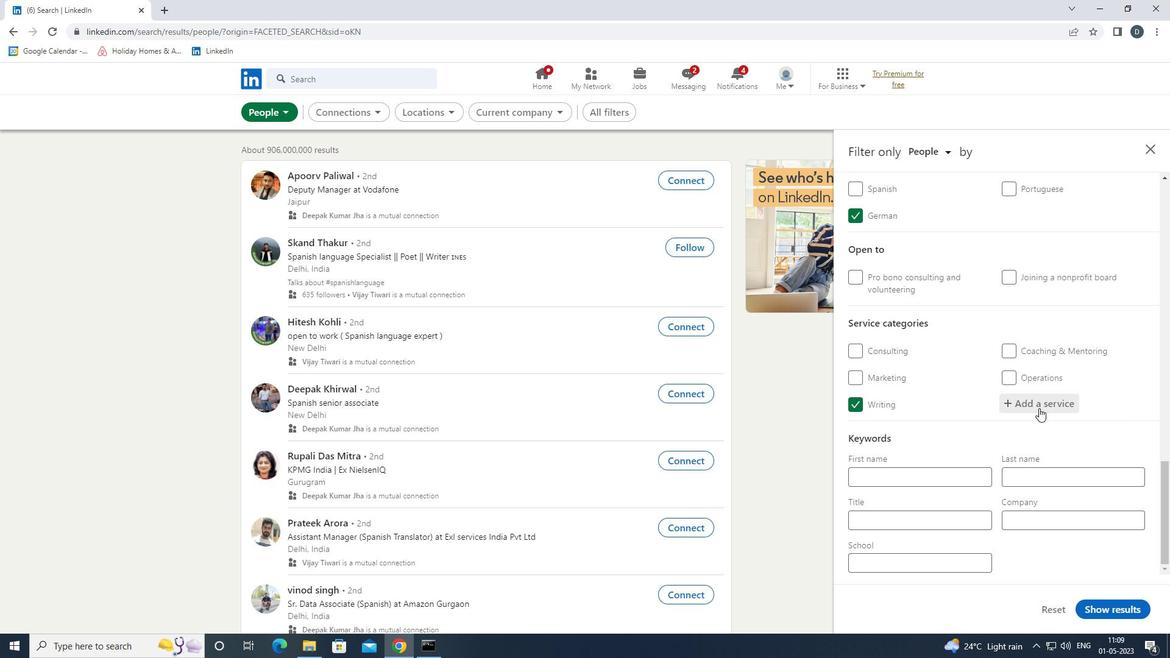 
Action: Mouse scrolled (1038, 414) with delta (0, 0)
Screenshot: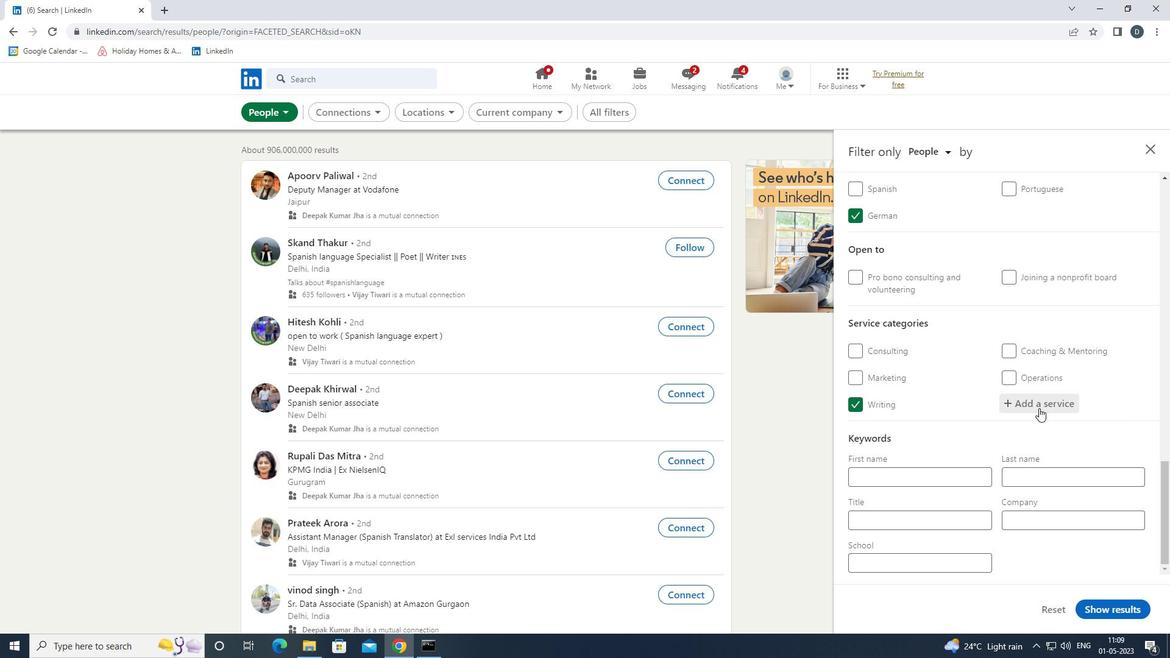 
Action: Mouse moved to (1038, 417)
Screenshot: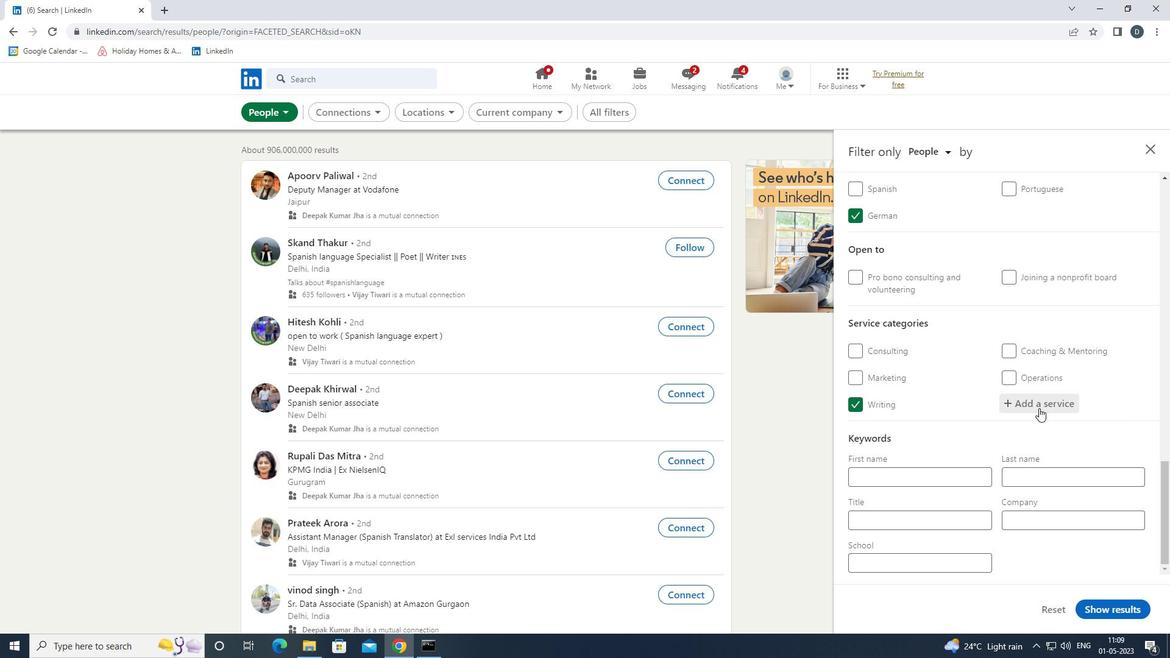 
Action: Mouse scrolled (1038, 416) with delta (0, 0)
Screenshot: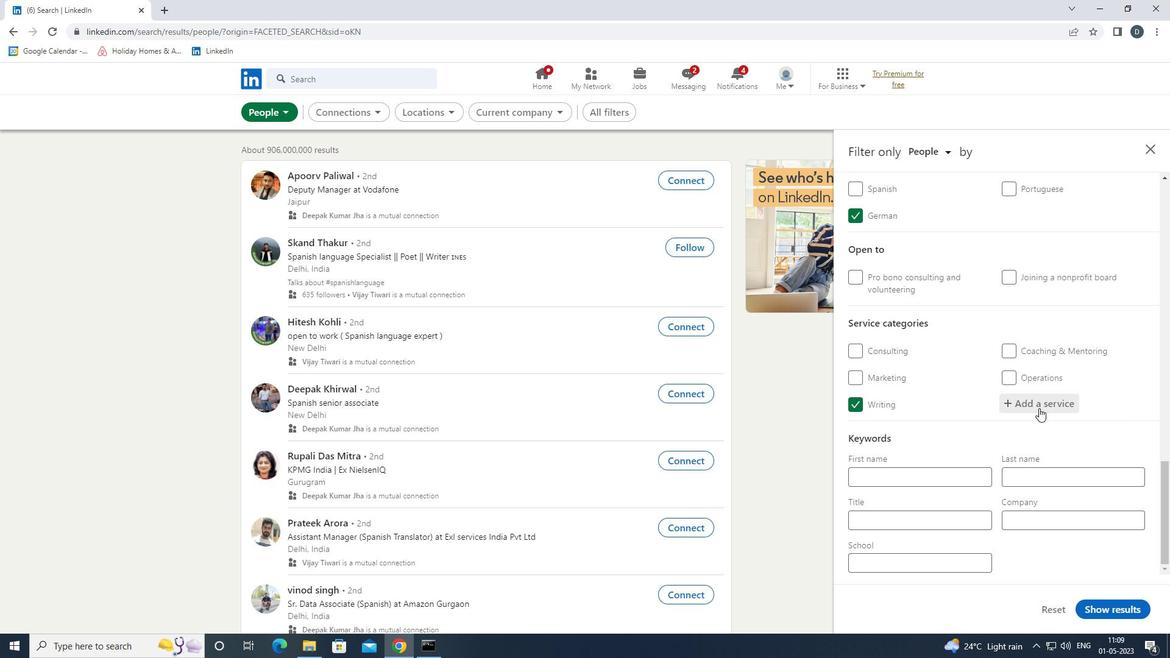 
Action: Mouse moved to (1038, 420)
Screenshot: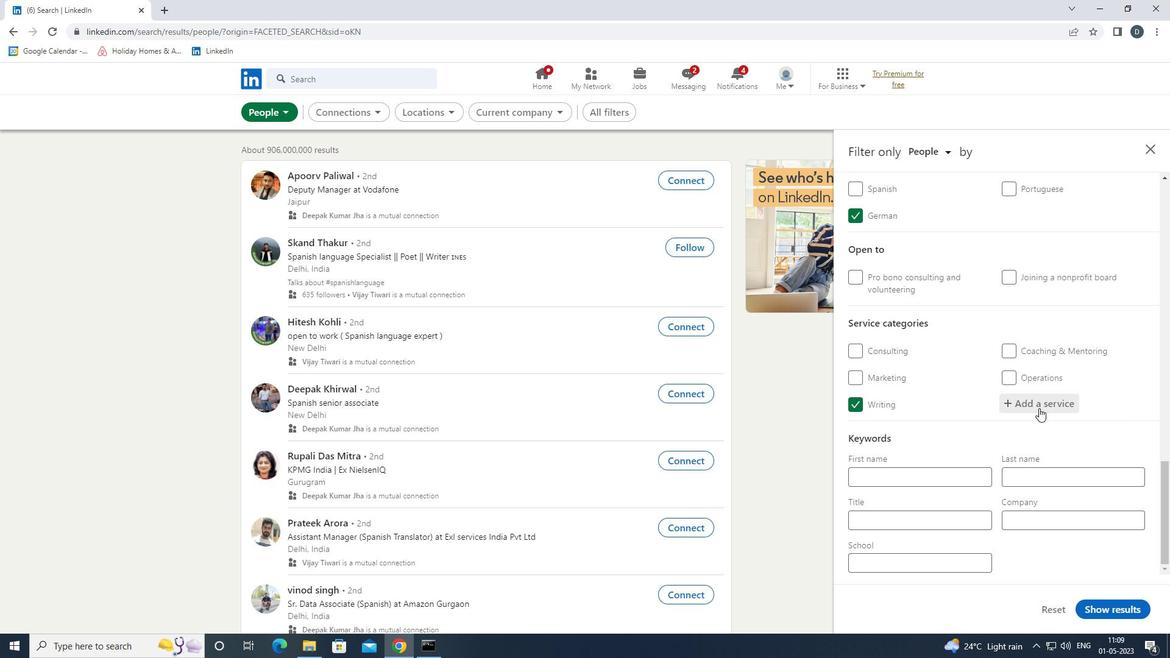 
Action: Mouse scrolled (1038, 420) with delta (0, 0)
Screenshot: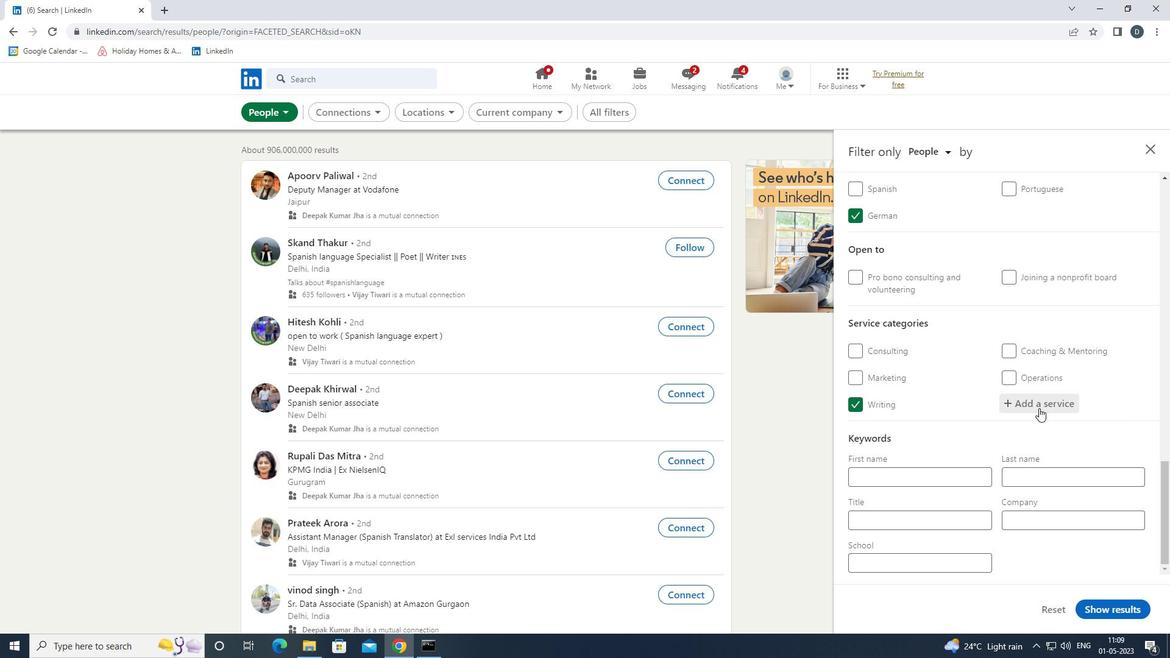 
Action: Mouse moved to (955, 537)
Screenshot: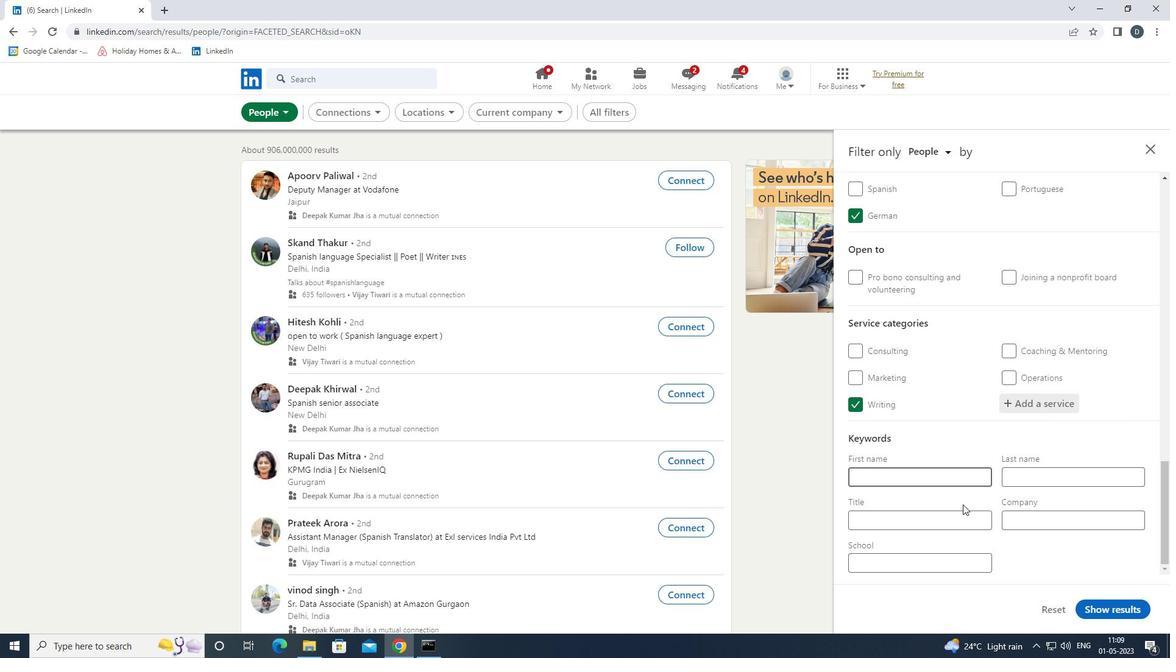 
Action: Mouse pressed left at (955, 537)
Screenshot: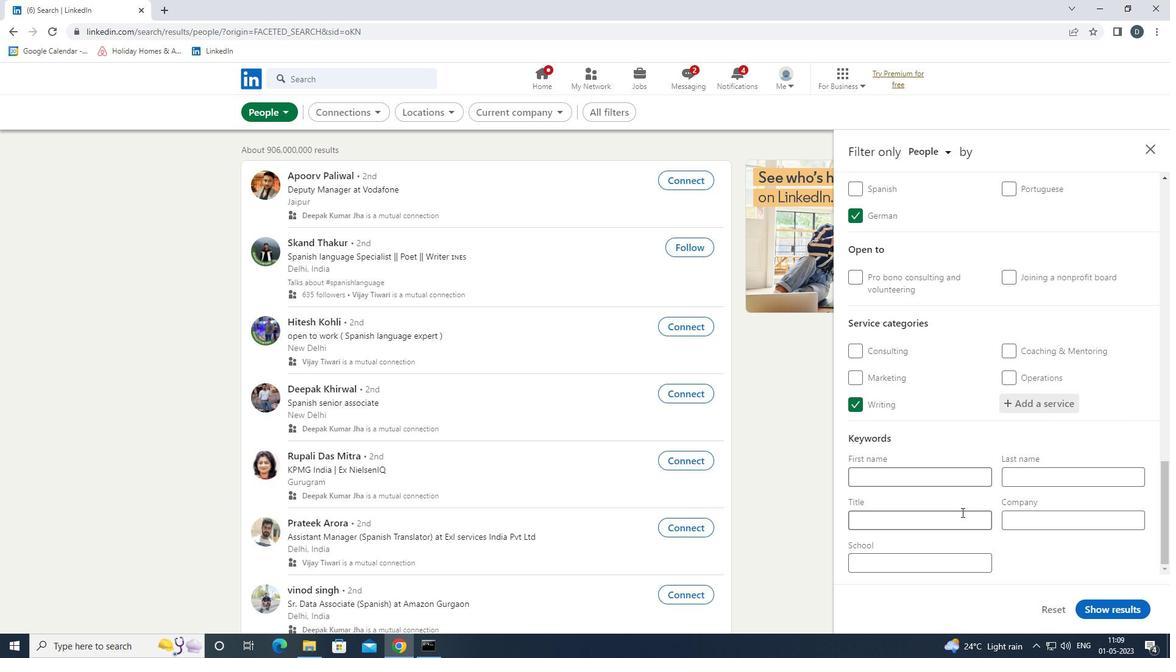 
Action: Mouse moved to (963, 519)
Screenshot: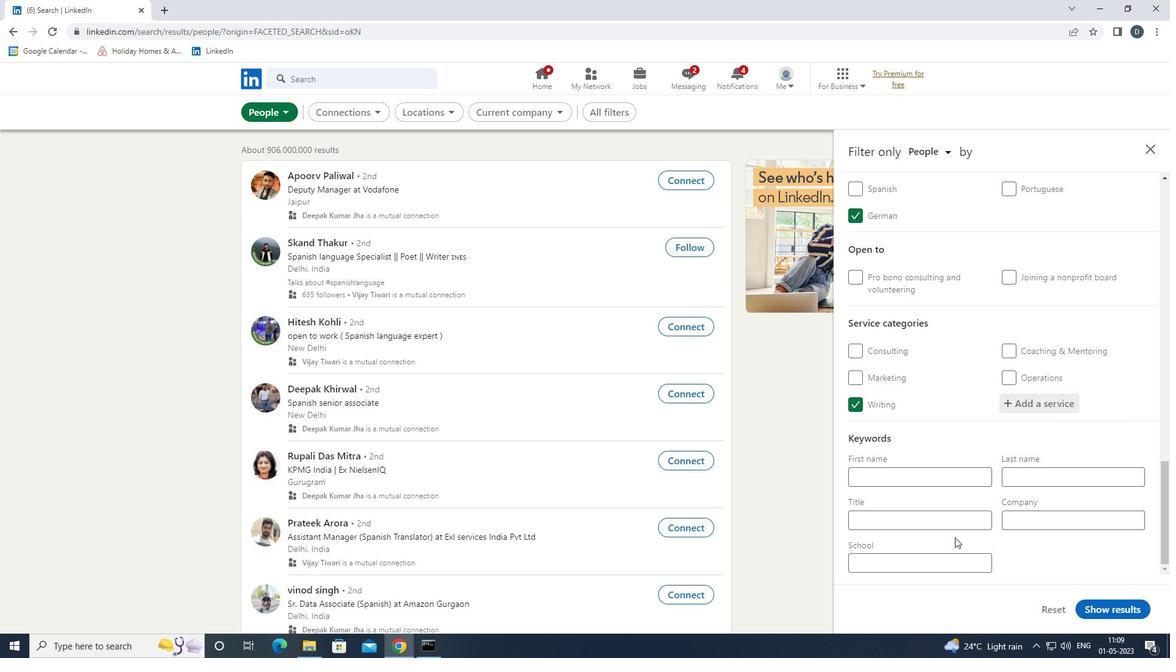 
Action: Mouse pressed left at (963, 519)
Screenshot: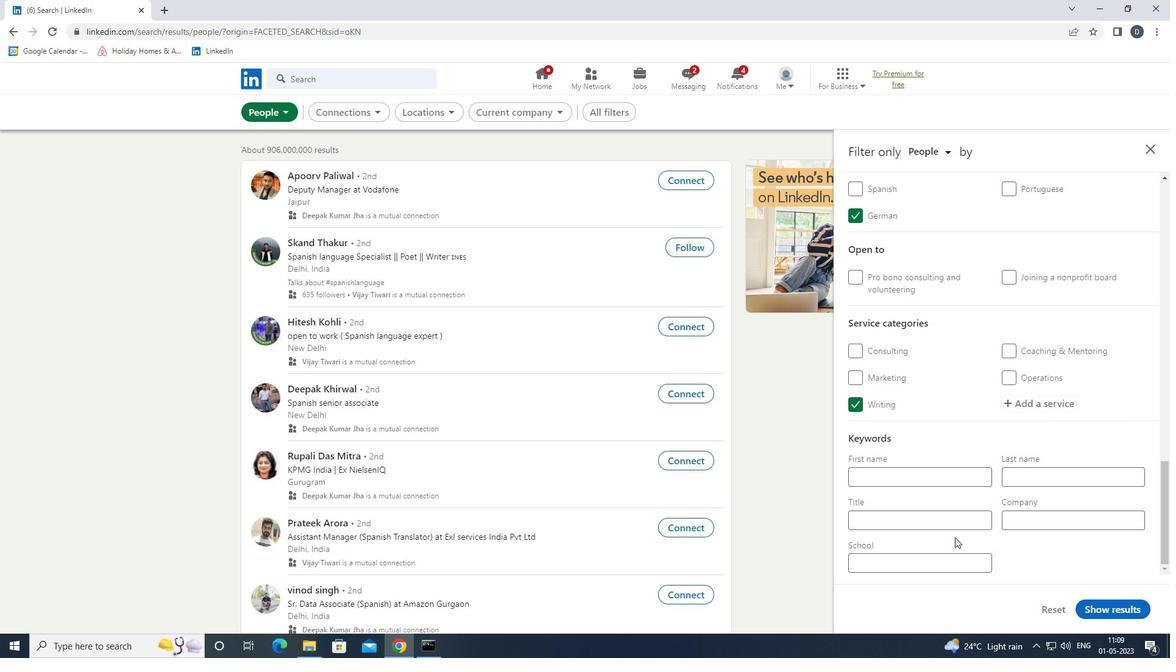 
Action: Key pressed <Key.shift><Key.shift><Key.shift><Key.shift>HOUSEKEEPER
Screenshot: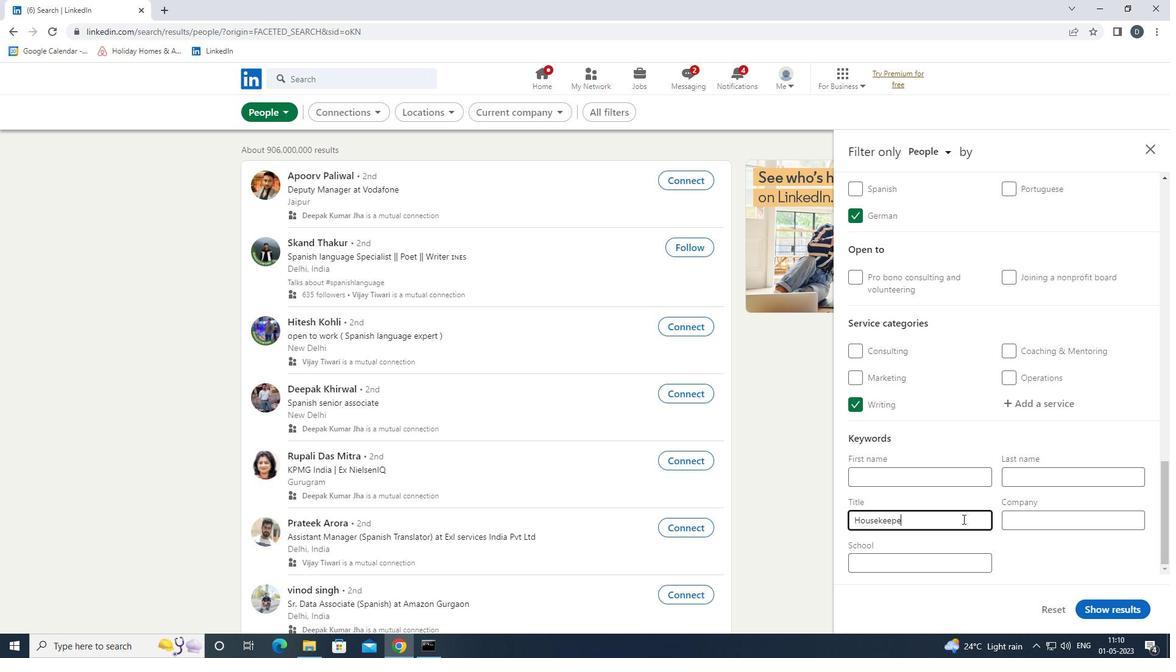 
Action: Mouse moved to (1121, 604)
Screenshot: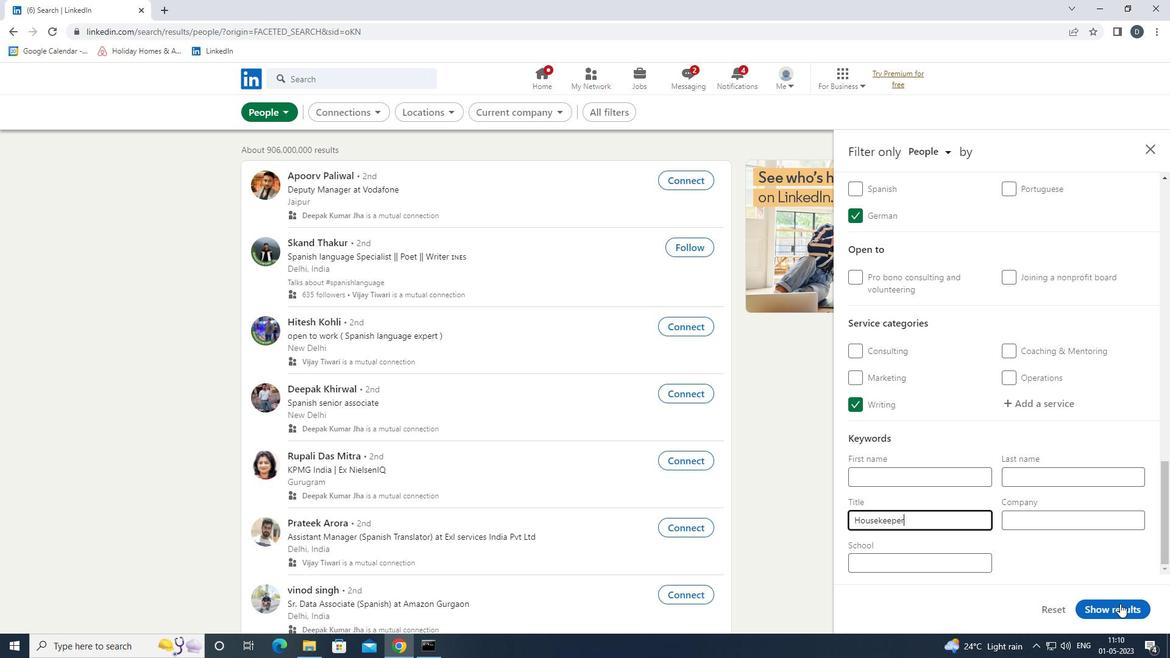 
Action: Mouse pressed left at (1121, 604)
Screenshot: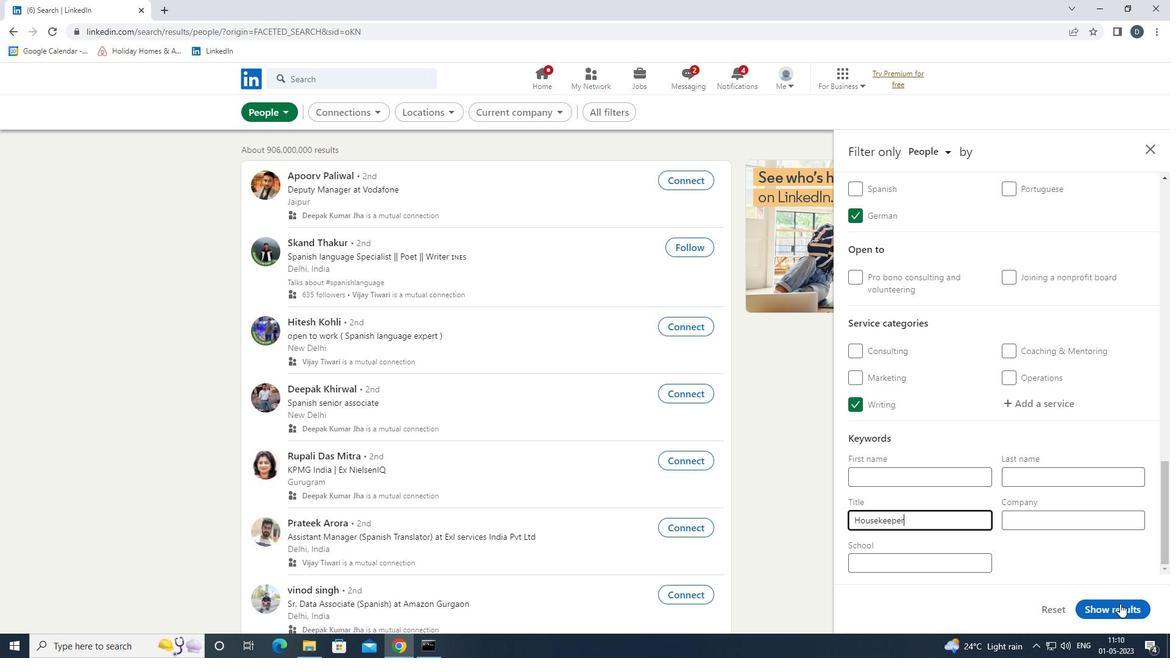 
Action: Mouse moved to (680, 325)
Screenshot: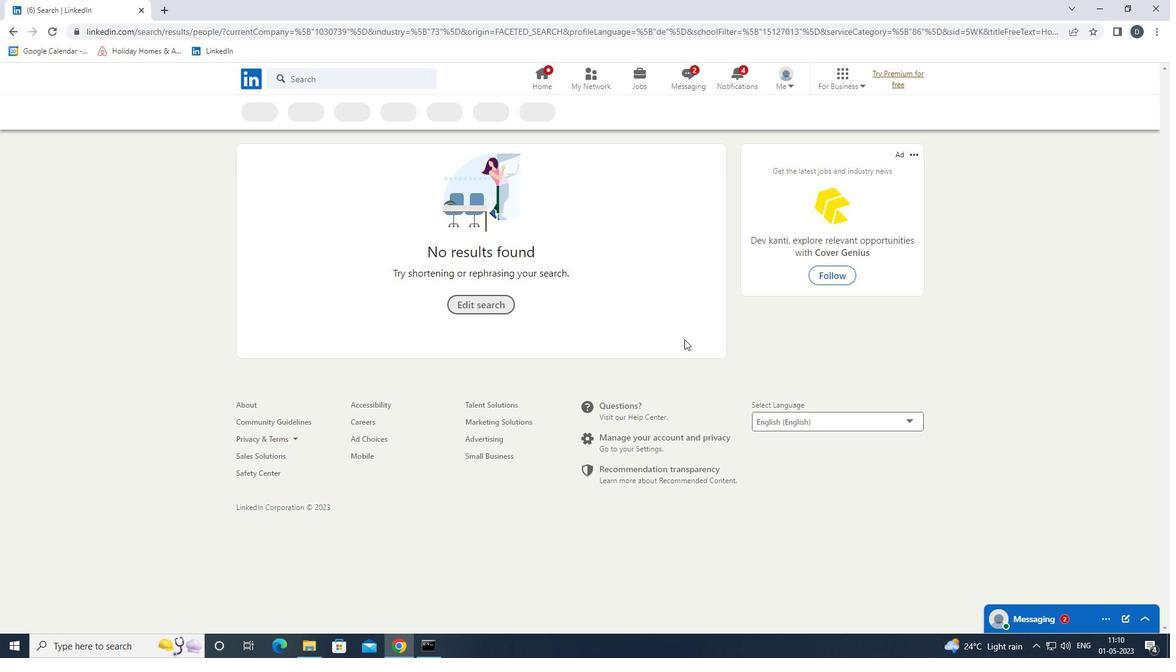 
